 Task: Find a house in Saint Michael, United States, for 7 guests from July 10 to July 15, with 4 bedrooms, 7 beds, 4 bathrooms, a price range of 10,000 to 15,000, and amenities including WiFi, free parking, TV, breakfast, gym, and self check-in.
Action: Mouse moved to (657, 131)
Screenshot: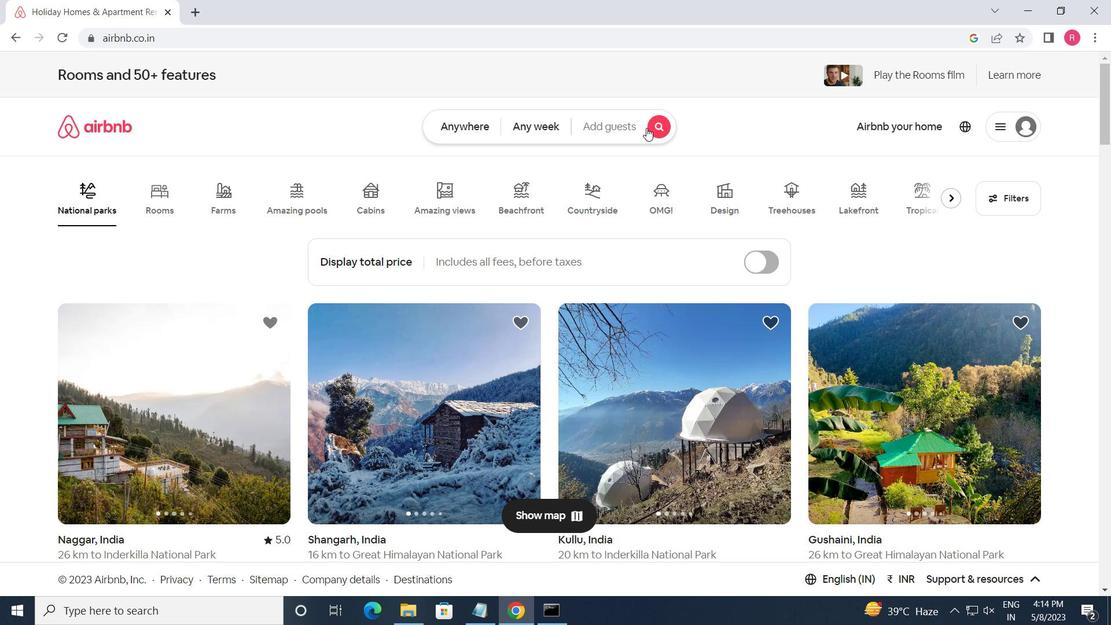 
Action: Mouse pressed left at (657, 131)
Screenshot: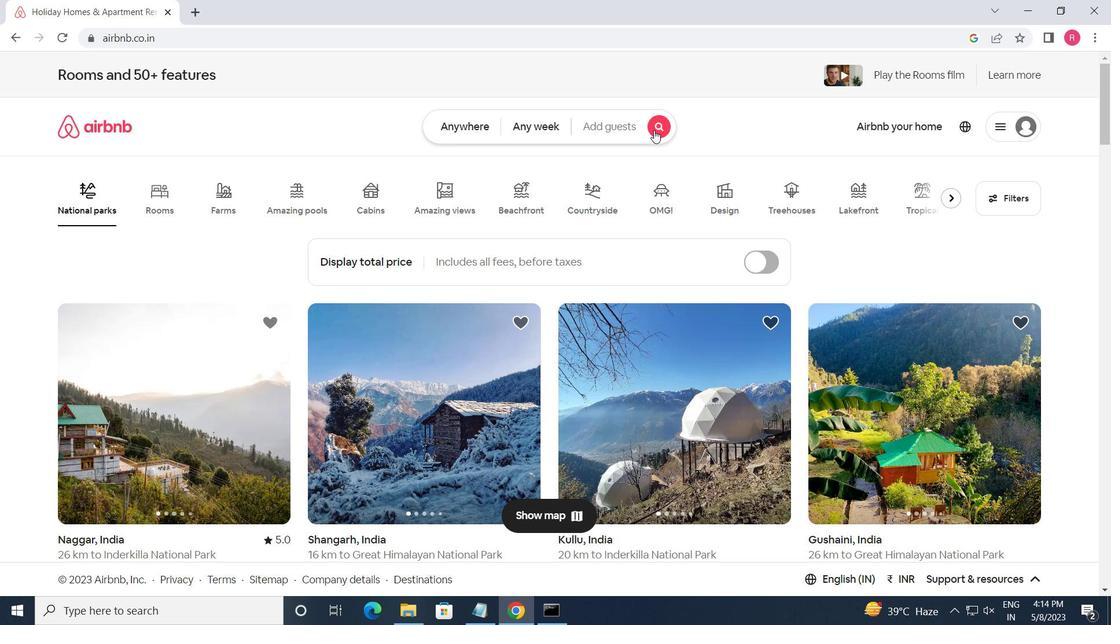 
Action: Mouse moved to (328, 192)
Screenshot: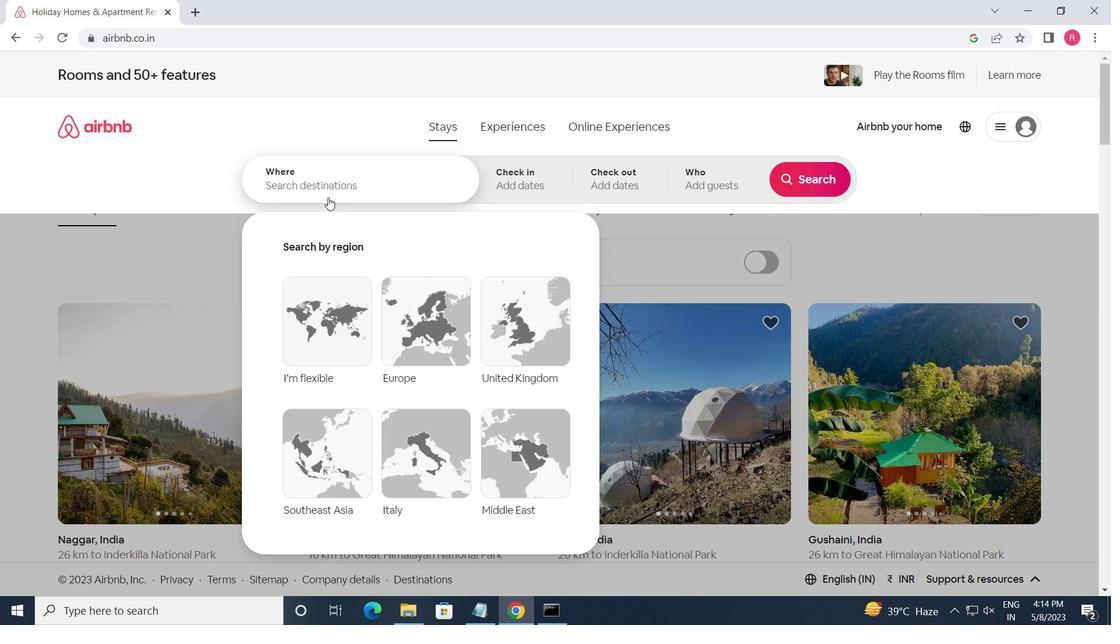 
Action: Mouse pressed left at (328, 192)
Screenshot: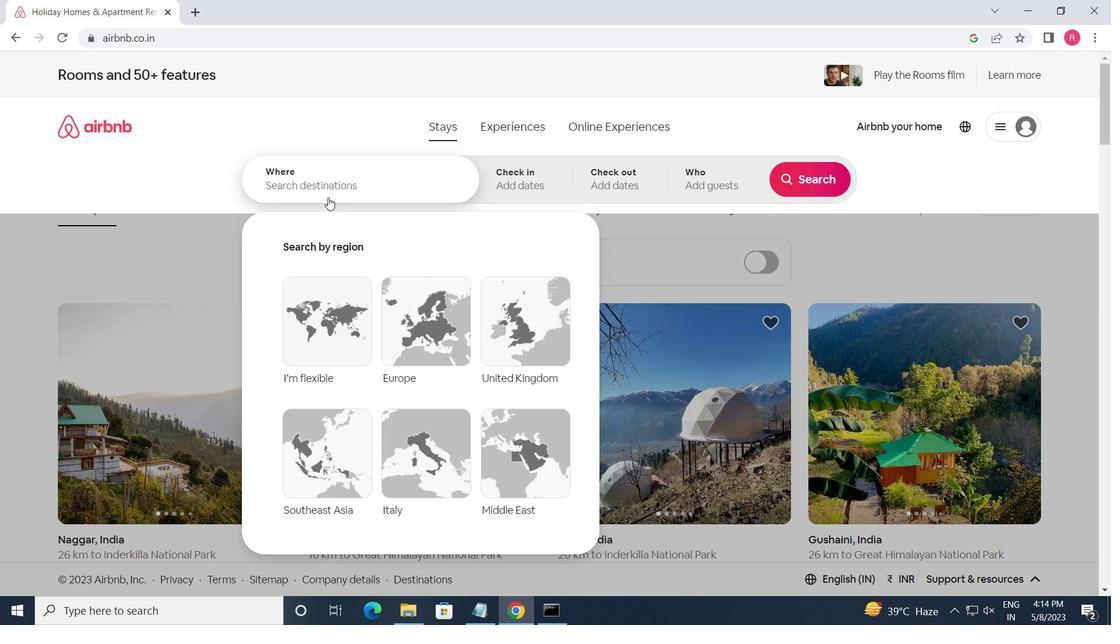 
Action: Key pressed <Key.shift>SAINT<Key.space><Key.shift_r>MICHAEL,<Key.space><Key.shift_r>UNITED<Key.space><Key.shift>STATE<Key.enter>
Screenshot: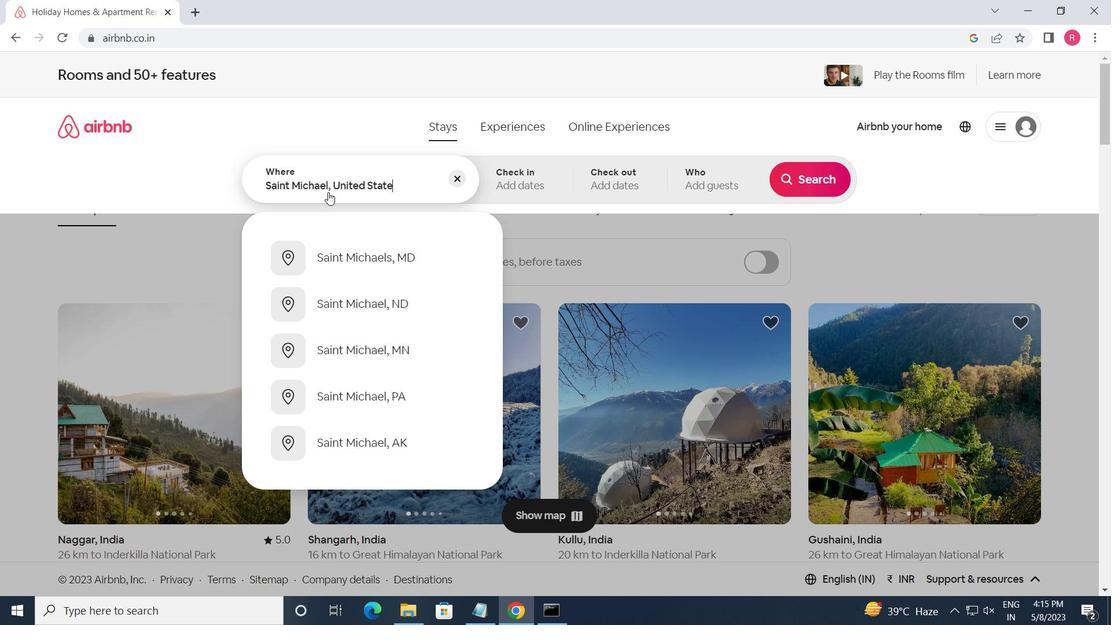 
Action: Mouse moved to (794, 296)
Screenshot: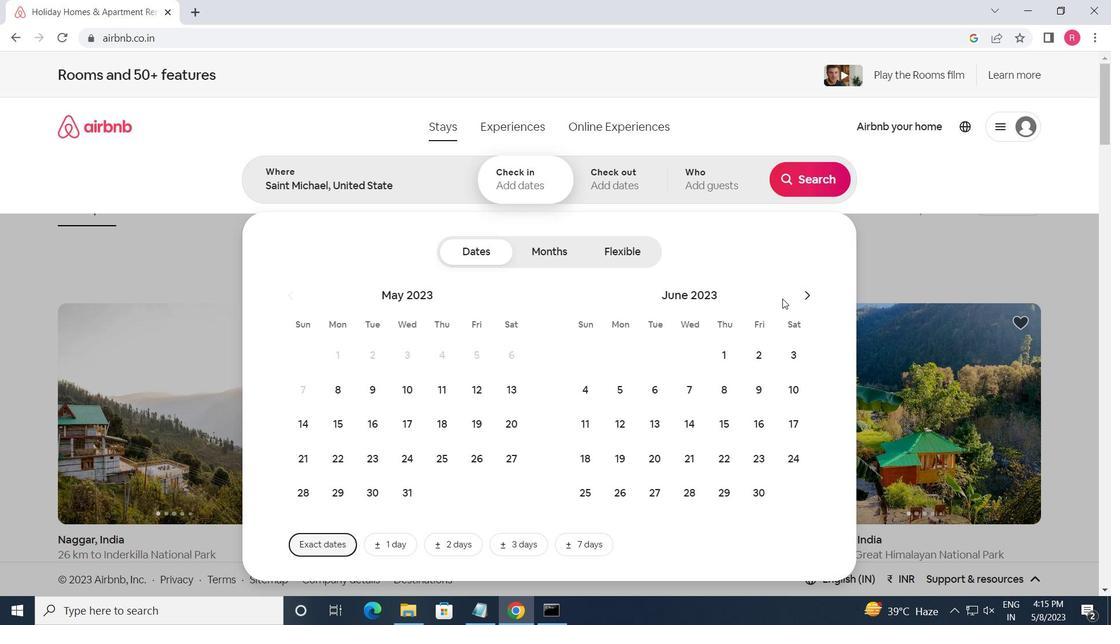 
Action: Mouse pressed left at (794, 296)
Screenshot: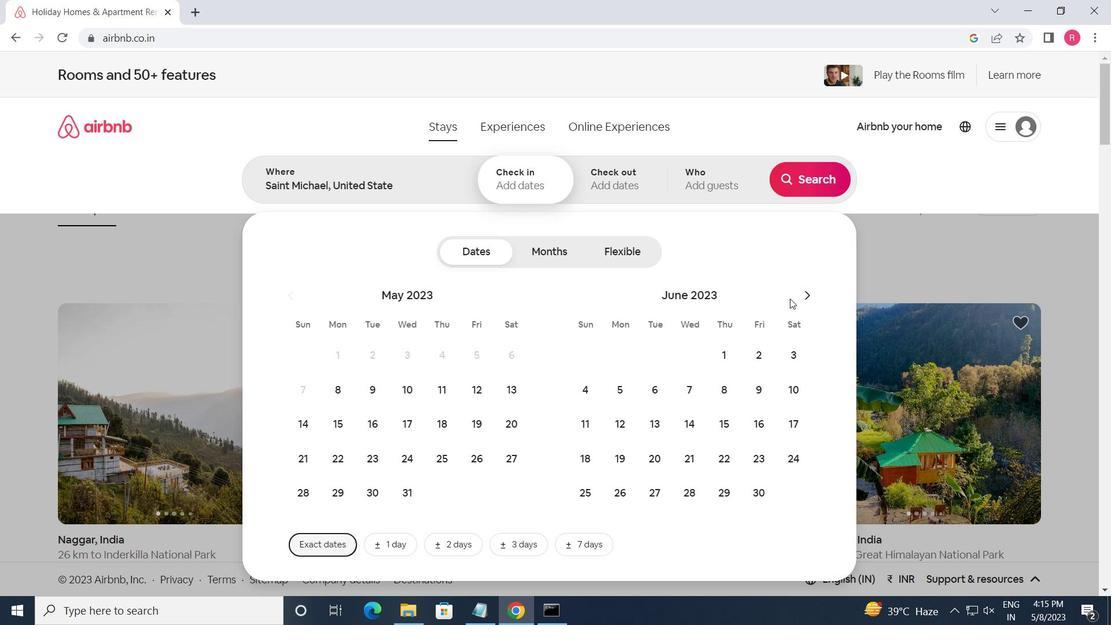 
Action: Mouse moved to (808, 300)
Screenshot: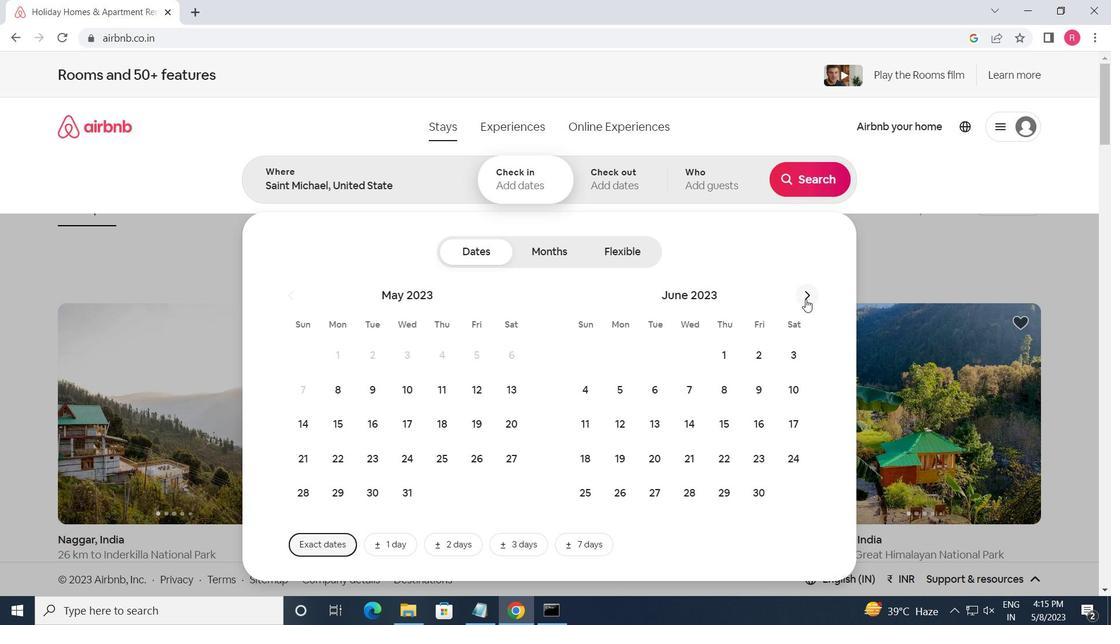 
Action: Mouse pressed left at (808, 300)
Screenshot: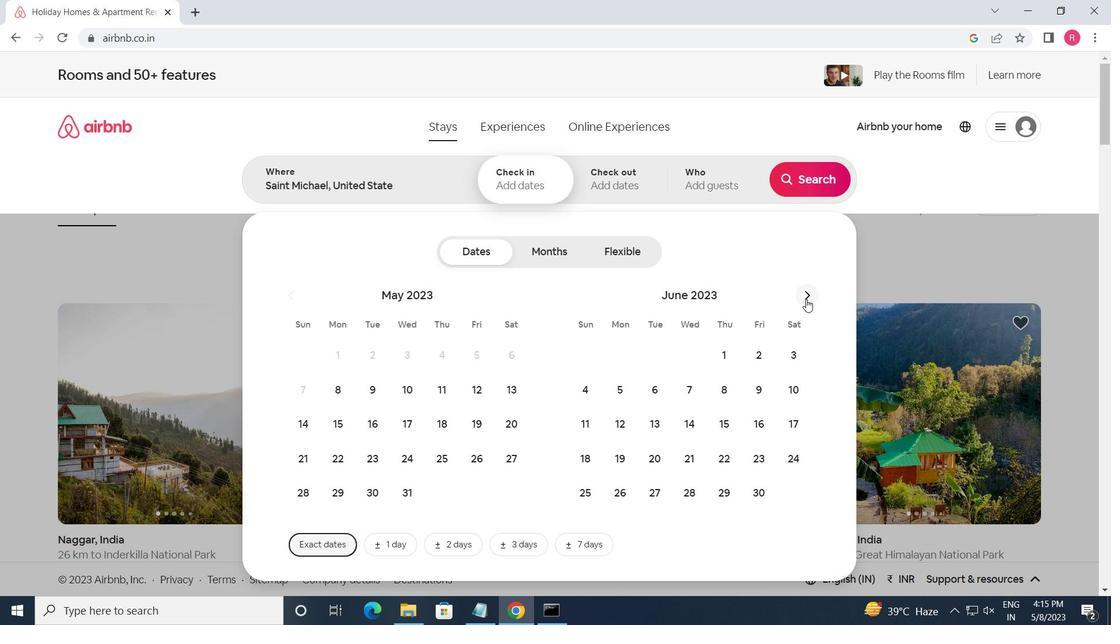 
Action: Mouse moved to (622, 428)
Screenshot: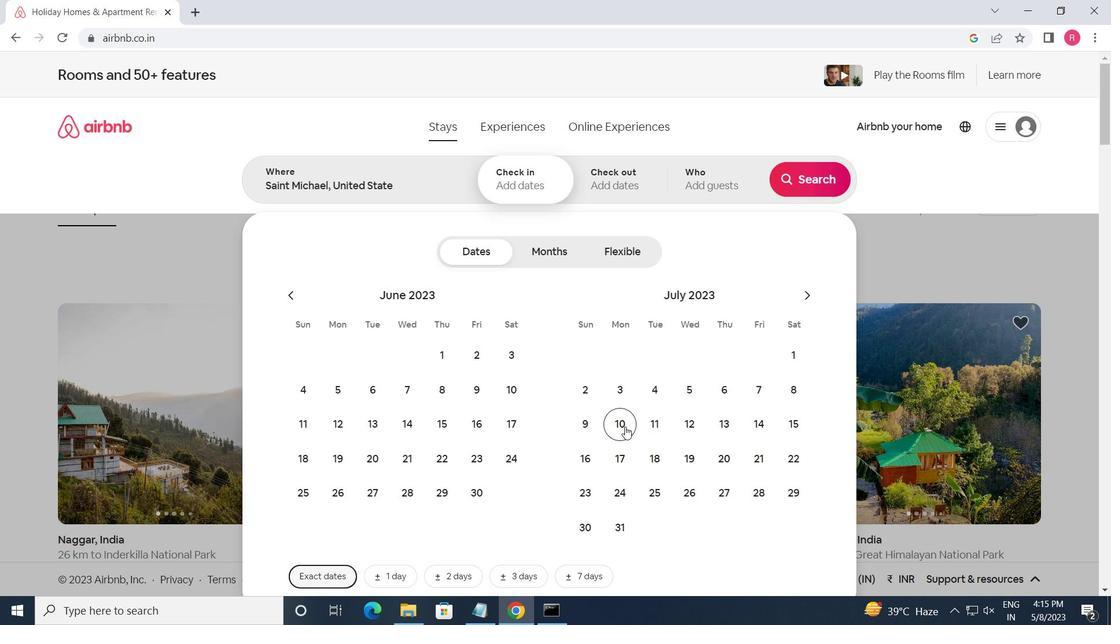 
Action: Mouse pressed left at (622, 428)
Screenshot: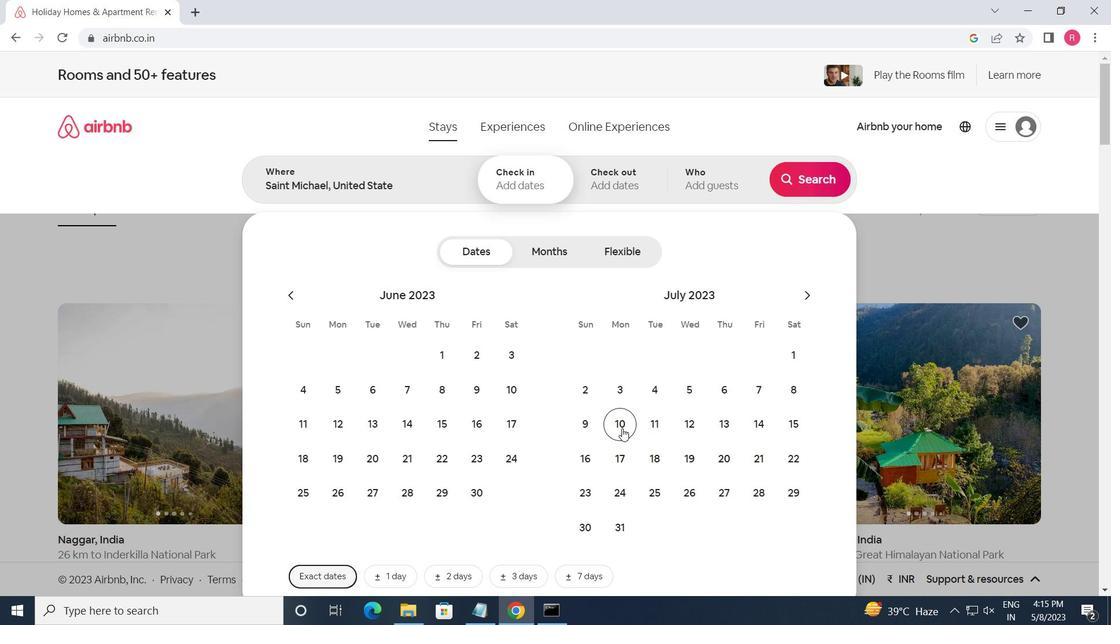 
Action: Mouse moved to (793, 431)
Screenshot: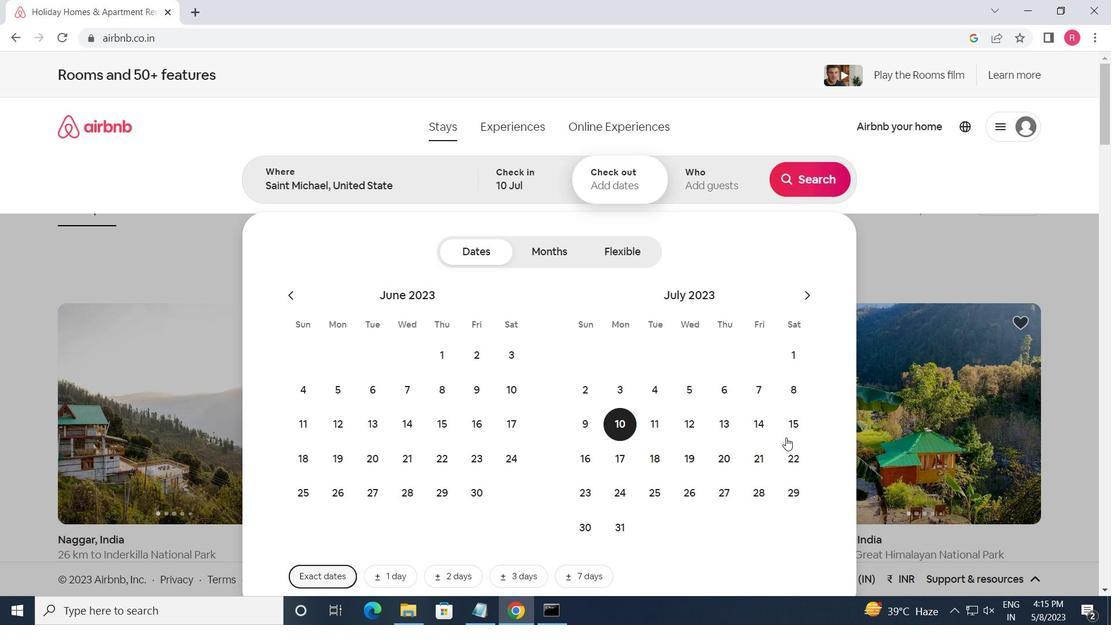 
Action: Mouse pressed left at (793, 431)
Screenshot: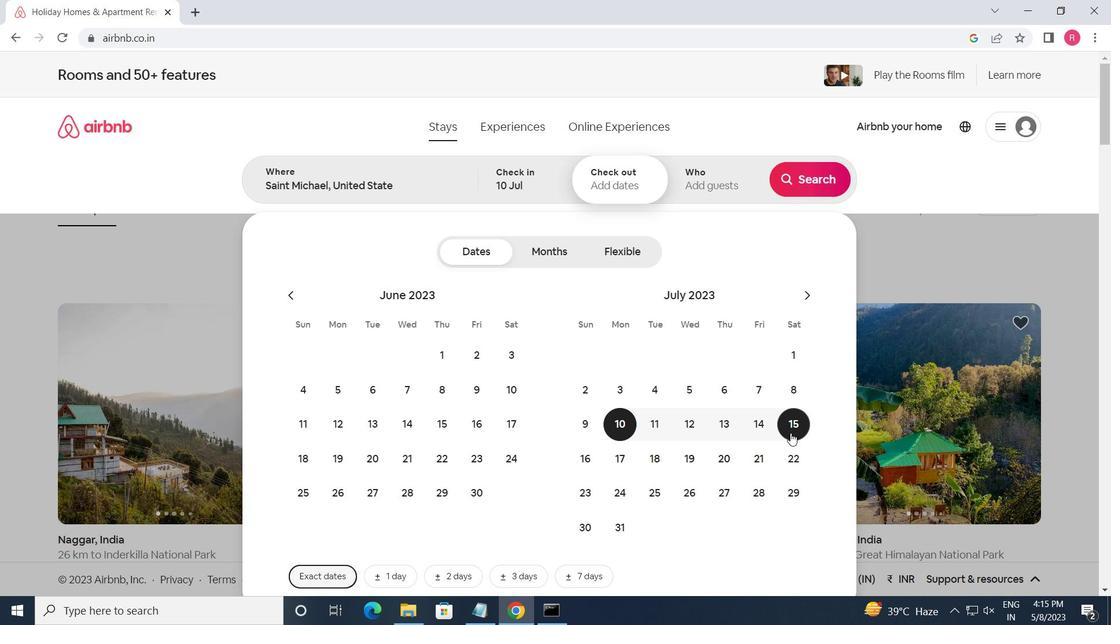
Action: Mouse moved to (719, 193)
Screenshot: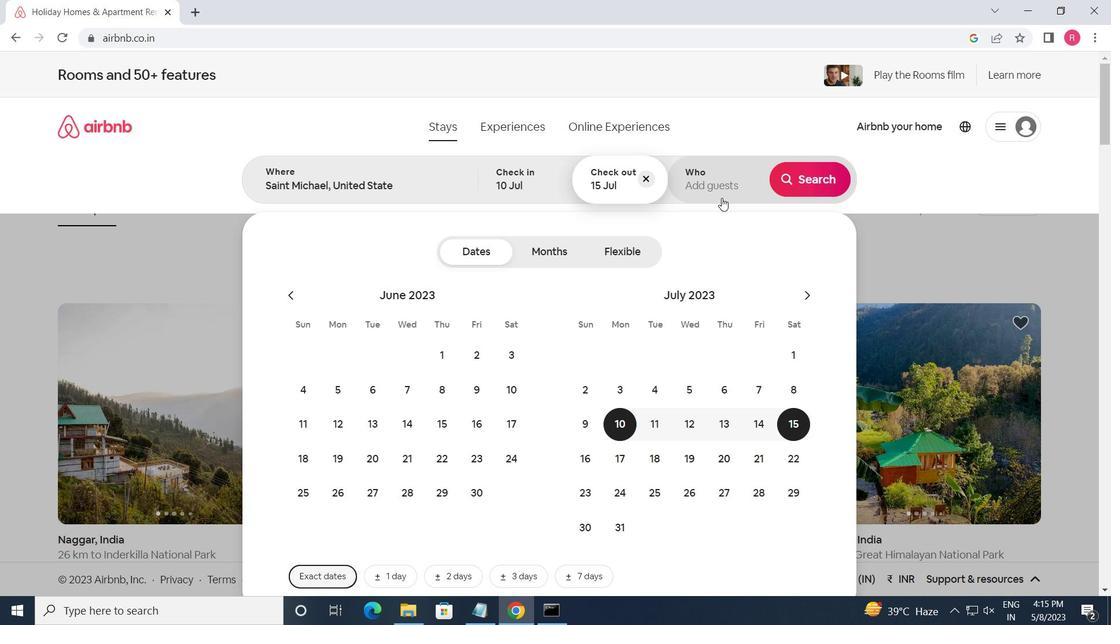 
Action: Mouse pressed left at (719, 193)
Screenshot: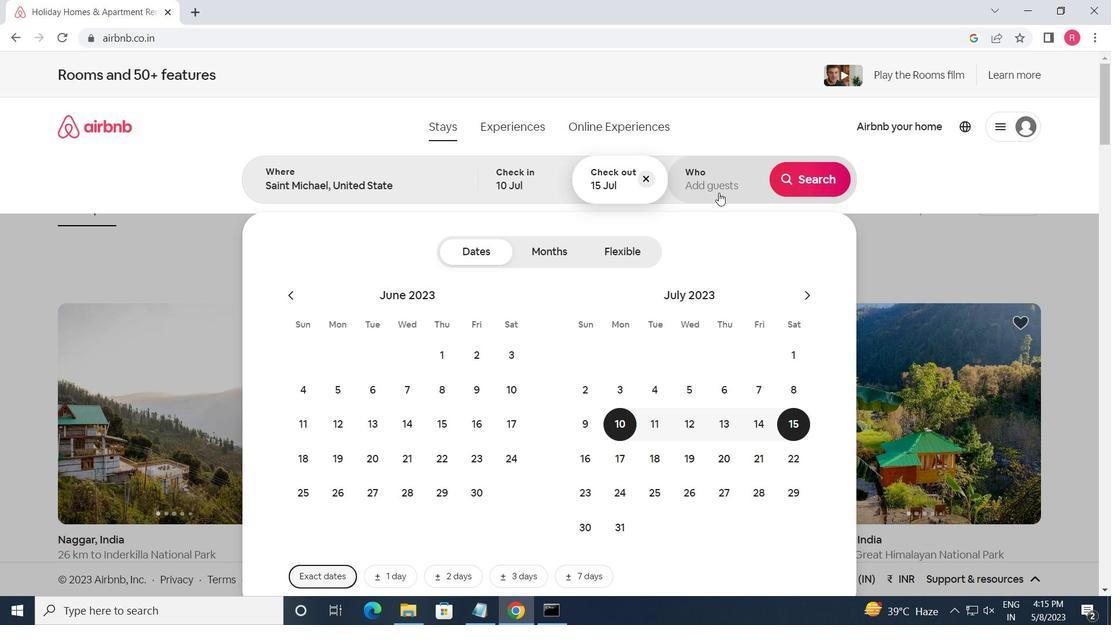 
Action: Mouse moved to (816, 265)
Screenshot: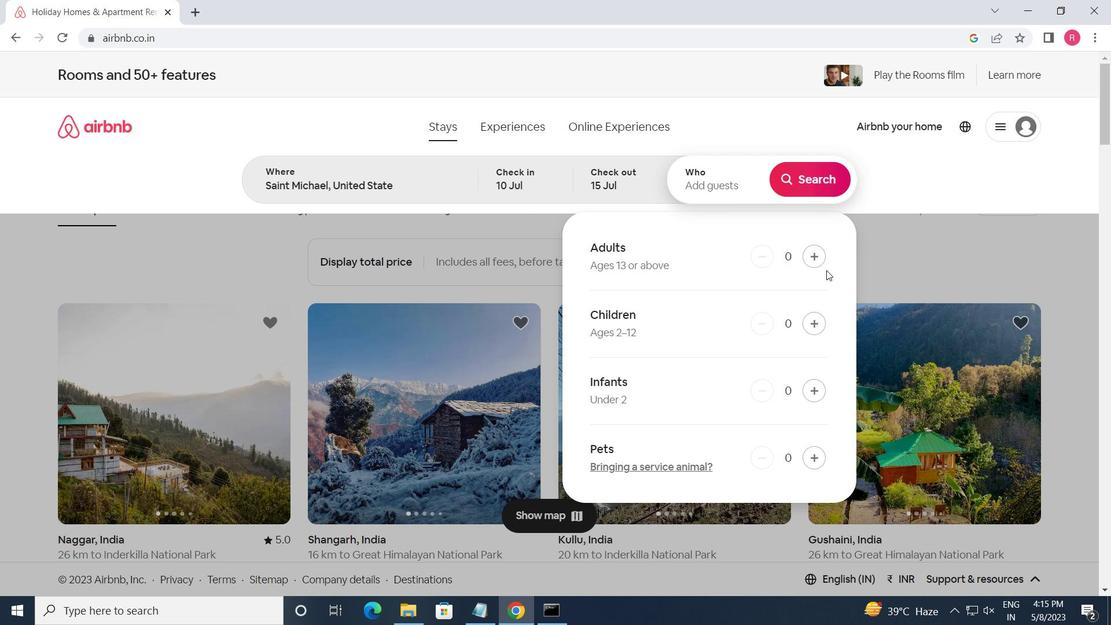 
Action: Mouse pressed left at (816, 265)
Screenshot: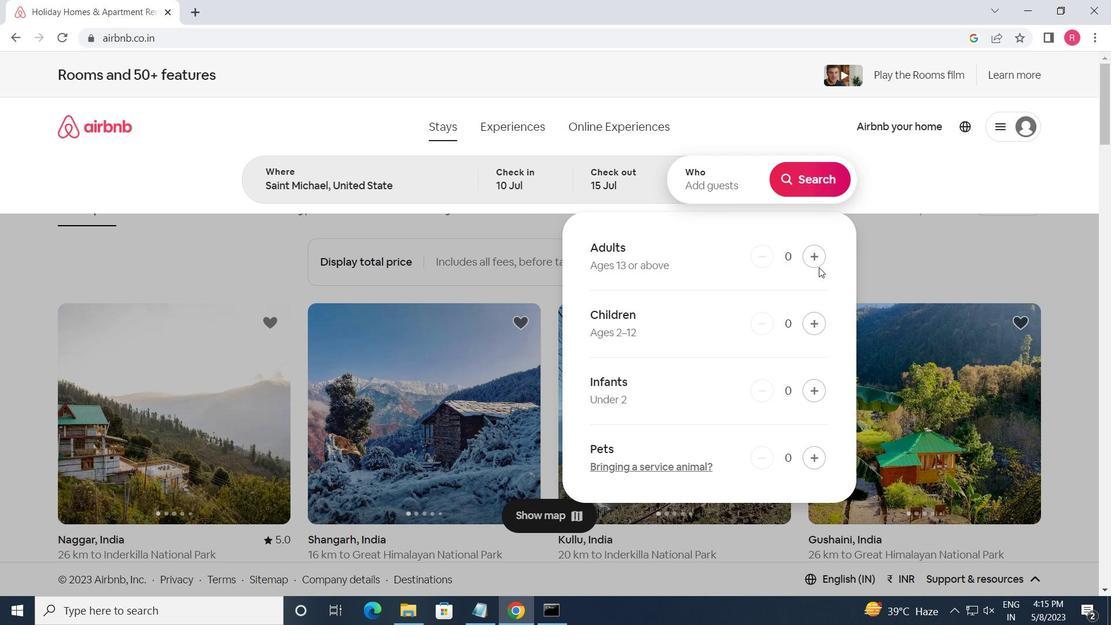 
Action: Mouse moved to (816, 264)
Screenshot: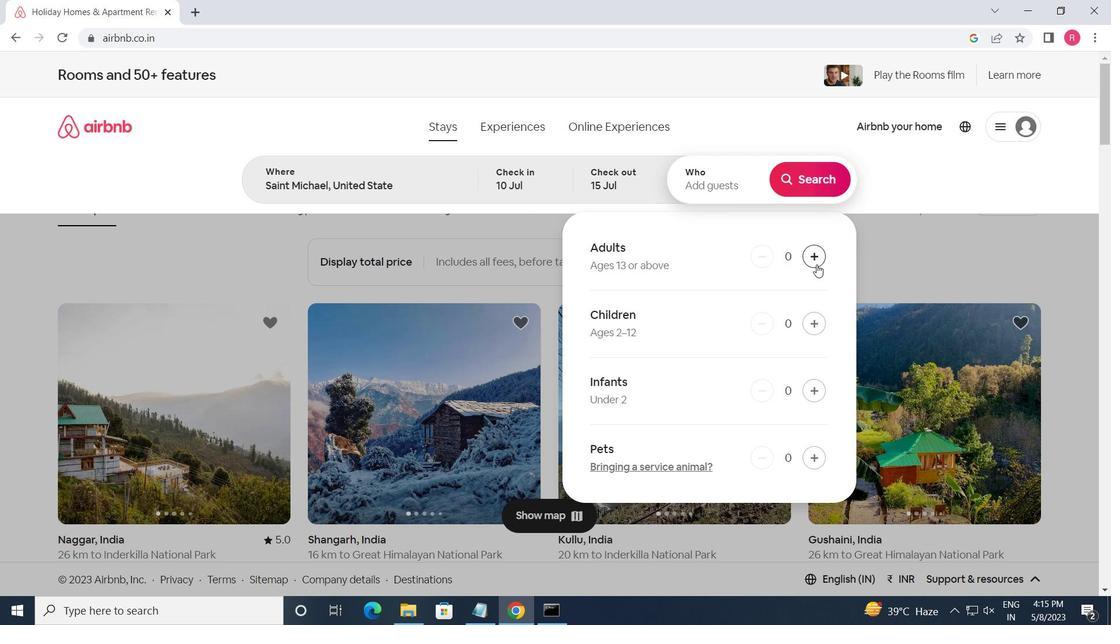 
Action: Mouse pressed left at (816, 264)
Screenshot: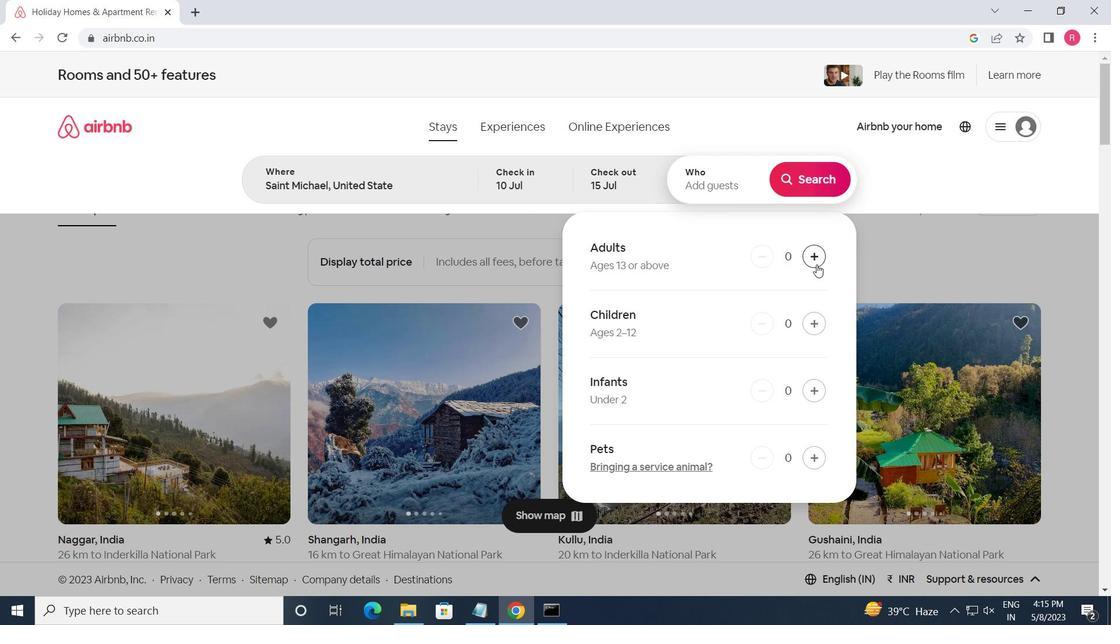 
Action: Mouse pressed left at (816, 264)
Screenshot: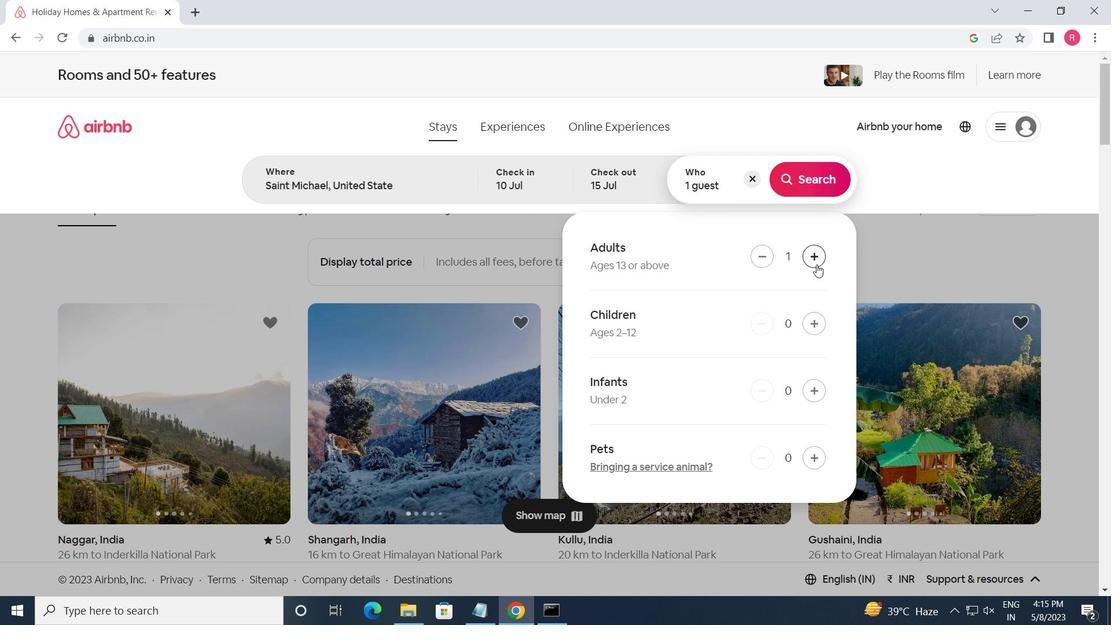 
Action: Mouse pressed left at (816, 264)
Screenshot: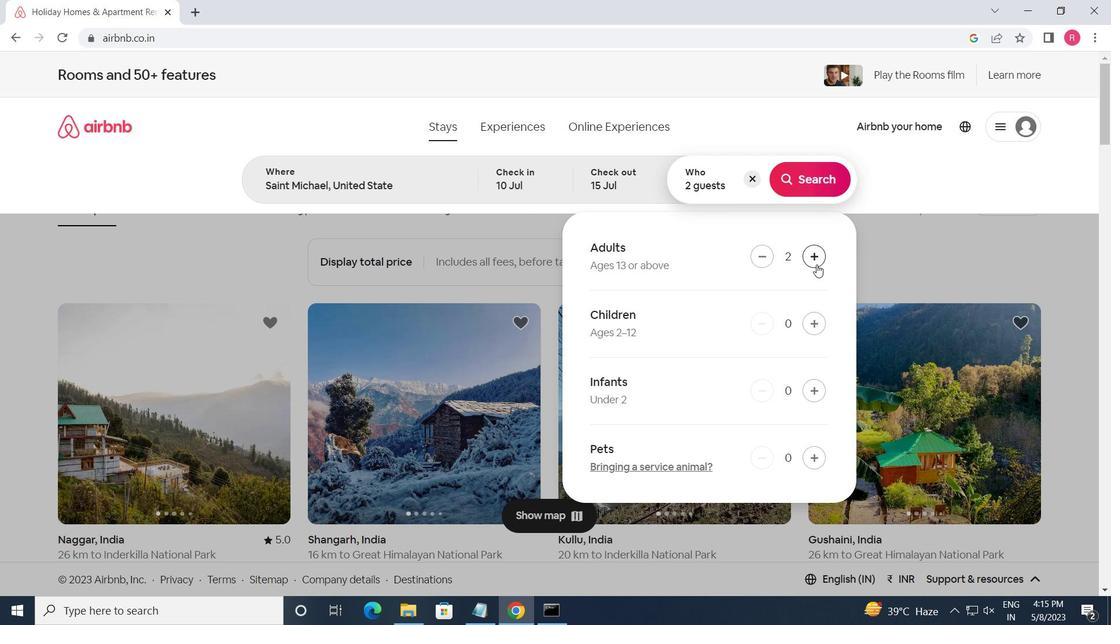 
Action: Mouse pressed left at (816, 264)
Screenshot: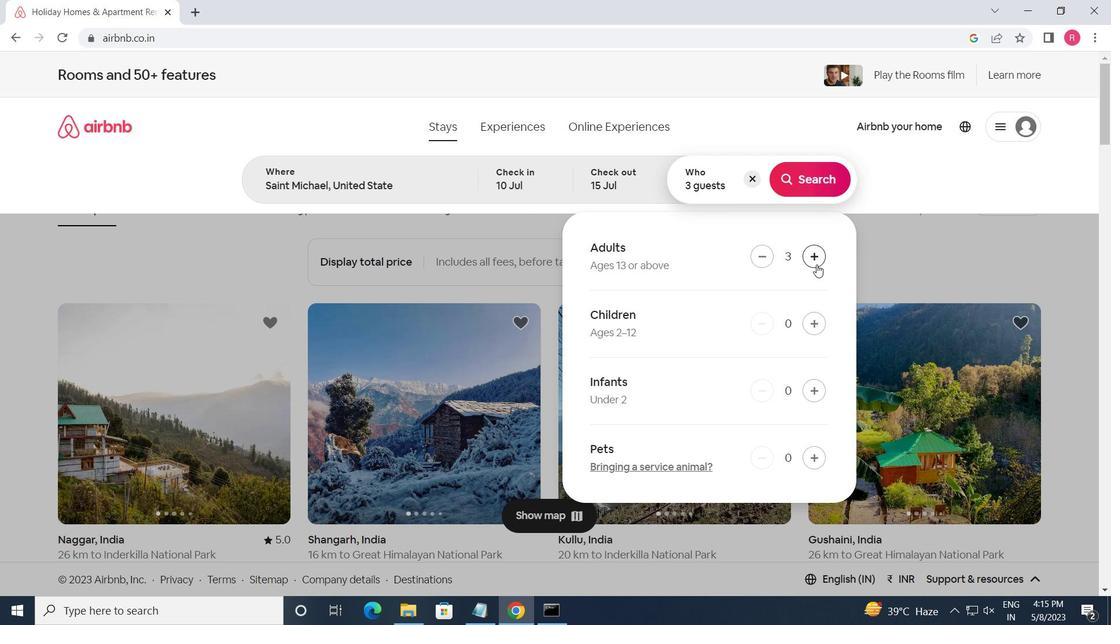 
Action: Mouse pressed left at (816, 264)
Screenshot: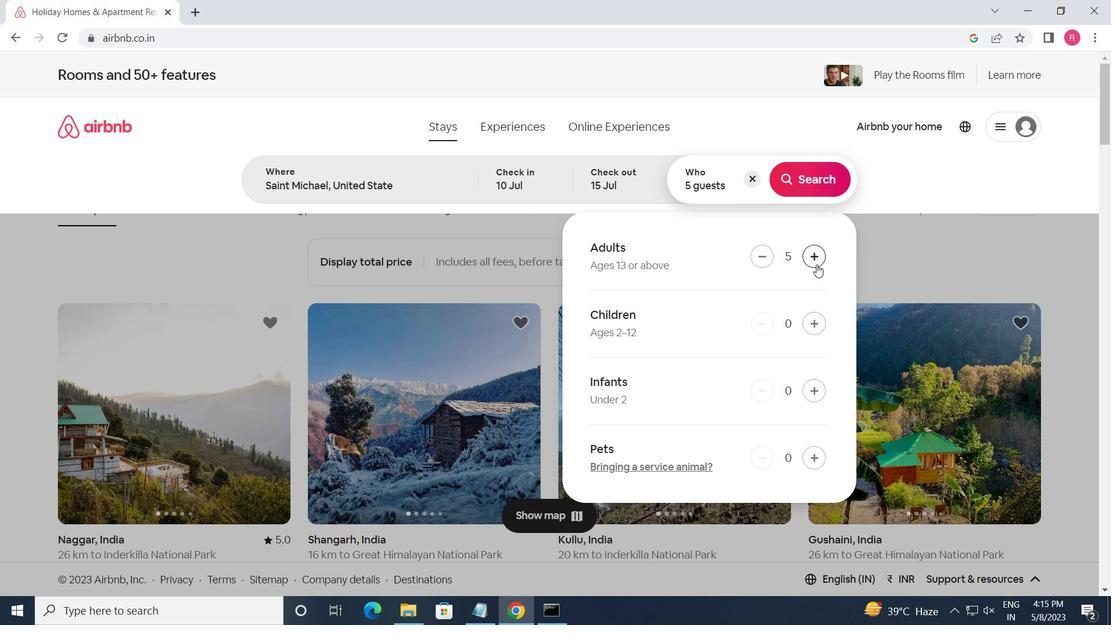 
Action: Mouse pressed left at (816, 264)
Screenshot: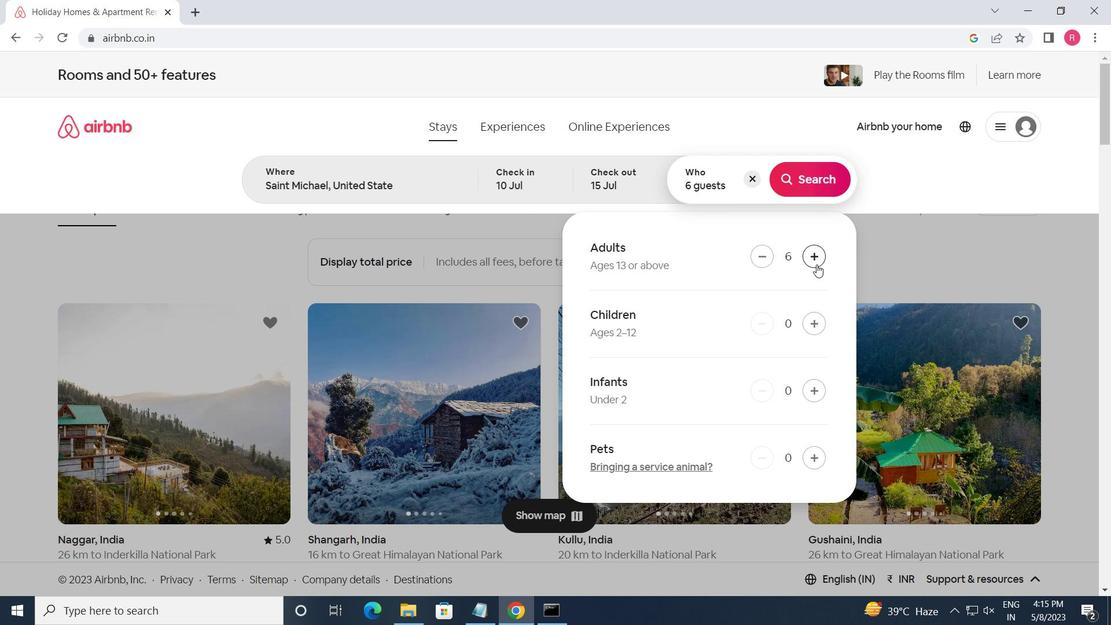 
Action: Mouse moved to (816, 182)
Screenshot: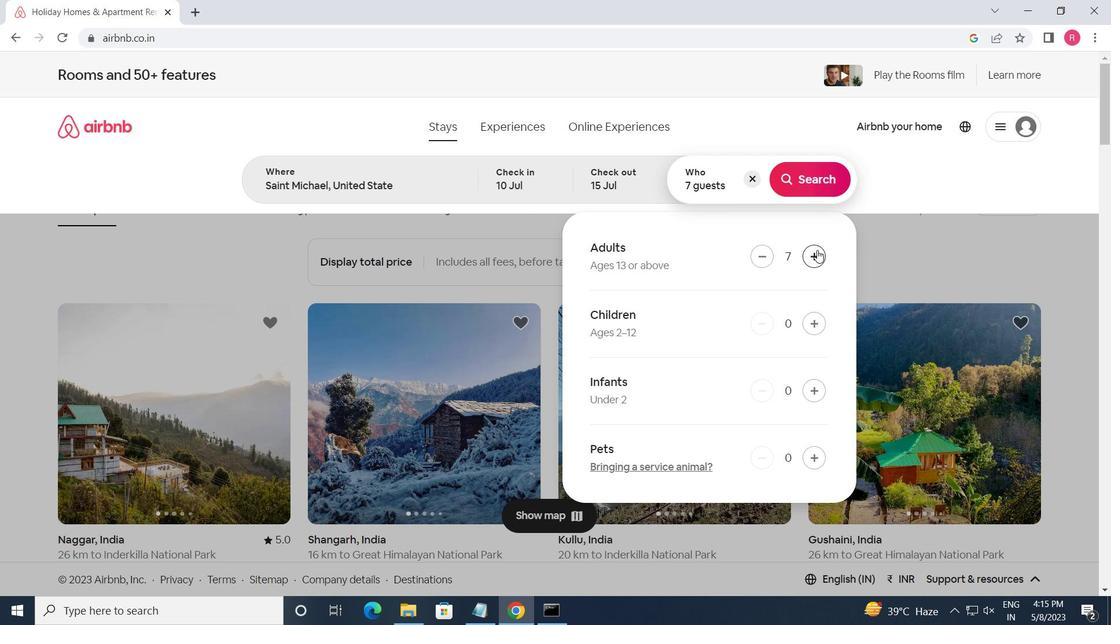 
Action: Mouse pressed left at (816, 182)
Screenshot: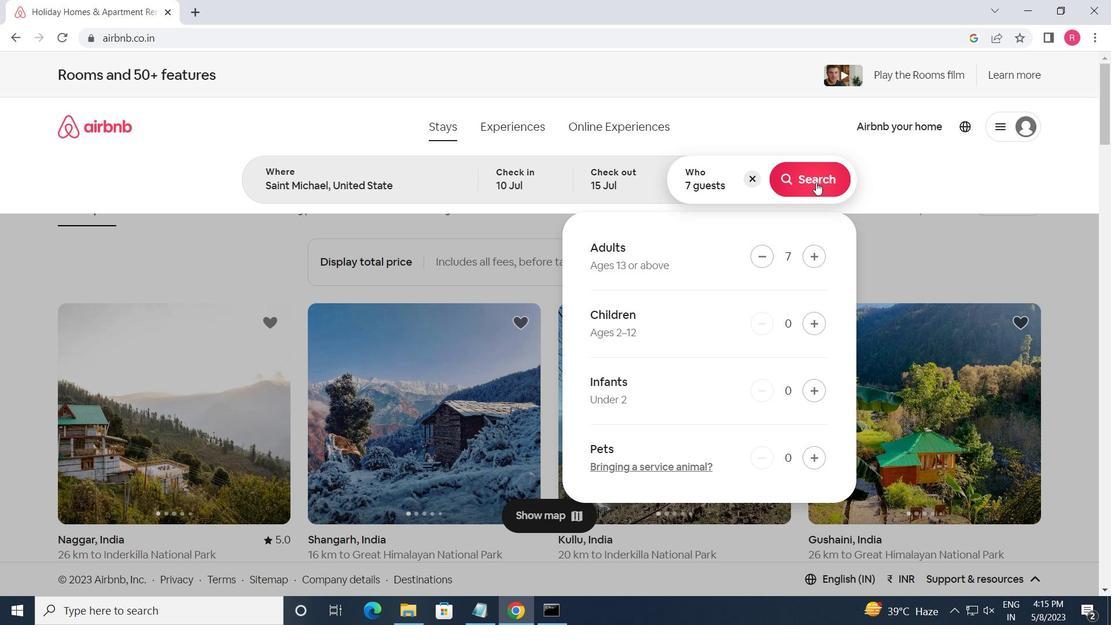 
Action: Mouse moved to (1056, 147)
Screenshot: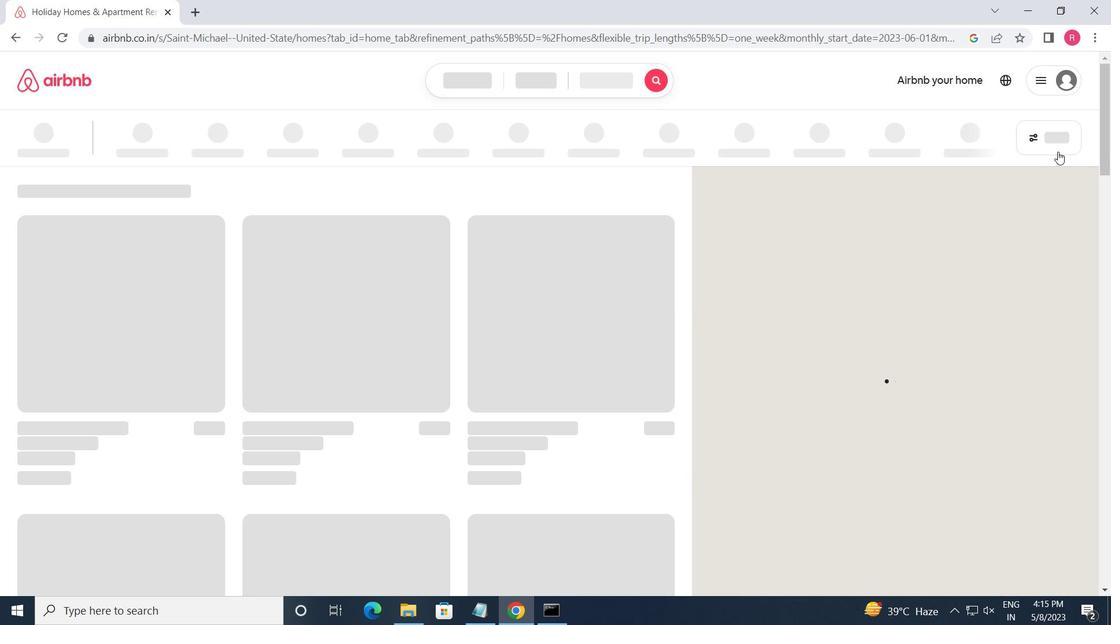 
Action: Mouse pressed left at (1056, 147)
Screenshot: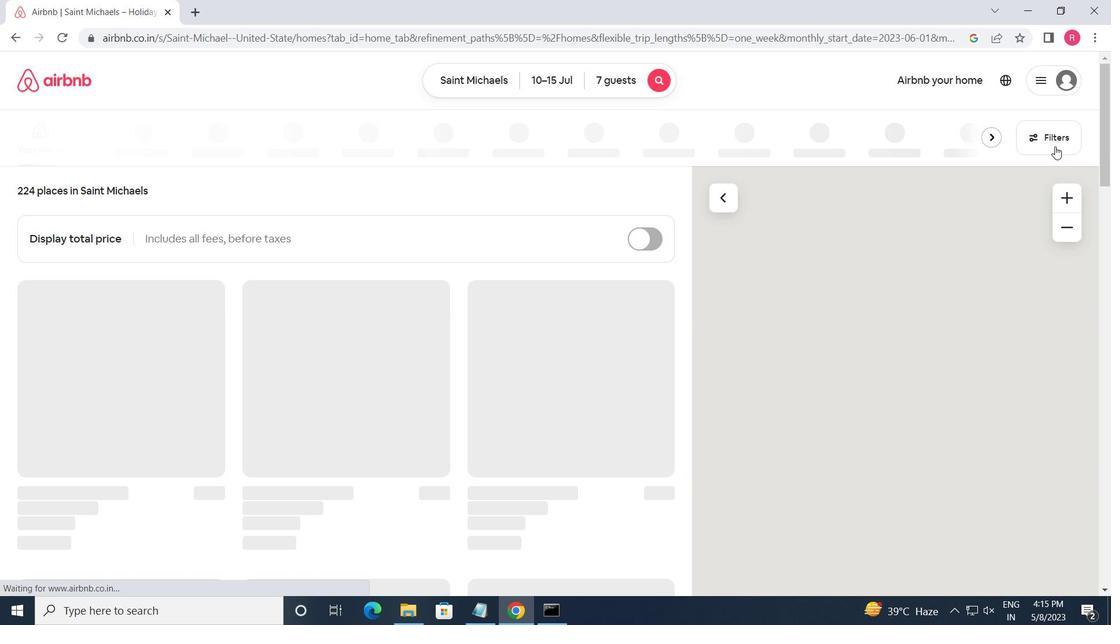 
Action: Mouse moved to (467, 484)
Screenshot: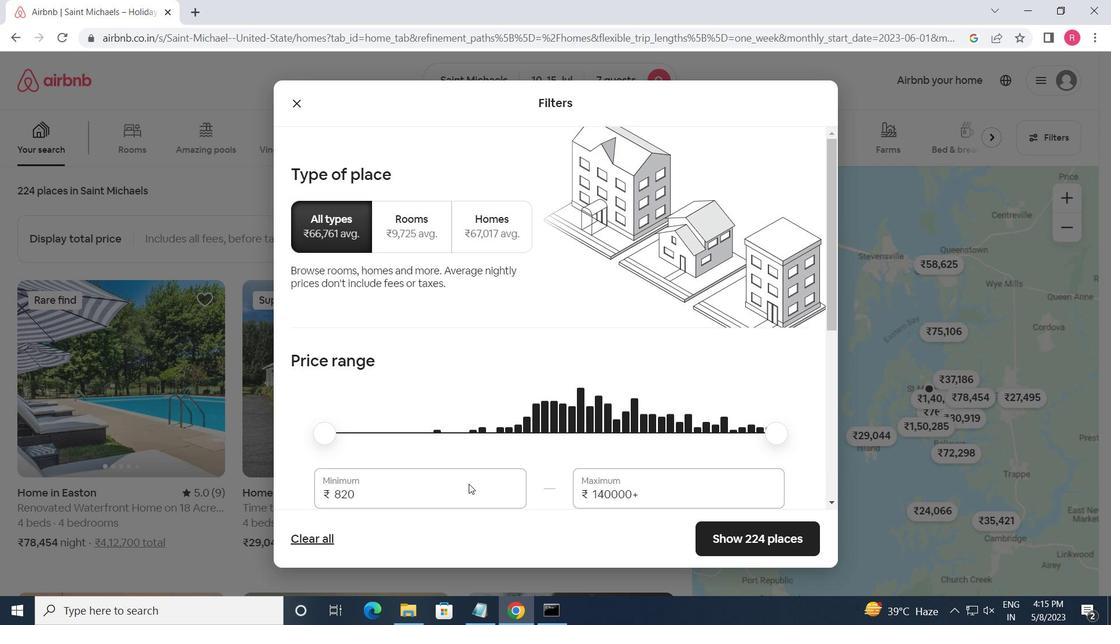
Action: Mouse pressed left at (467, 484)
Screenshot: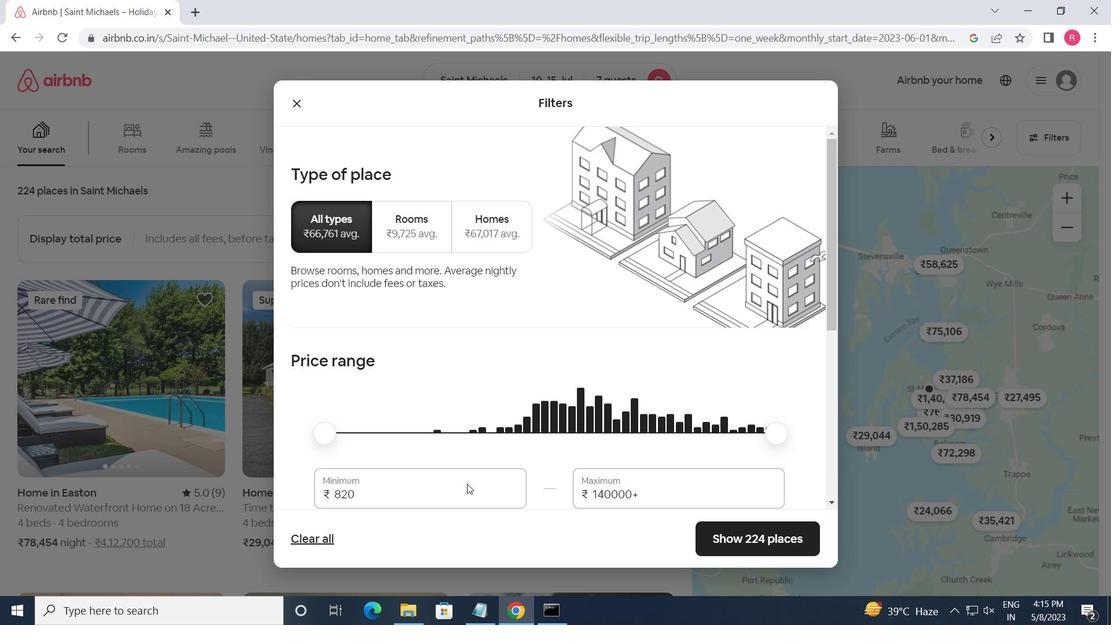 
Action: Mouse pressed left at (467, 484)
Screenshot: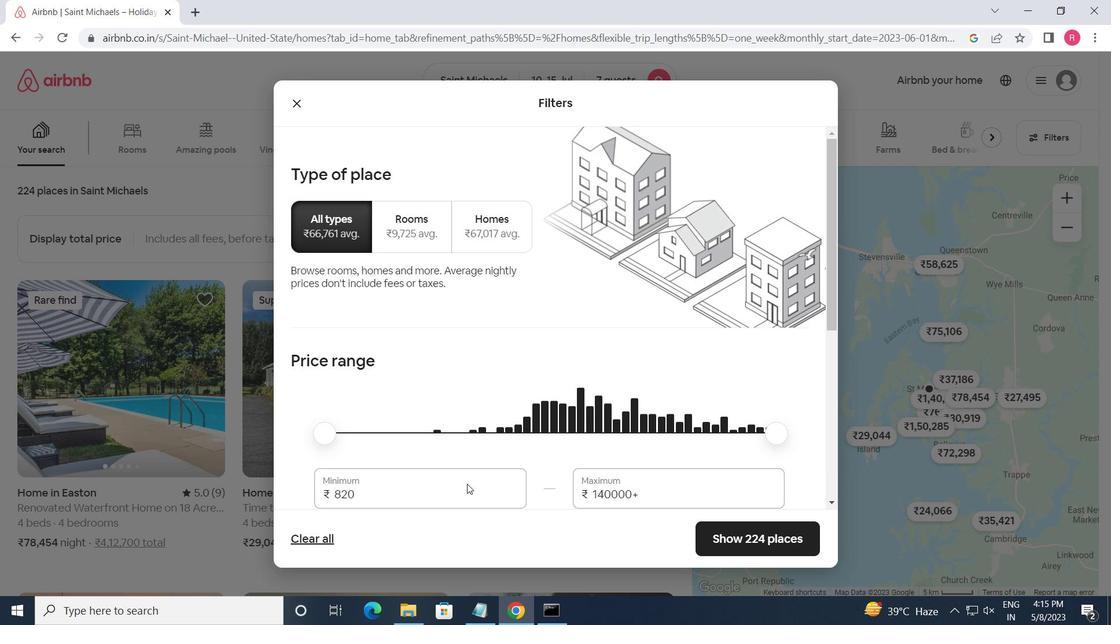 
Action: Mouse pressed left at (467, 484)
Screenshot: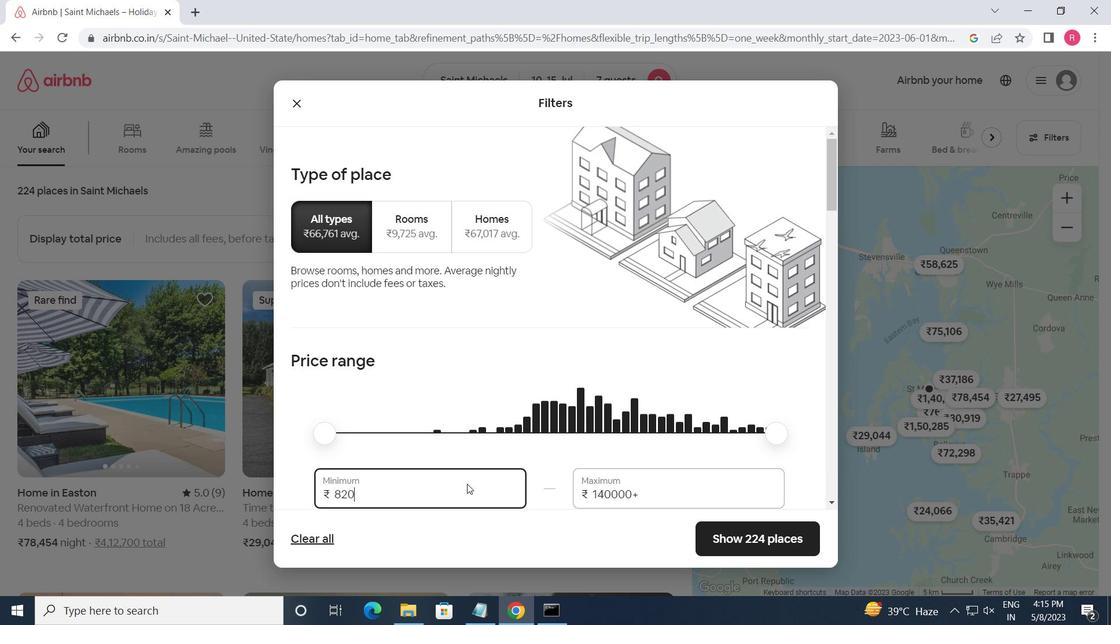 
Action: Mouse pressed left at (467, 484)
Screenshot: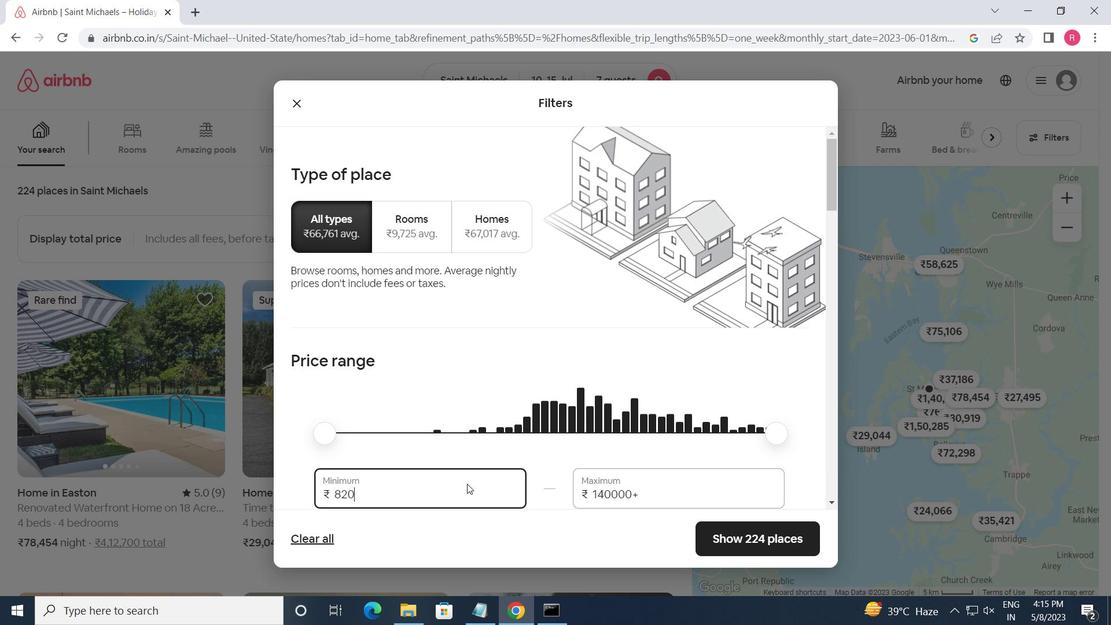 
Action: Mouse pressed left at (467, 484)
Screenshot: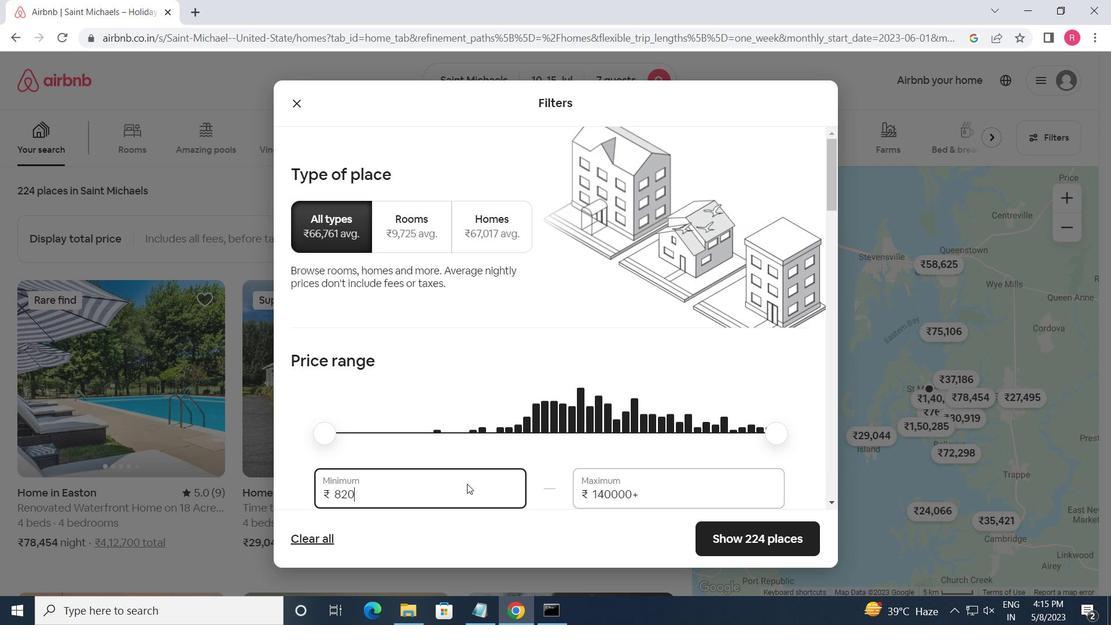 
Action: Mouse pressed left at (467, 484)
Screenshot: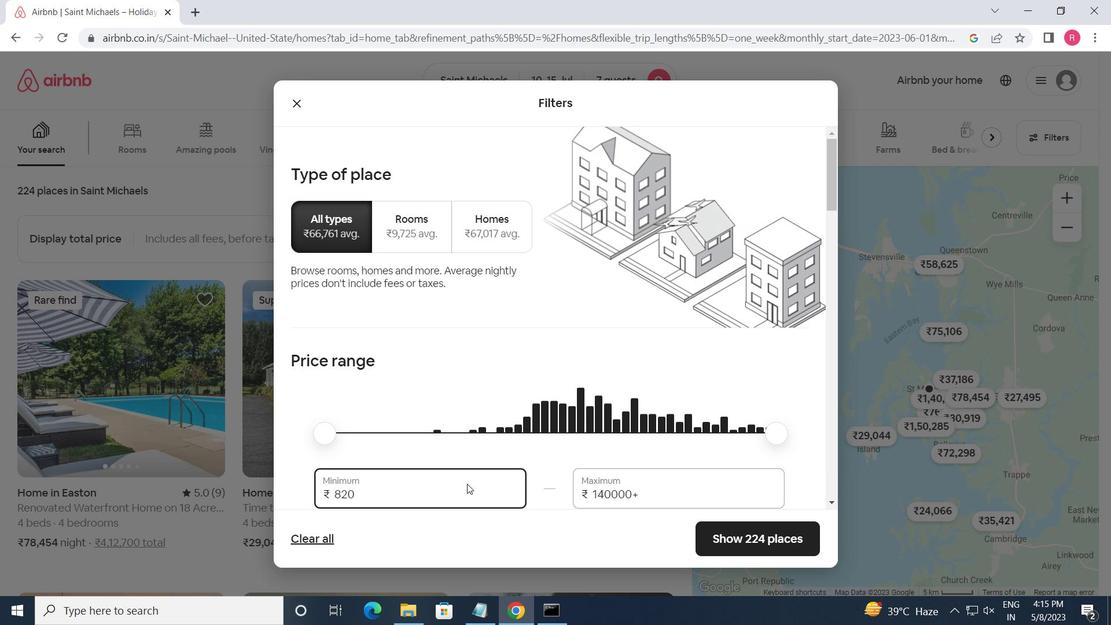 
Action: Key pressed <Key.backspace><Key.backspace><Key.backspace>10000<Key.tab>15000
Screenshot: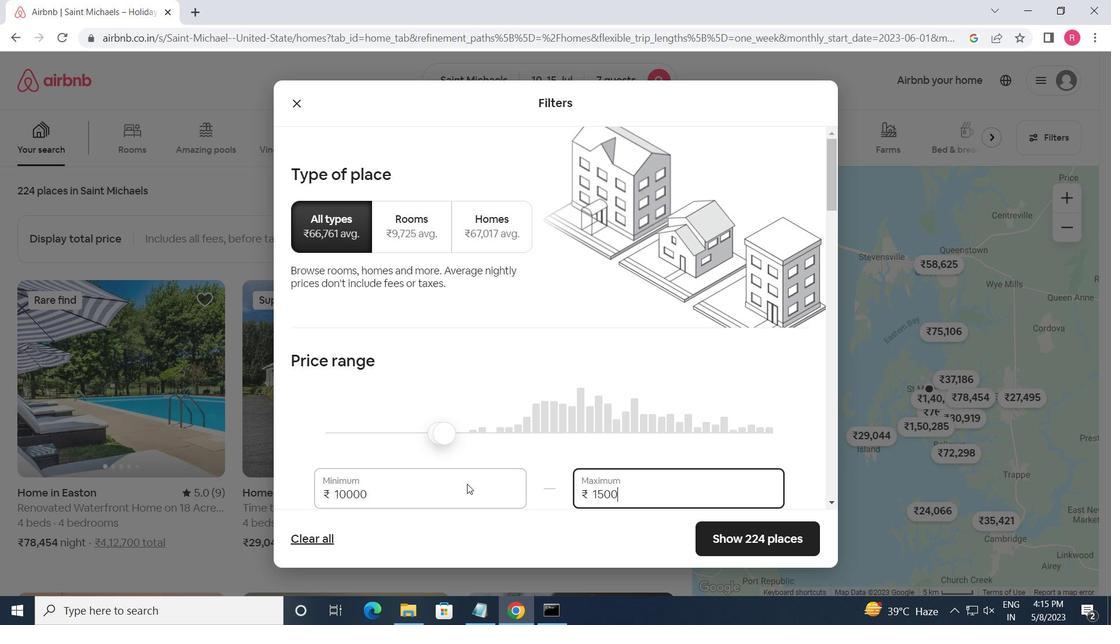 
Action: Mouse moved to (545, 409)
Screenshot: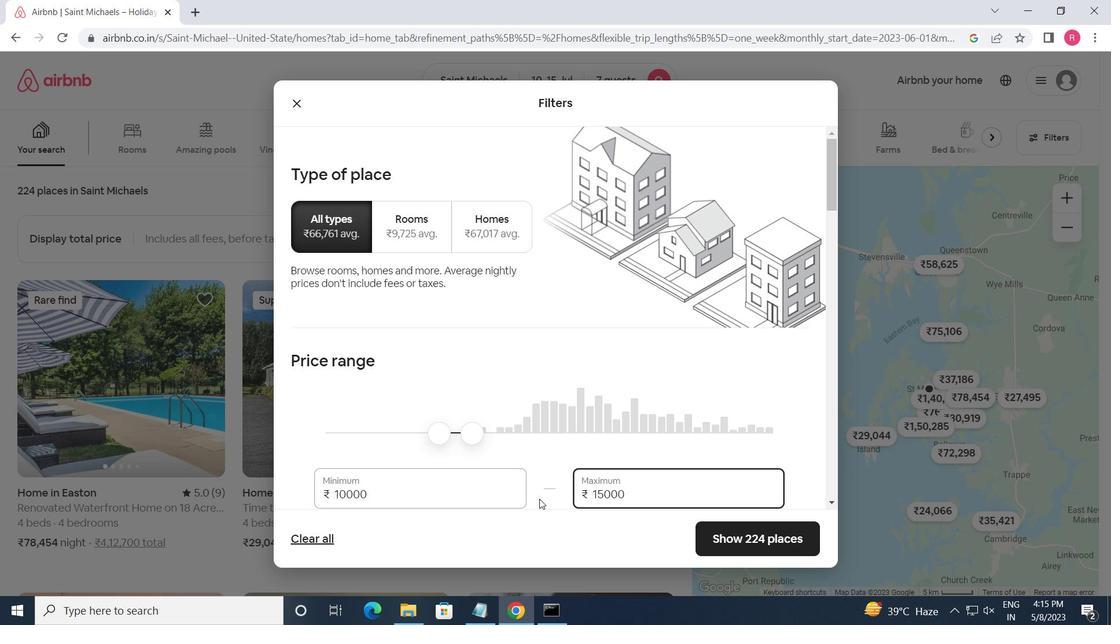
Action: Mouse scrolled (545, 408) with delta (0, 0)
Screenshot: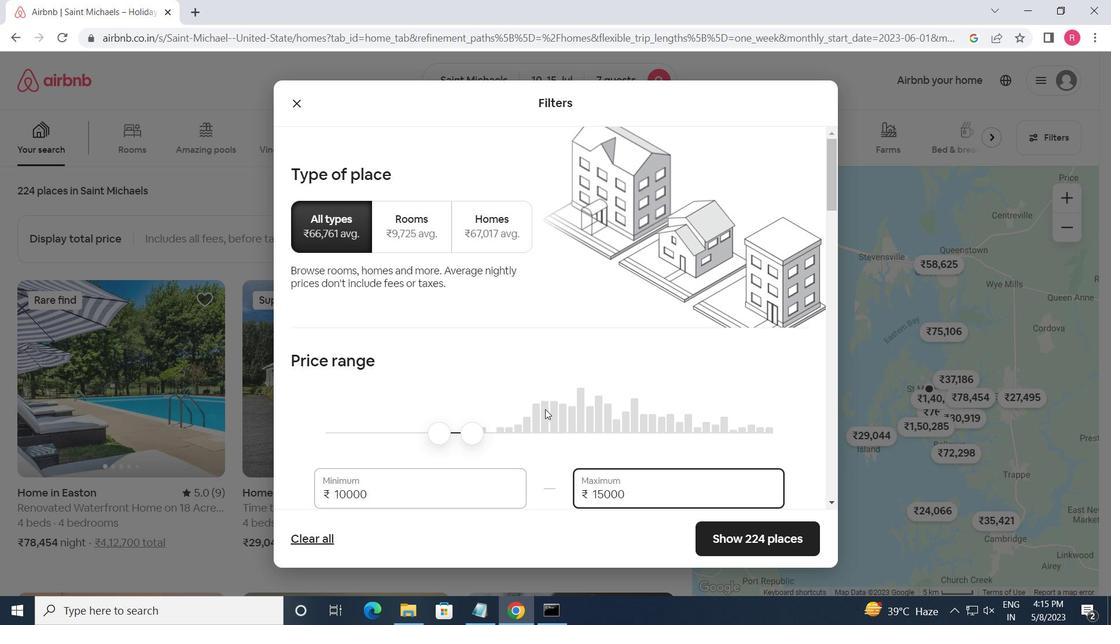 
Action: Mouse scrolled (545, 408) with delta (0, 0)
Screenshot: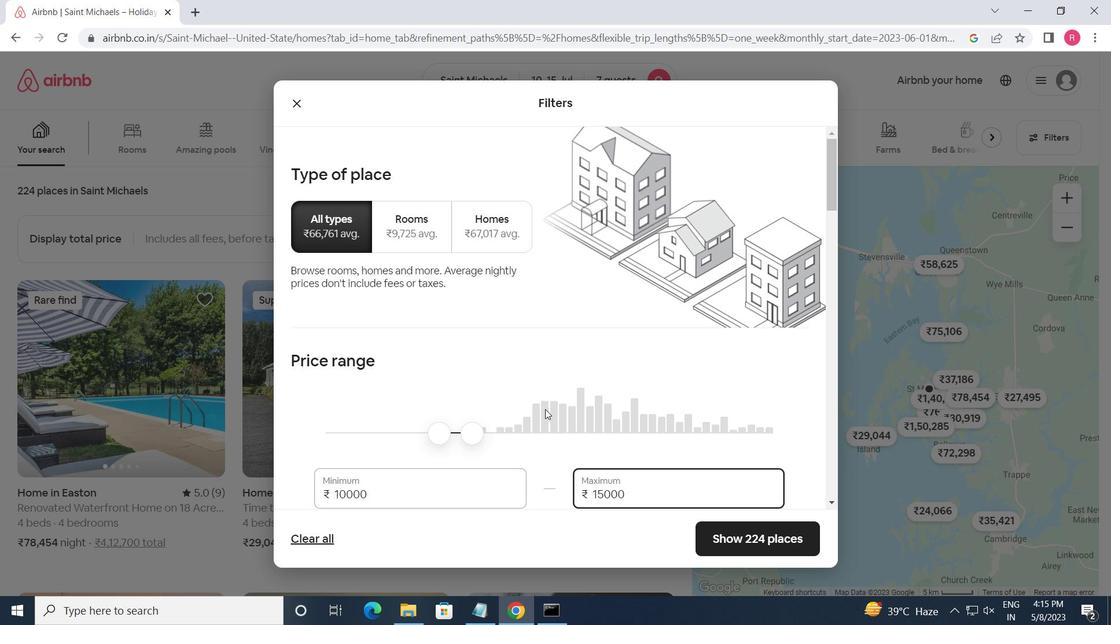 
Action: Mouse scrolled (545, 408) with delta (0, 0)
Screenshot: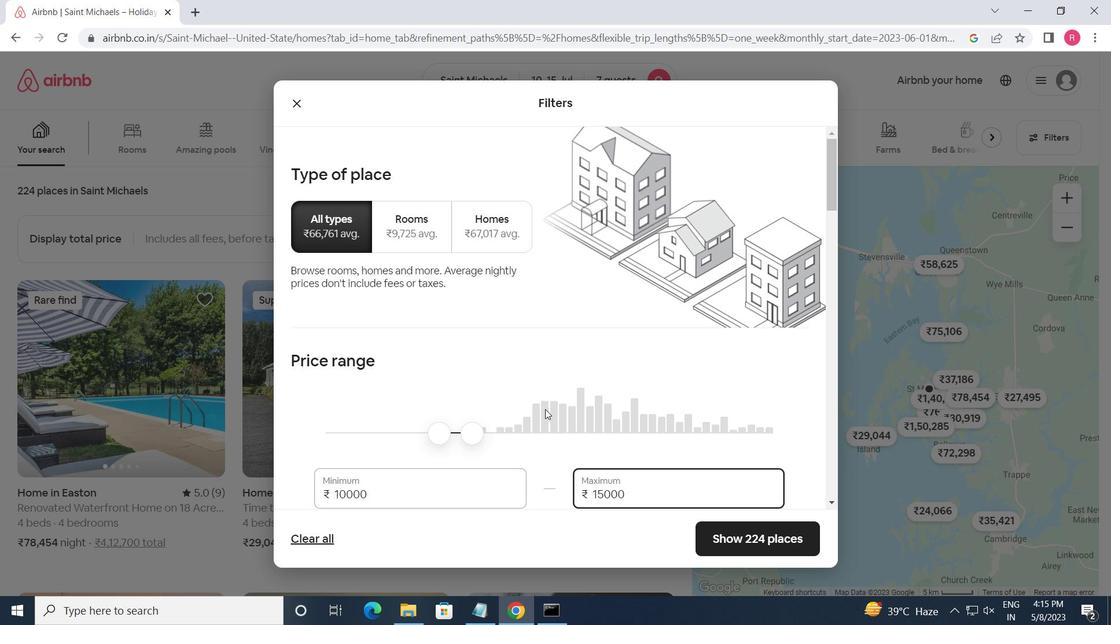 
Action: Mouse moved to (517, 430)
Screenshot: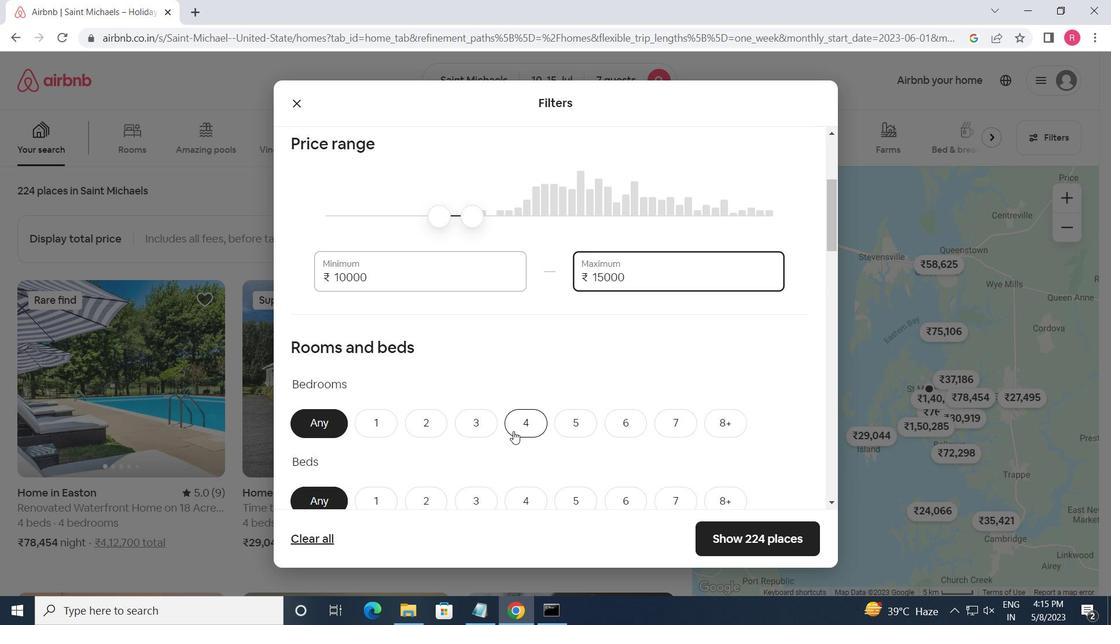 
Action: Mouse pressed left at (517, 430)
Screenshot: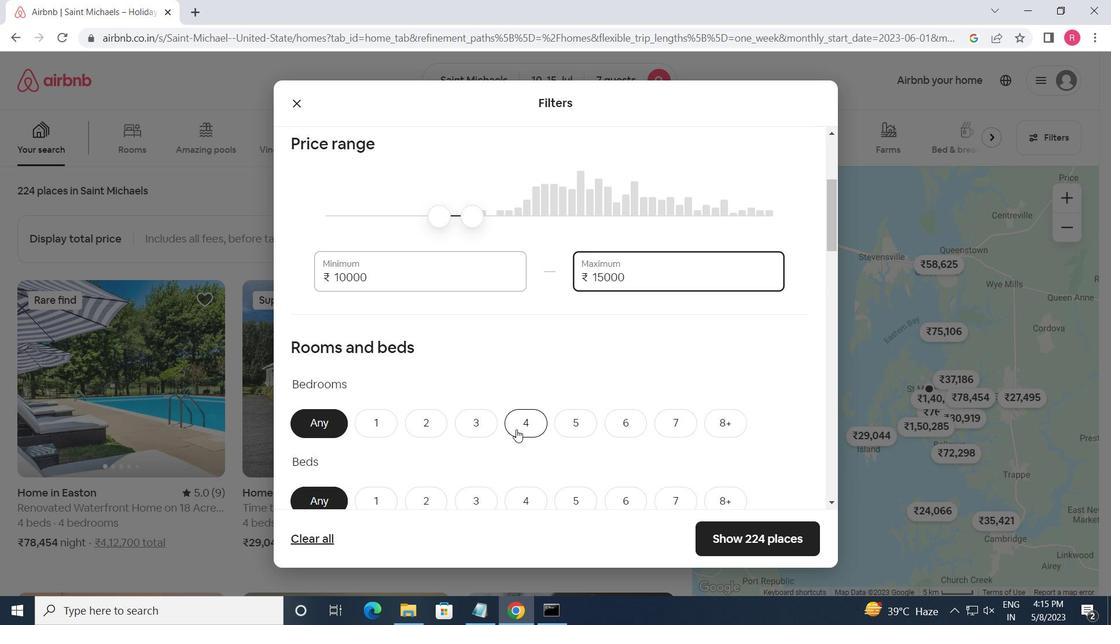 
Action: Mouse scrolled (517, 429) with delta (0, 0)
Screenshot: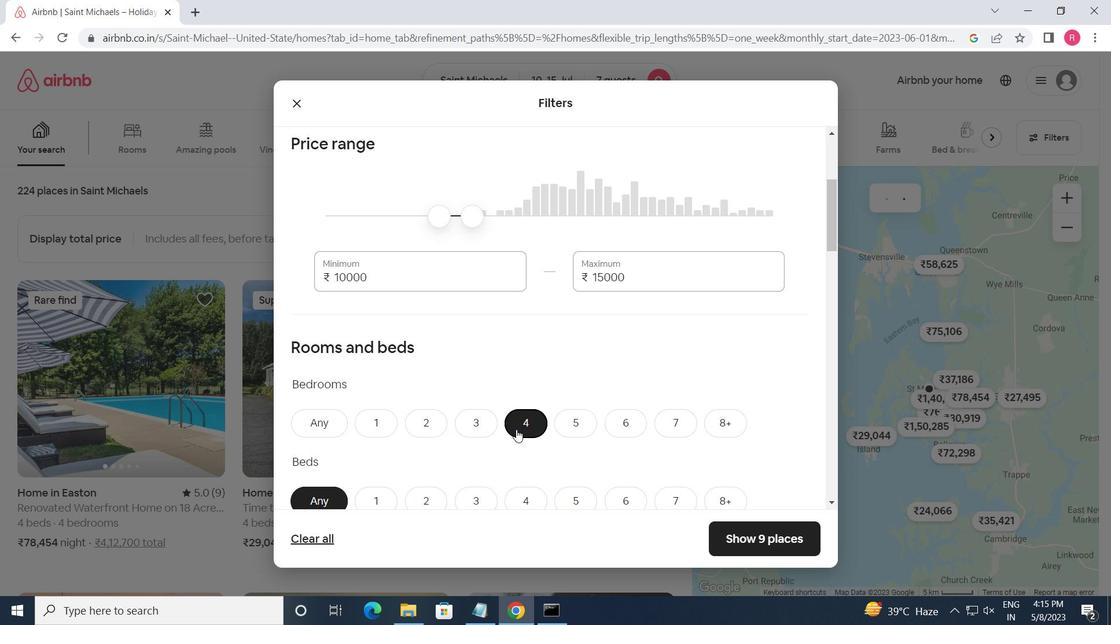 
Action: Mouse moved to (671, 427)
Screenshot: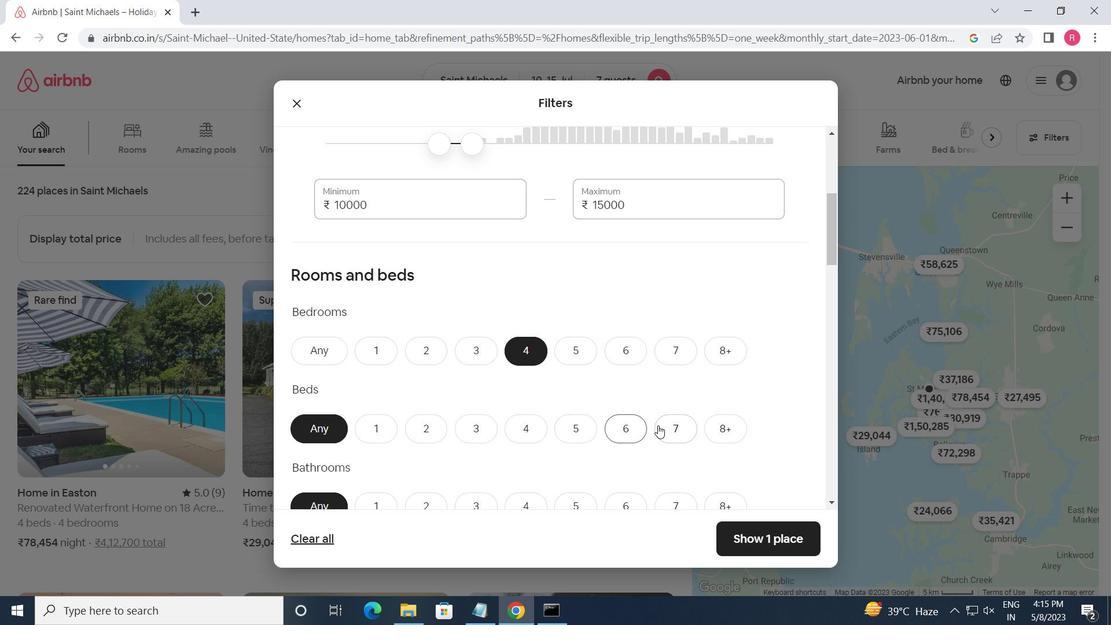 
Action: Mouse pressed left at (671, 427)
Screenshot: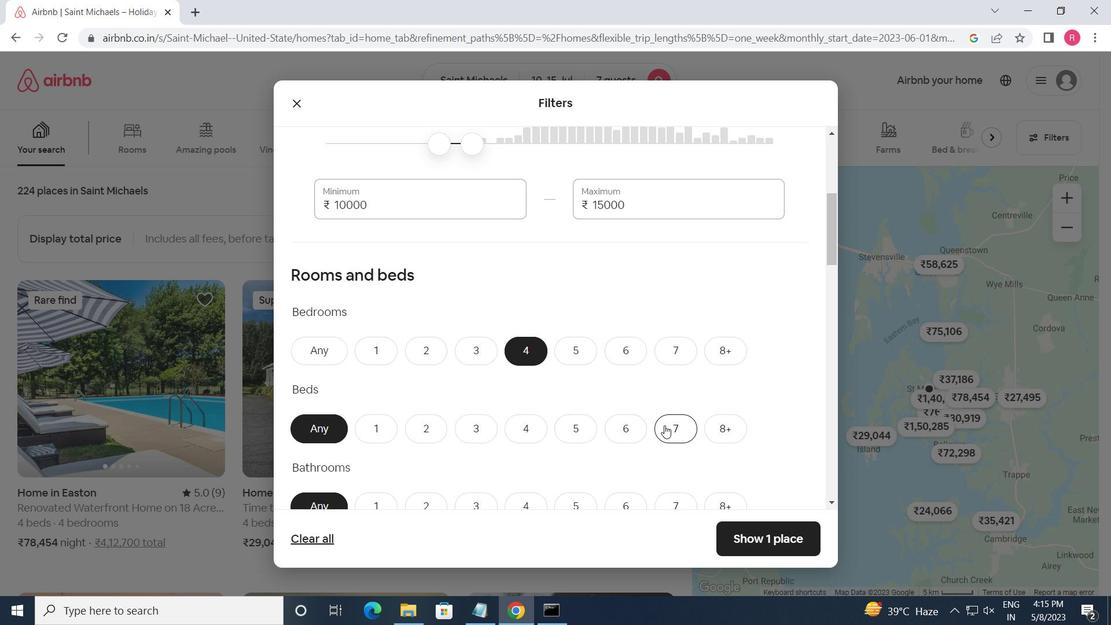
Action: Mouse moved to (585, 449)
Screenshot: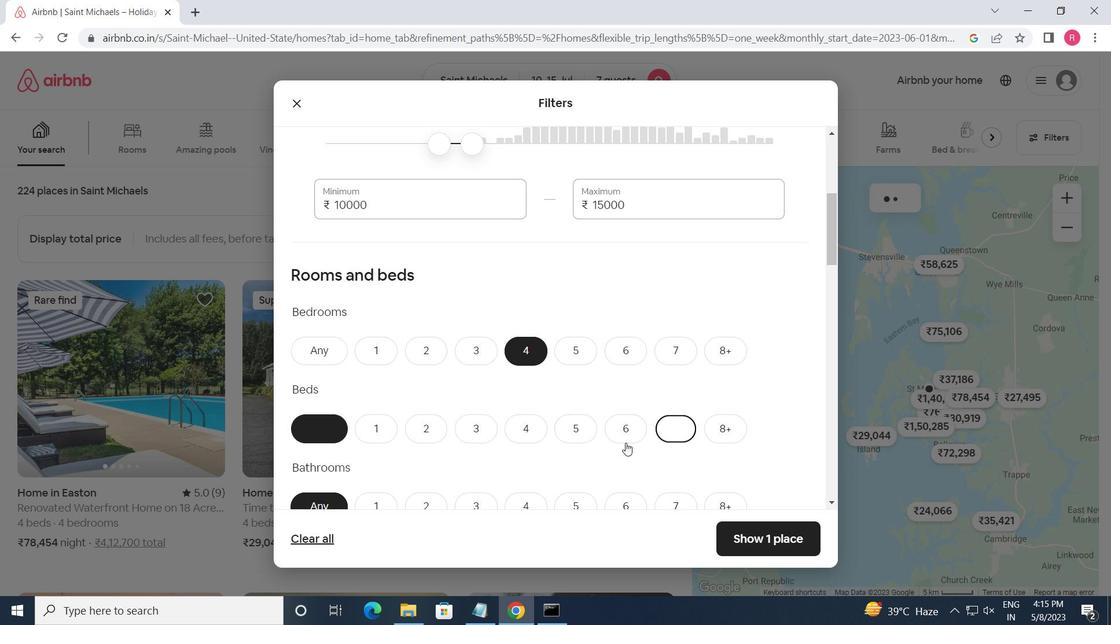 
Action: Mouse scrolled (585, 449) with delta (0, 0)
Screenshot: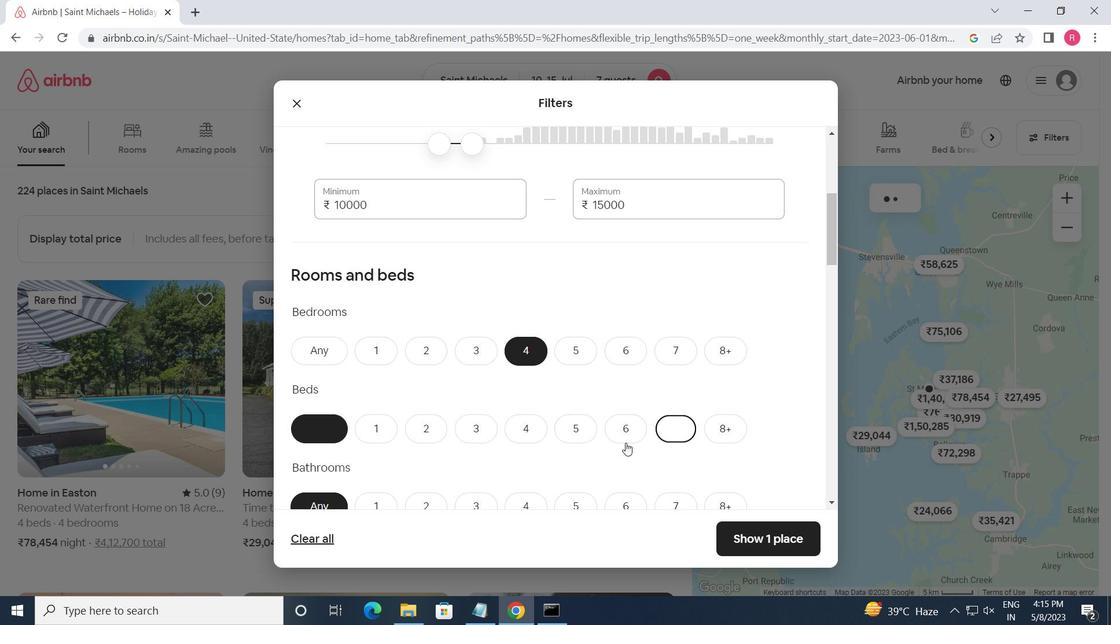 
Action: Mouse moved to (529, 444)
Screenshot: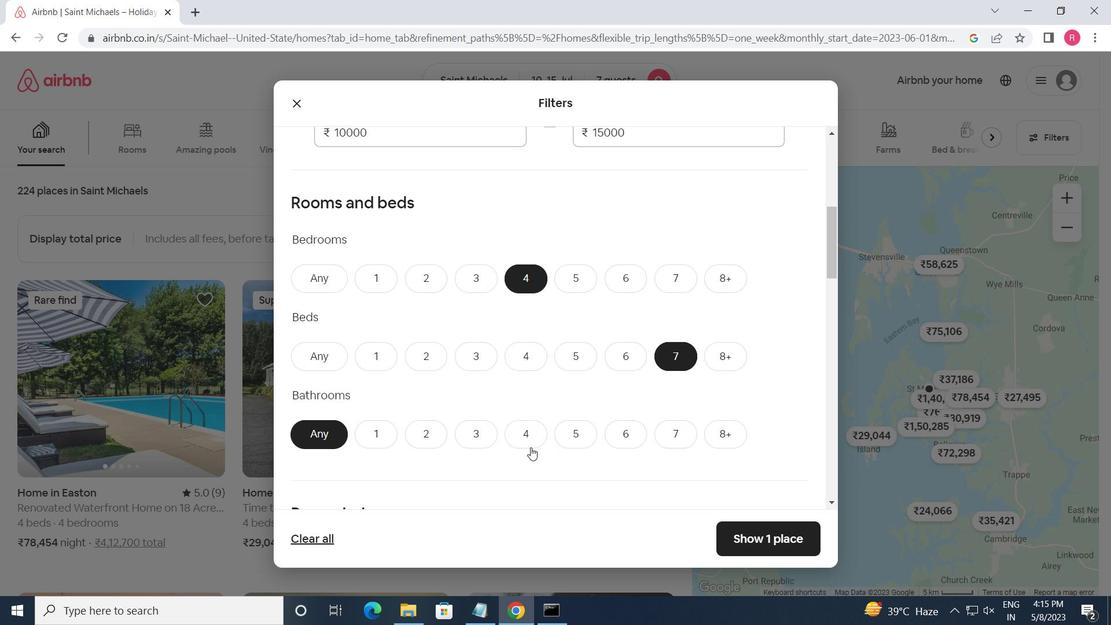 
Action: Mouse pressed left at (529, 444)
Screenshot: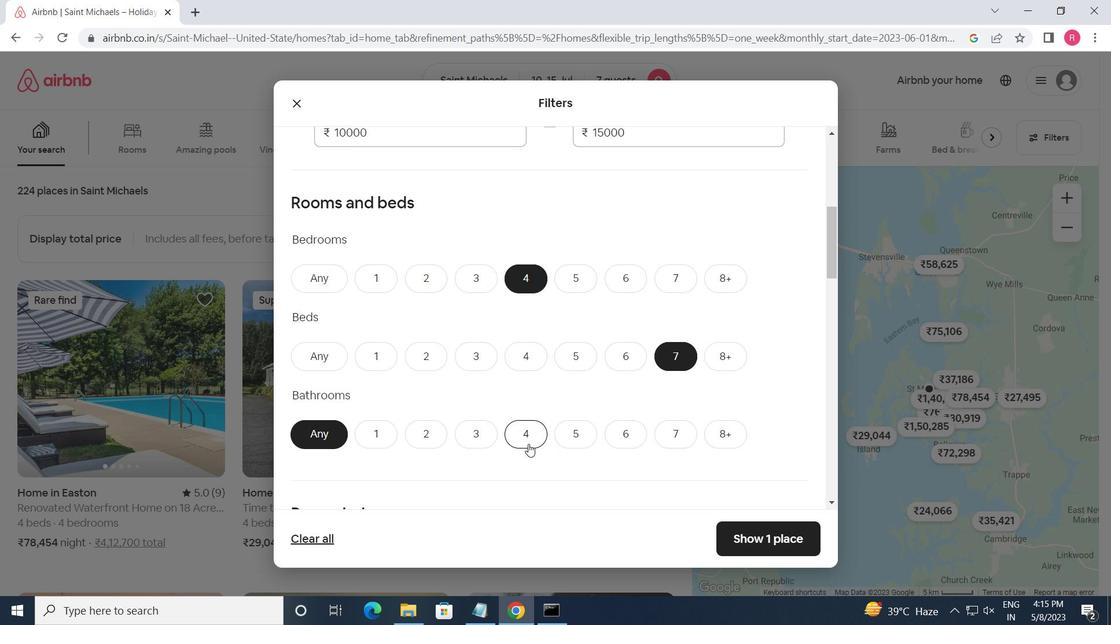 
Action: Mouse moved to (549, 432)
Screenshot: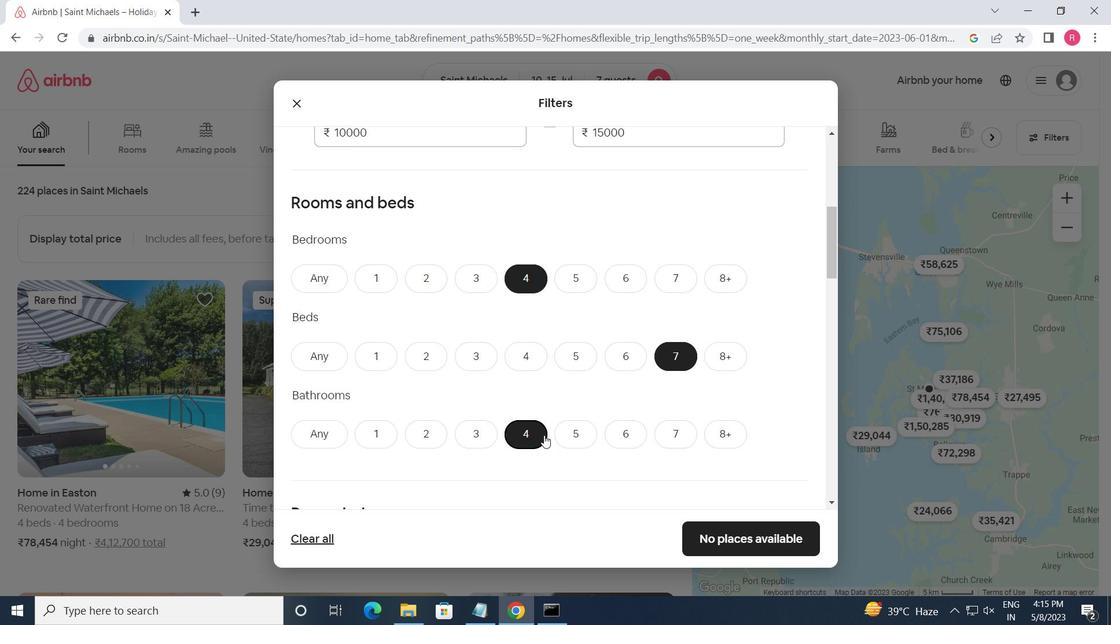 
Action: Mouse scrolled (549, 431) with delta (0, 0)
Screenshot: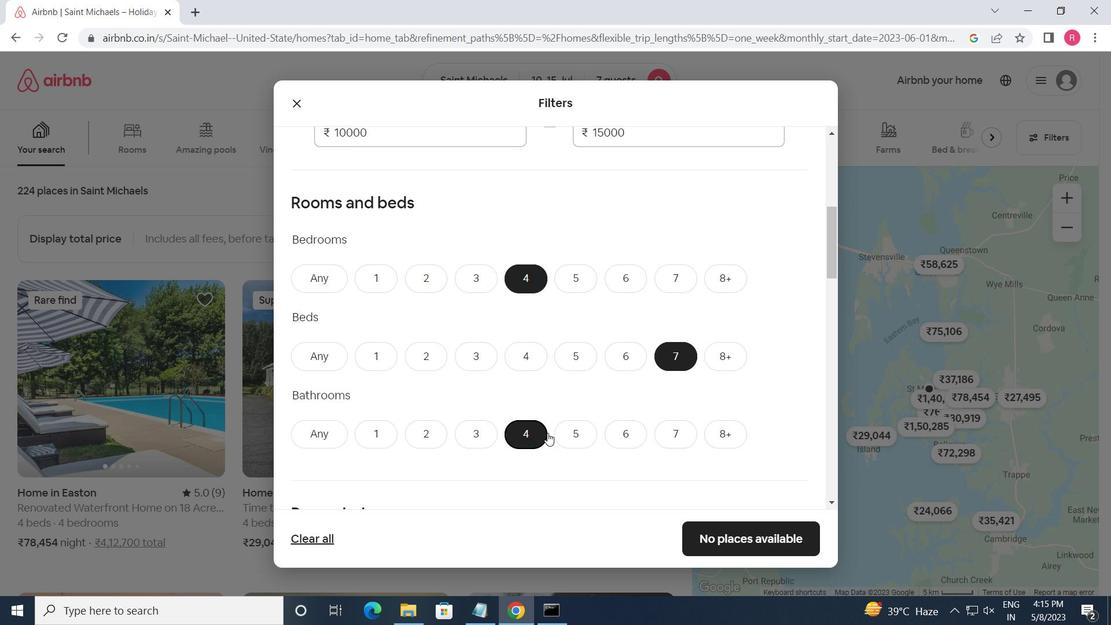 
Action: Mouse scrolled (549, 431) with delta (0, 0)
Screenshot: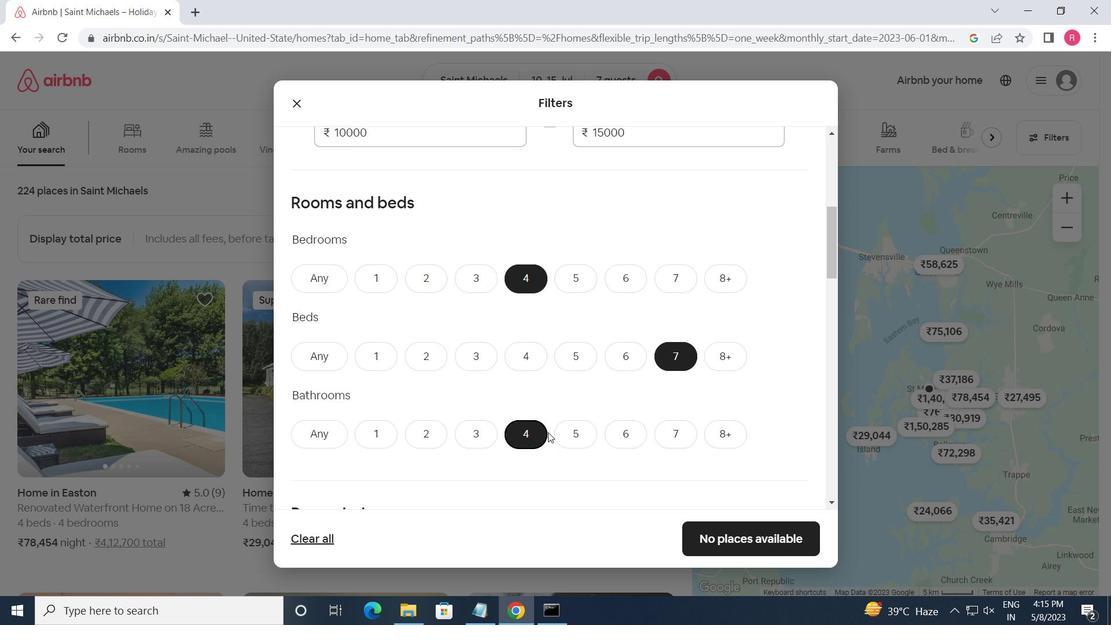 
Action: Mouse moved to (384, 441)
Screenshot: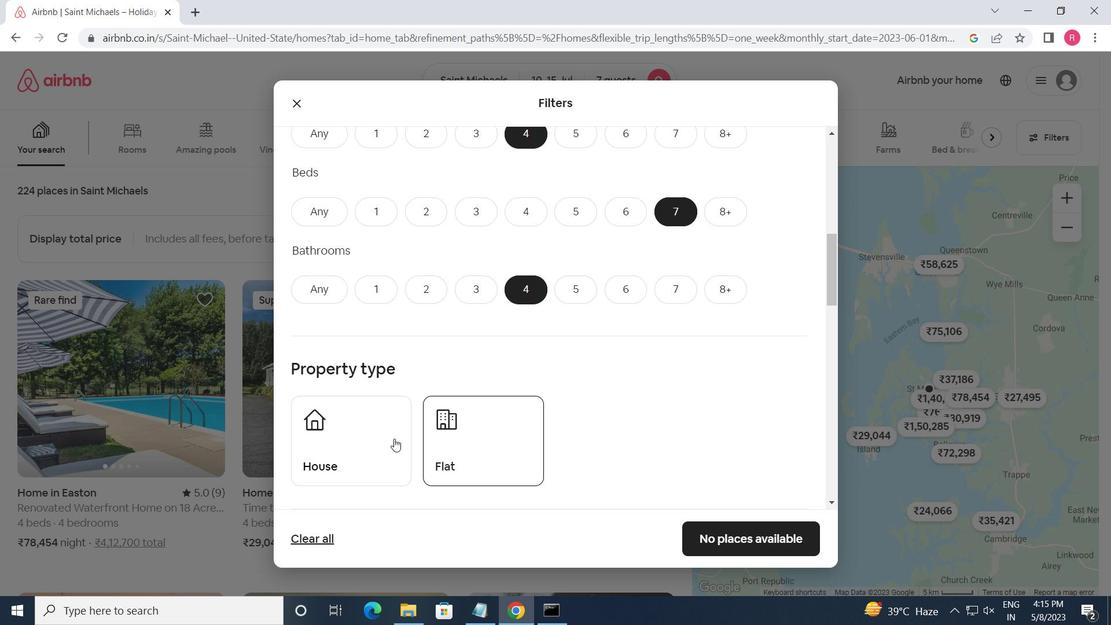 
Action: Mouse pressed left at (384, 441)
Screenshot: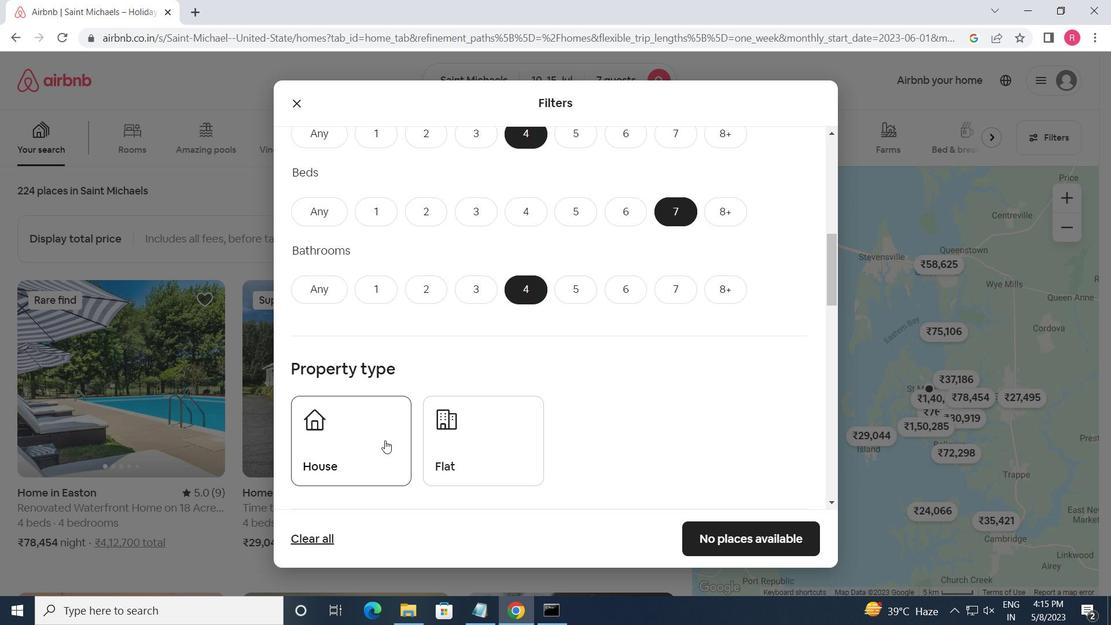 
Action: Mouse moved to (454, 447)
Screenshot: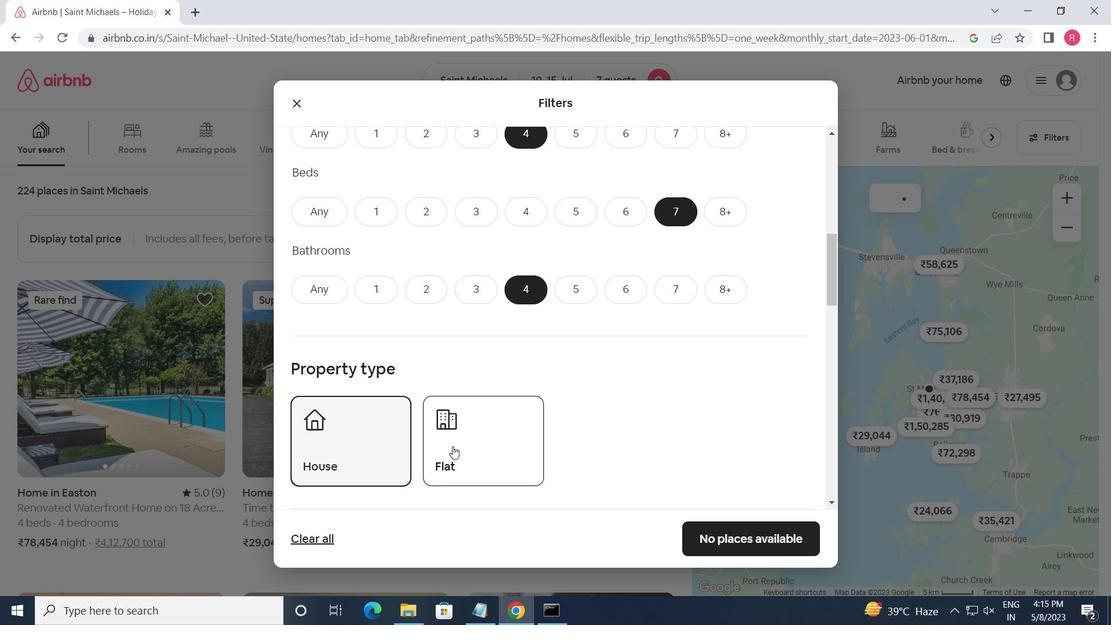 
Action: Mouse pressed left at (454, 447)
Screenshot: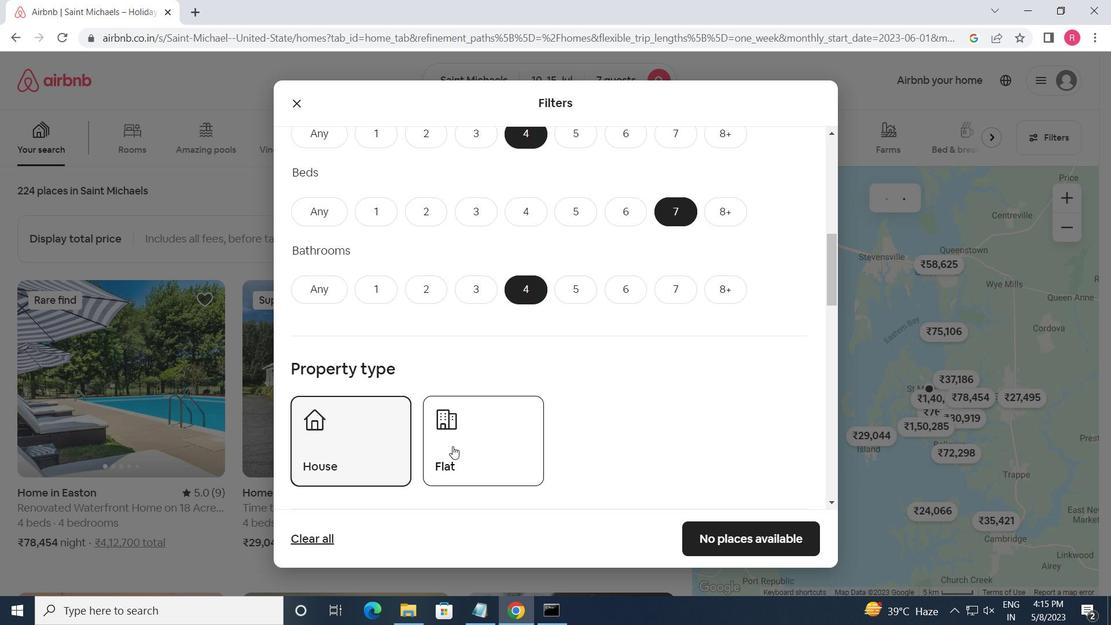 
Action: Mouse moved to (459, 448)
Screenshot: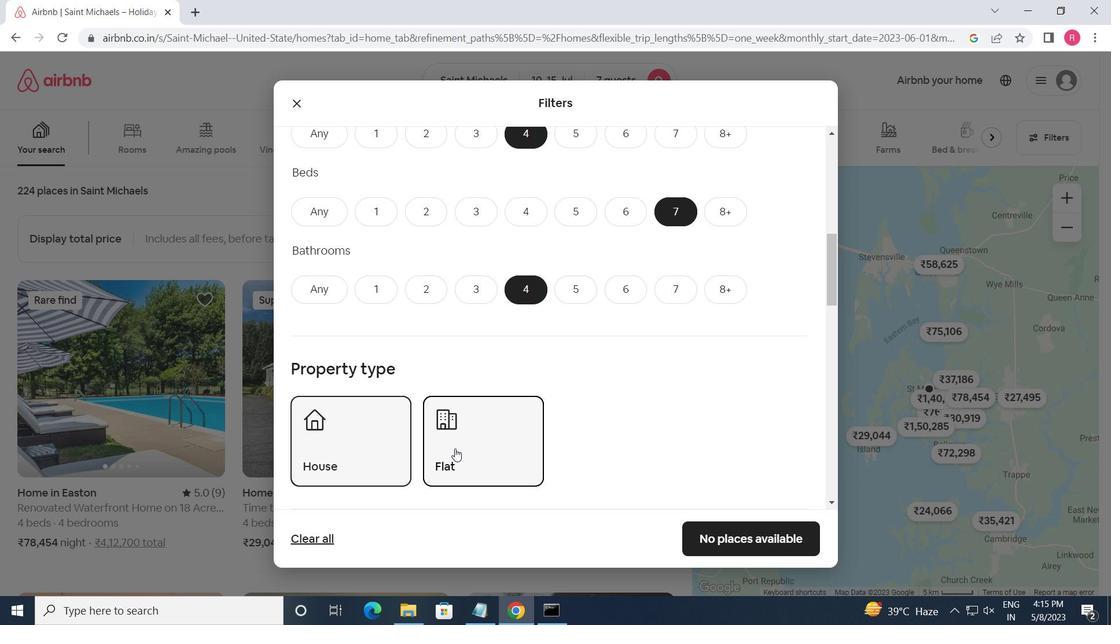 
Action: Mouse scrolled (459, 448) with delta (0, 0)
Screenshot: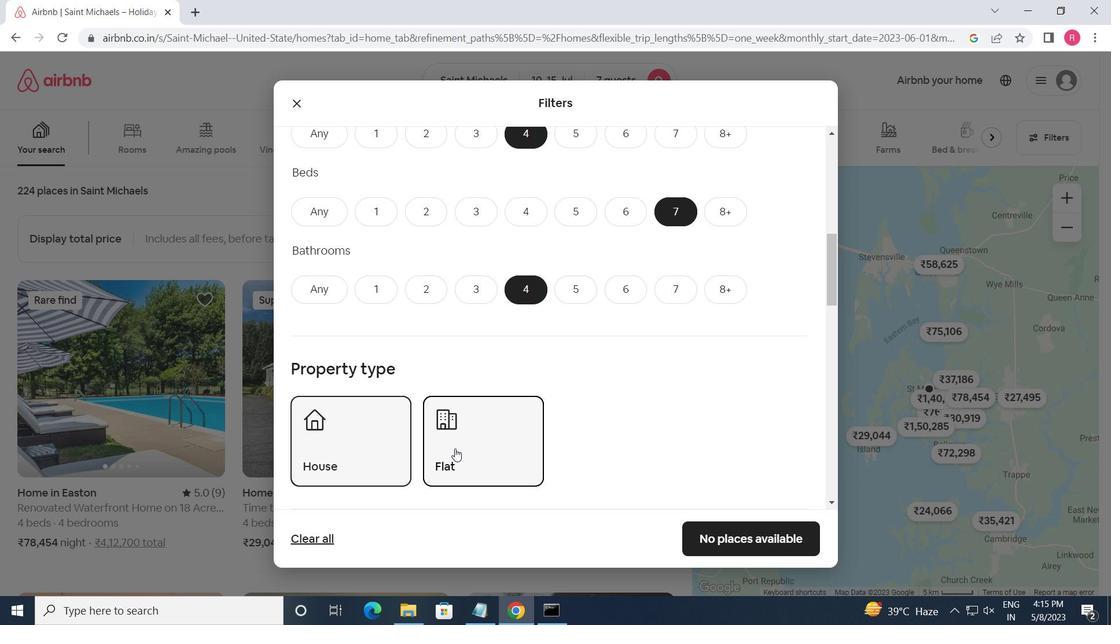 
Action: Mouse scrolled (459, 448) with delta (0, 0)
Screenshot: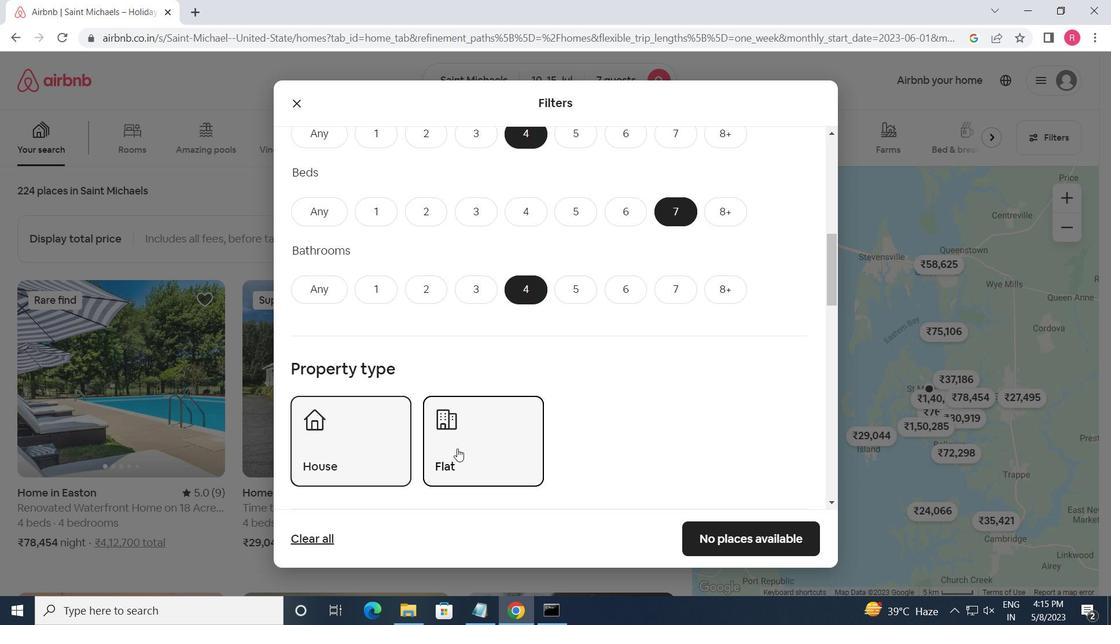 
Action: Mouse scrolled (459, 448) with delta (0, 0)
Screenshot: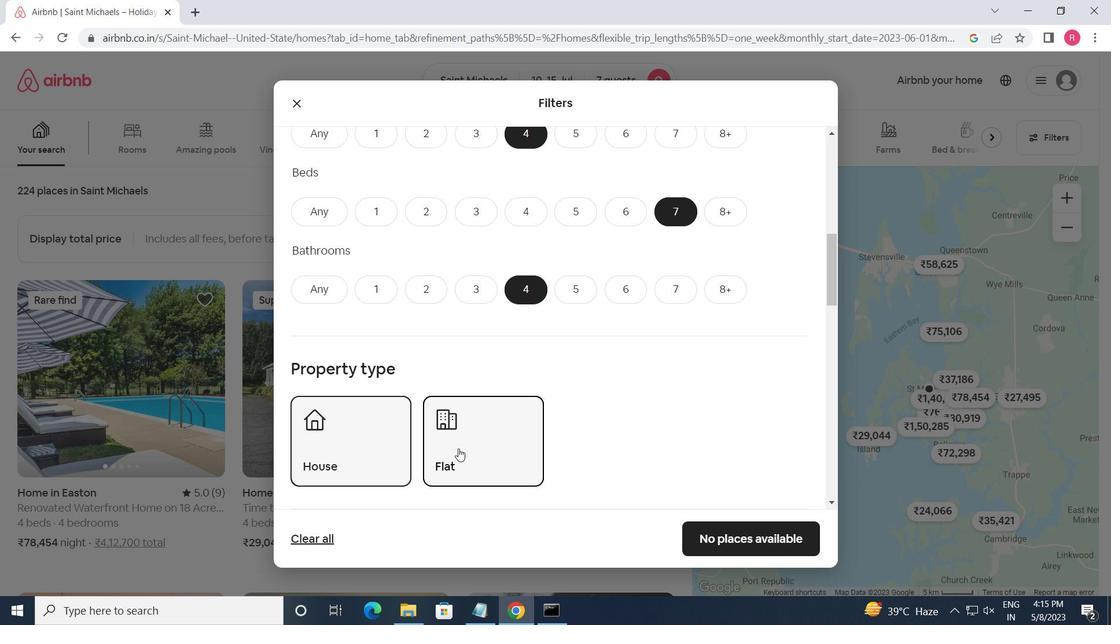 
Action: Mouse scrolled (459, 448) with delta (0, 0)
Screenshot: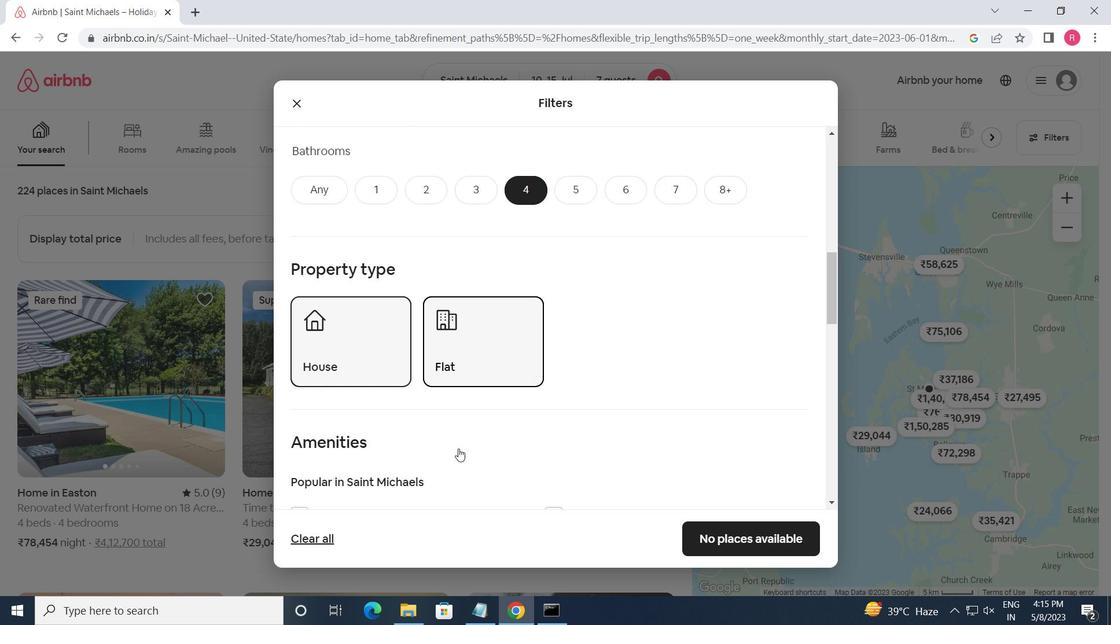 
Action: Mouse moved to (299, 327)
Screenshot: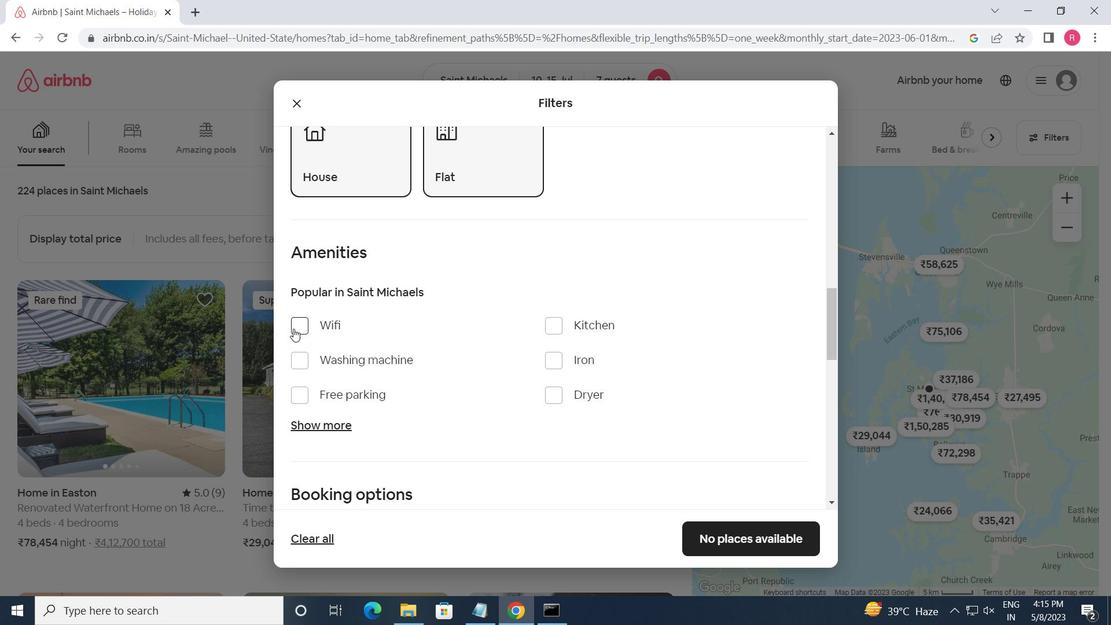 
Action: Mouse pressed left at (299, 327)
Screenshot: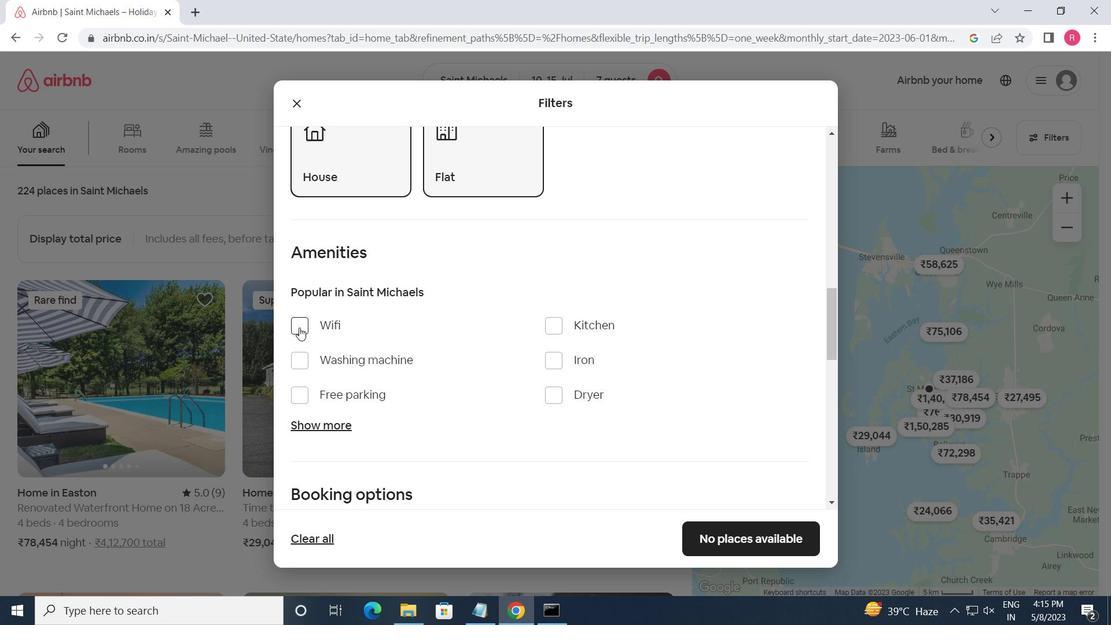 
Action: Mouse moved to (301, 397)
Screenshot: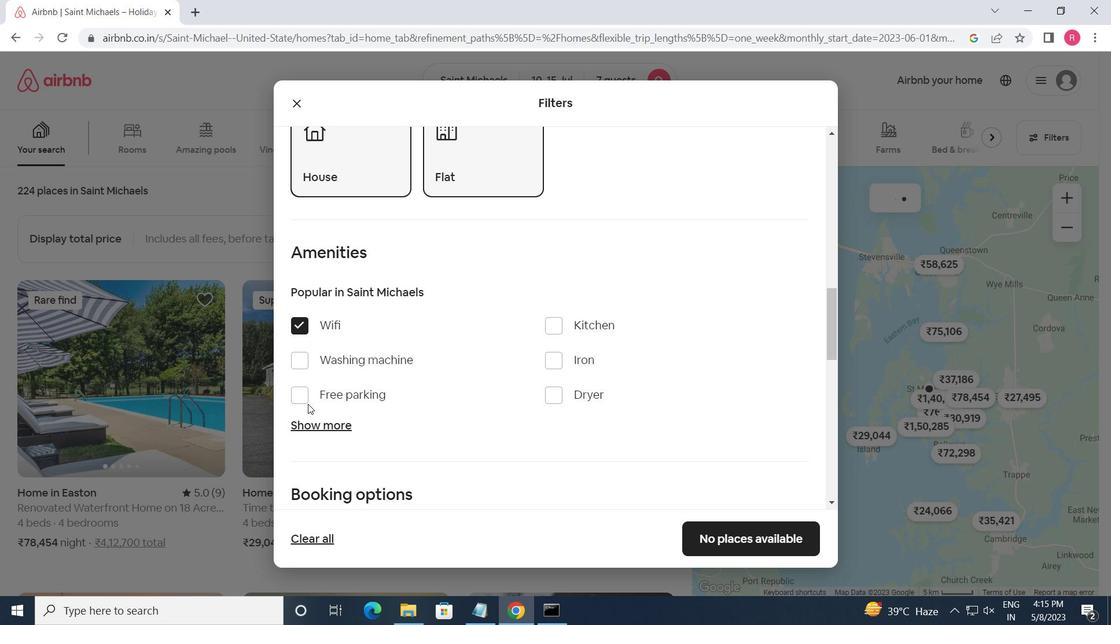 
Action: Mouse pressed left at (301, 397)
Screenshot: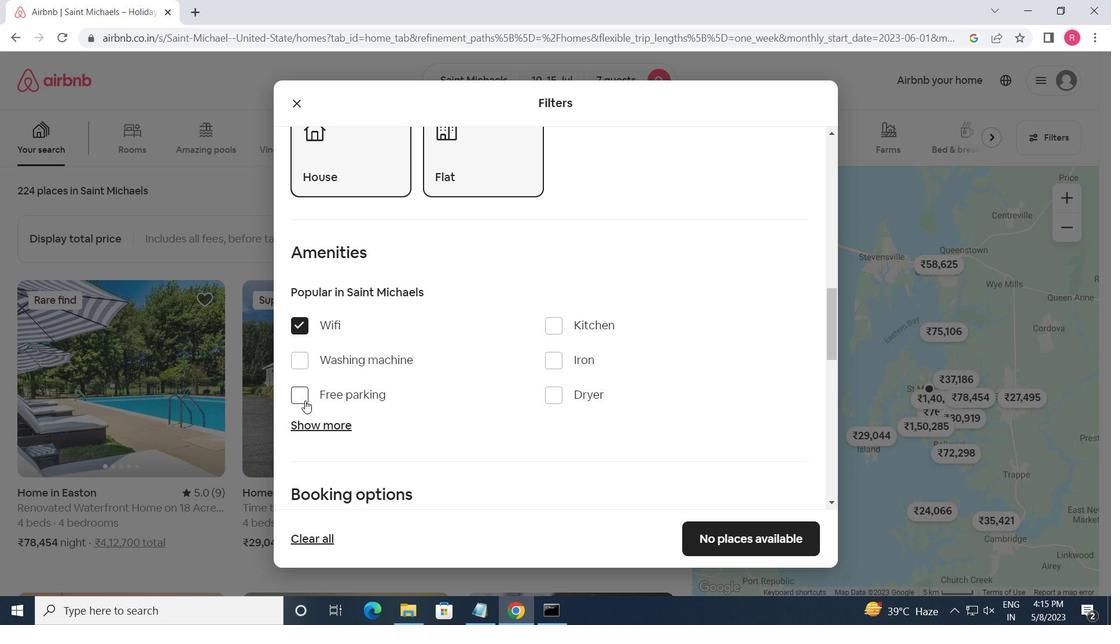 
Action: Mouse moved to (323, 429)
Screenshot: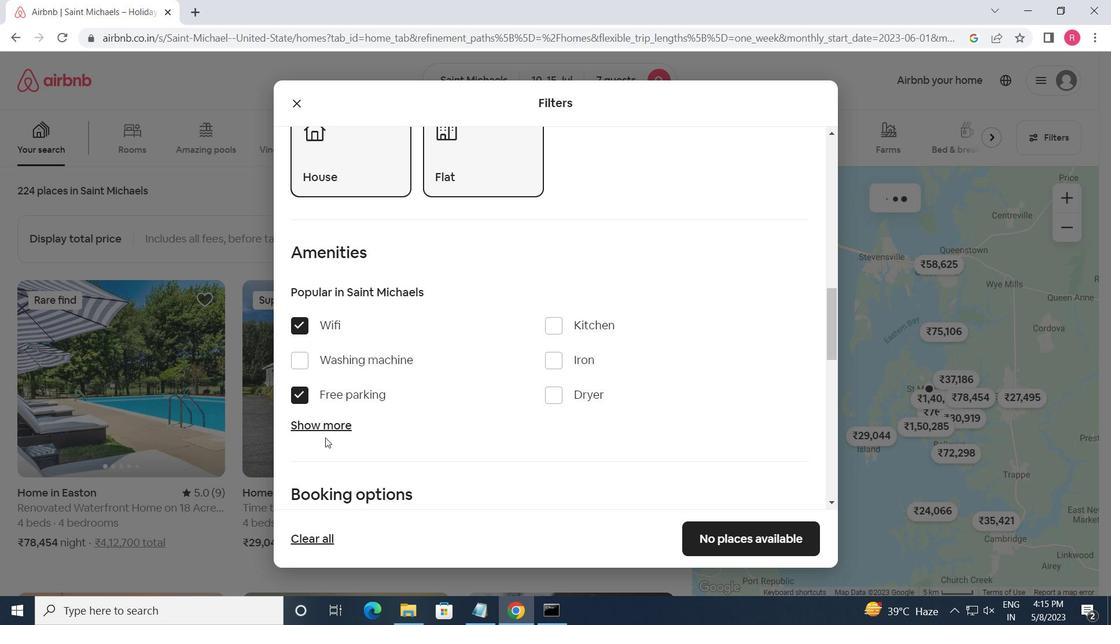 
Action: Mouse pressed left at (323, 429)
Screenshot: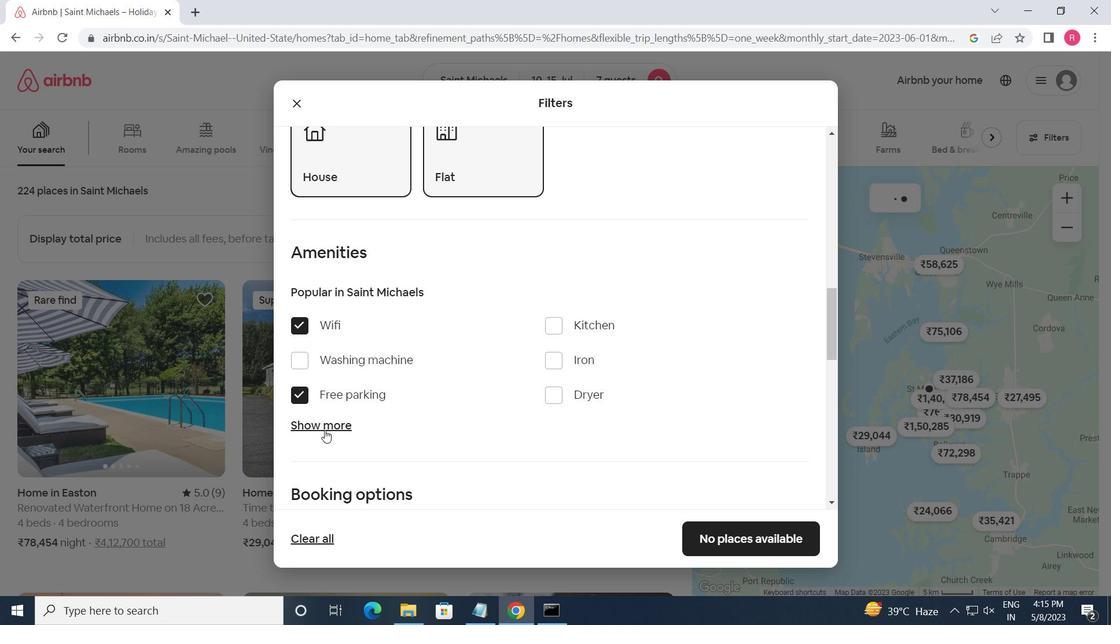 
Action: Mouse moved to (433, 416)
Screenshot: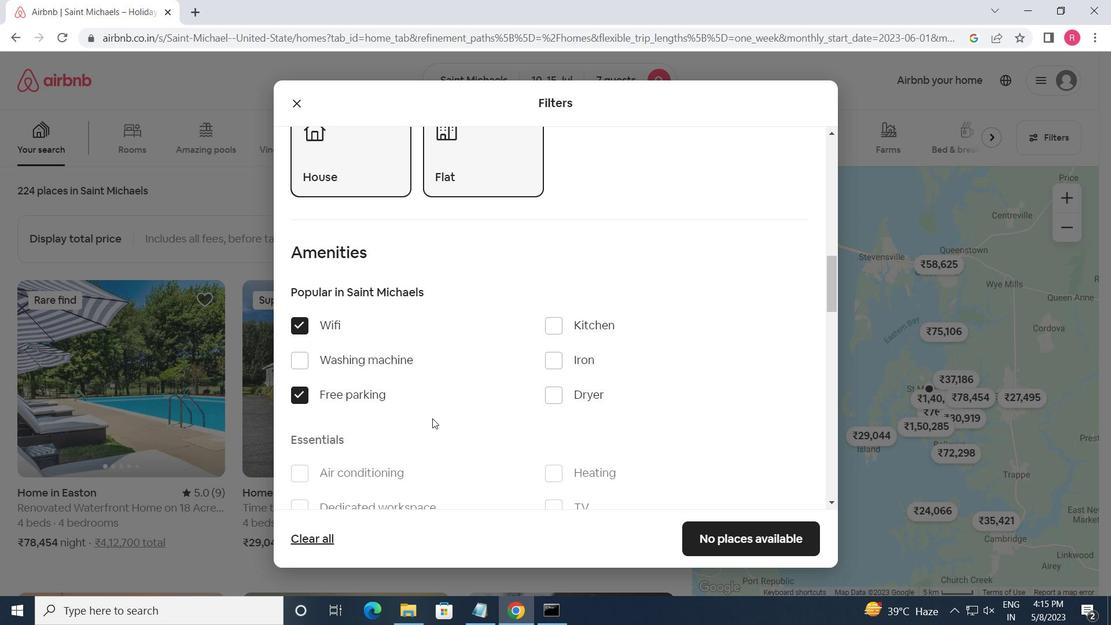 
Action: Mouse scrolled (433, 415) with delta (0, 0)
Screenshot: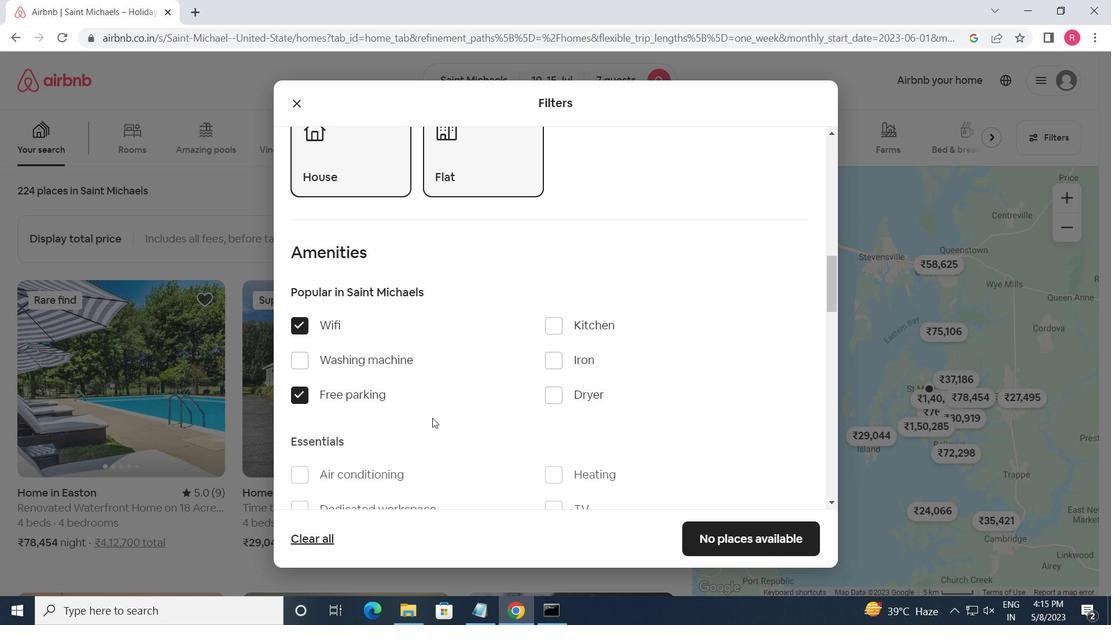 
Action: Mouse scrolled (433, 415) with delta (0, 0)
Screenshot: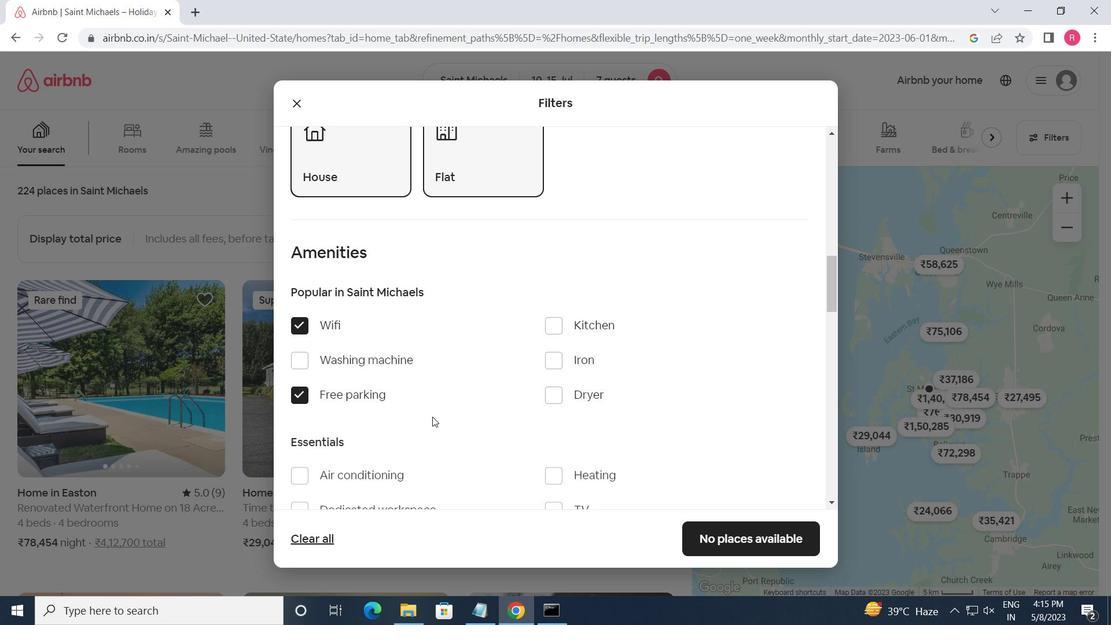 
Action: Mouse moved to (552, 368)
Screenshot: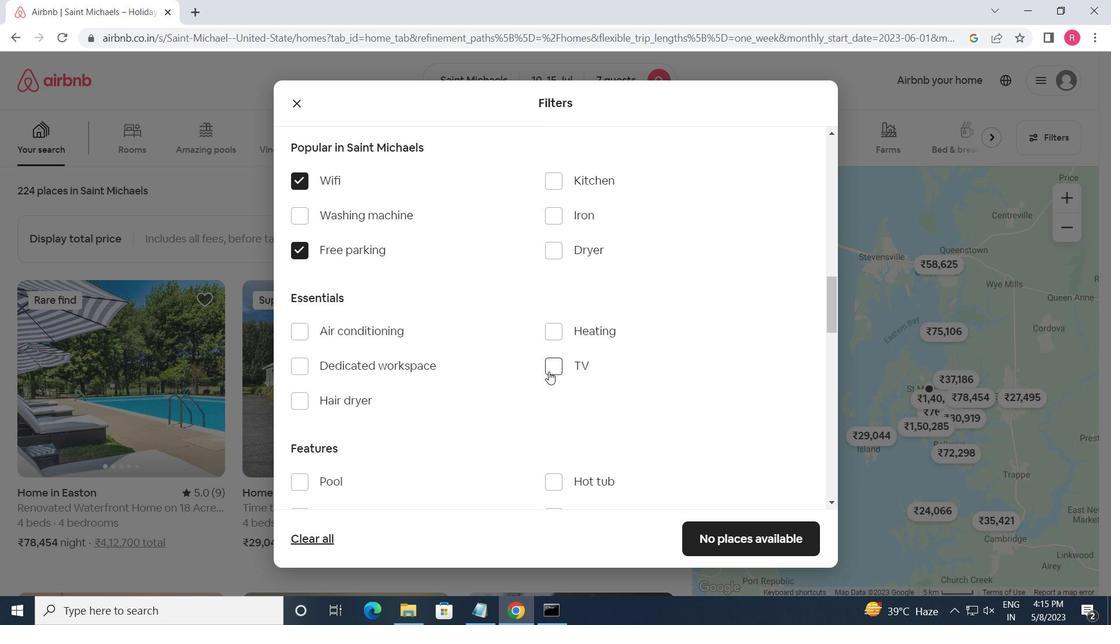 
Action: Mouse pressed left at (552, 368)
Screenshot: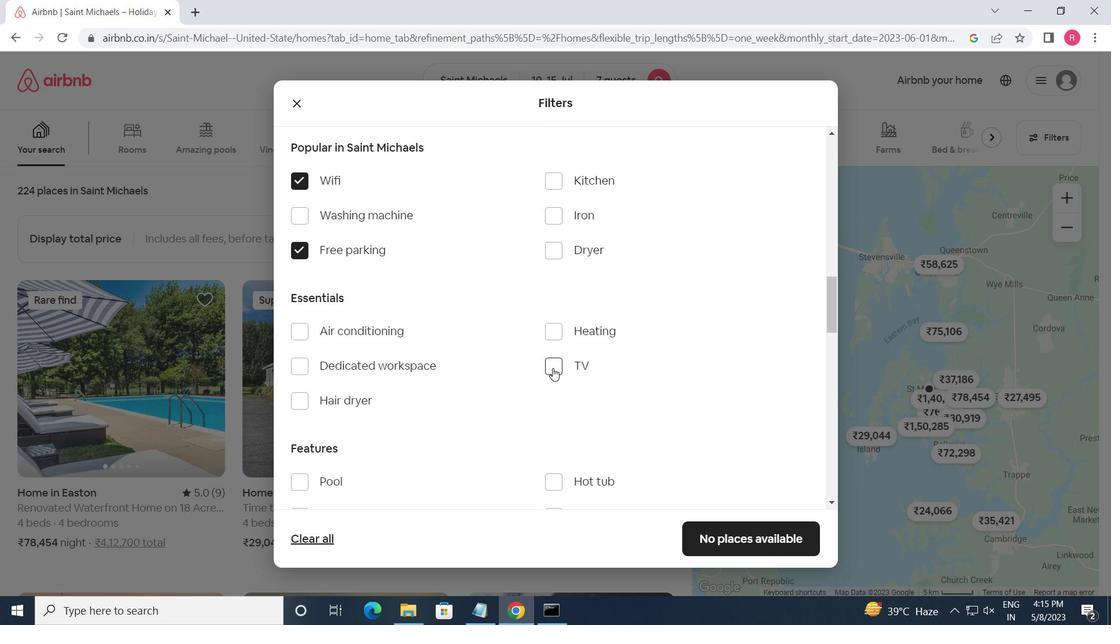 
Action: Mouse moved to (485, 419)
Screenshot: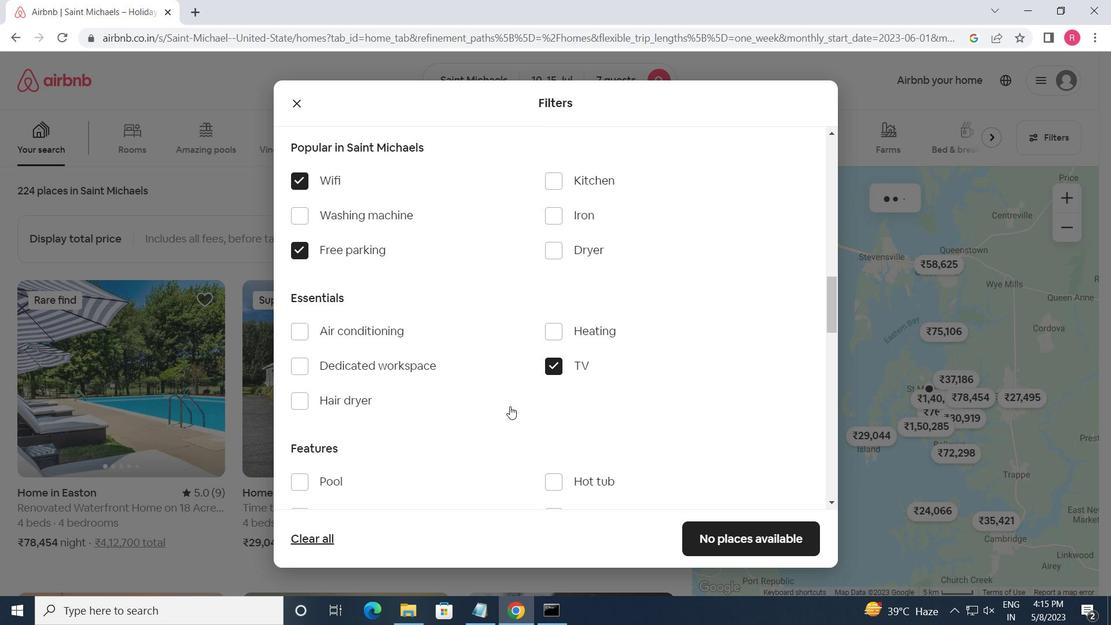 
Action: Mouse scrolled (485, 419) with delta (0, 0)
Screenshot: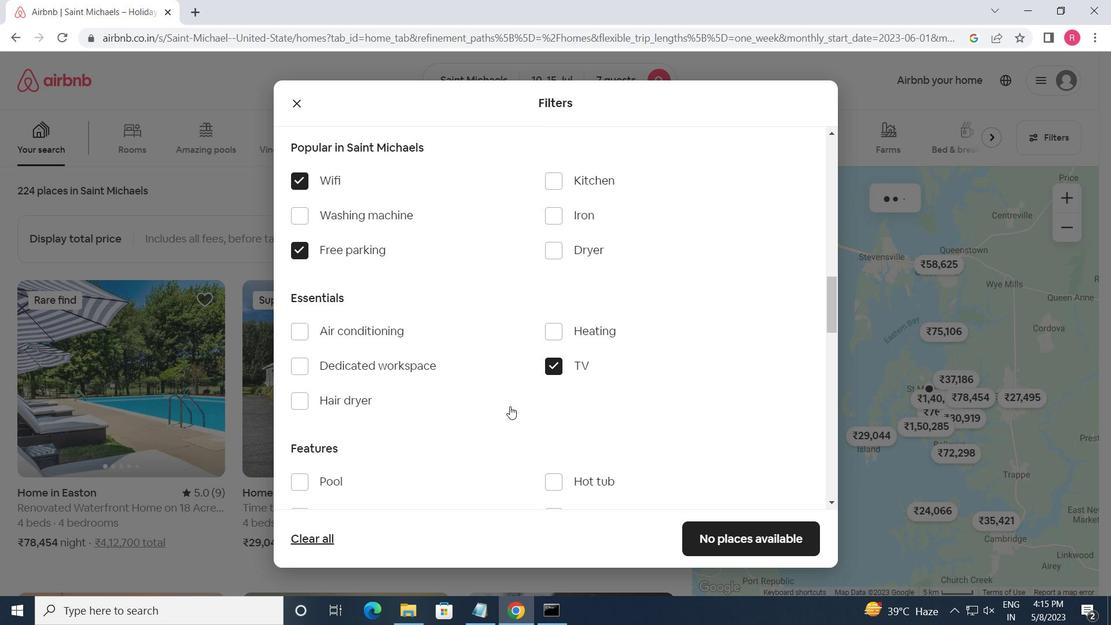 
Action: Mouse moved to (484, 420)
Screenshot: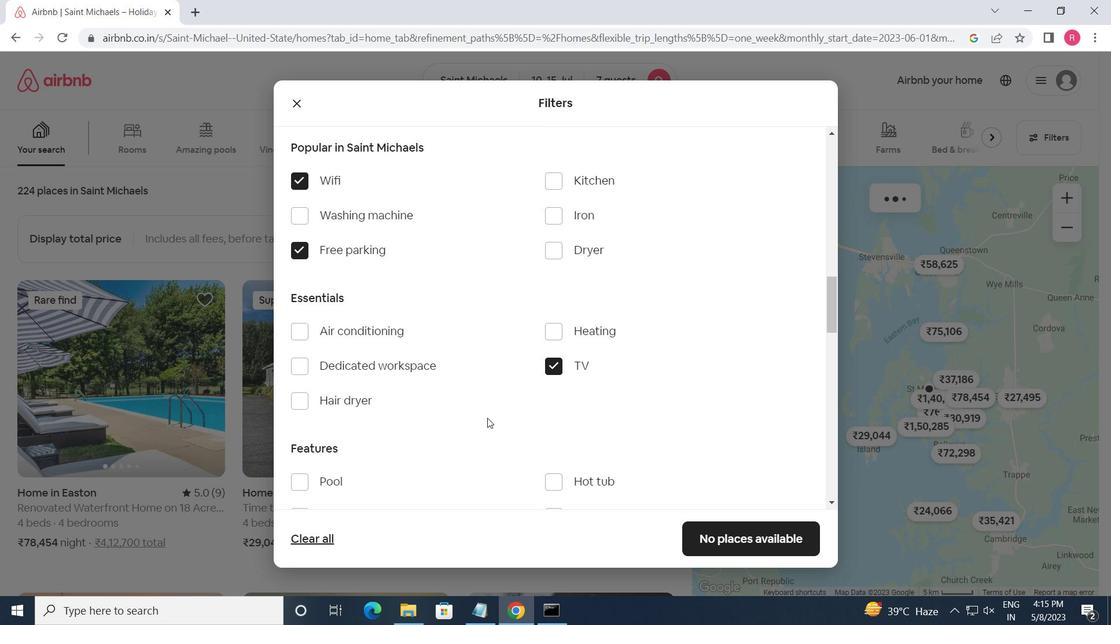 
Action: Mouse scrolled (484, 420) with delta (0, 0)
Screenshot: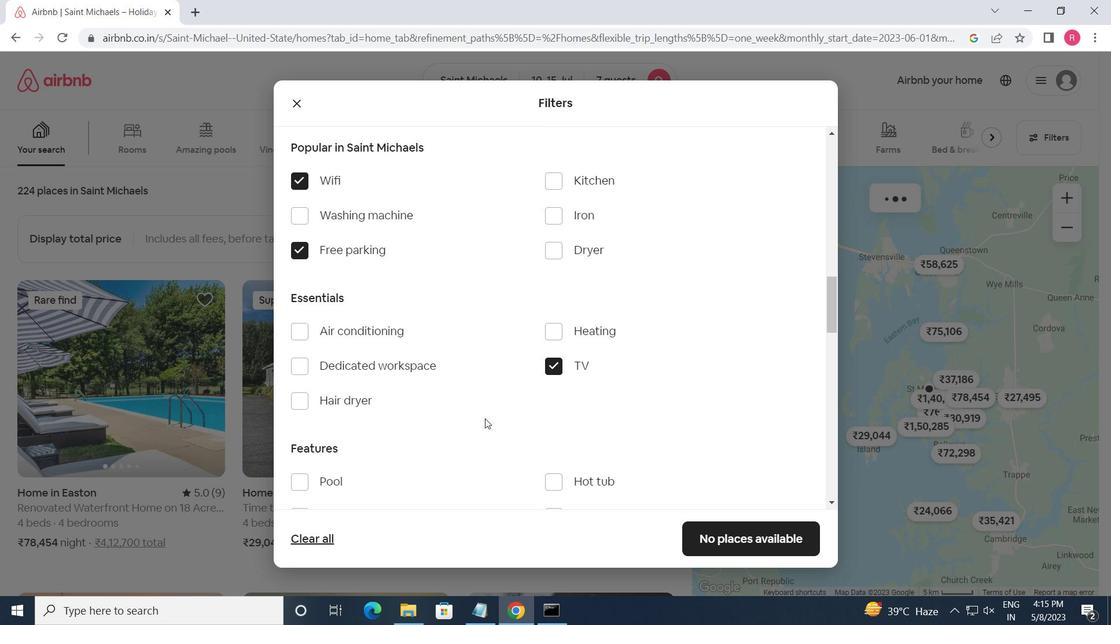 
Action: Mouse moved to (302, 411)
Screenshot: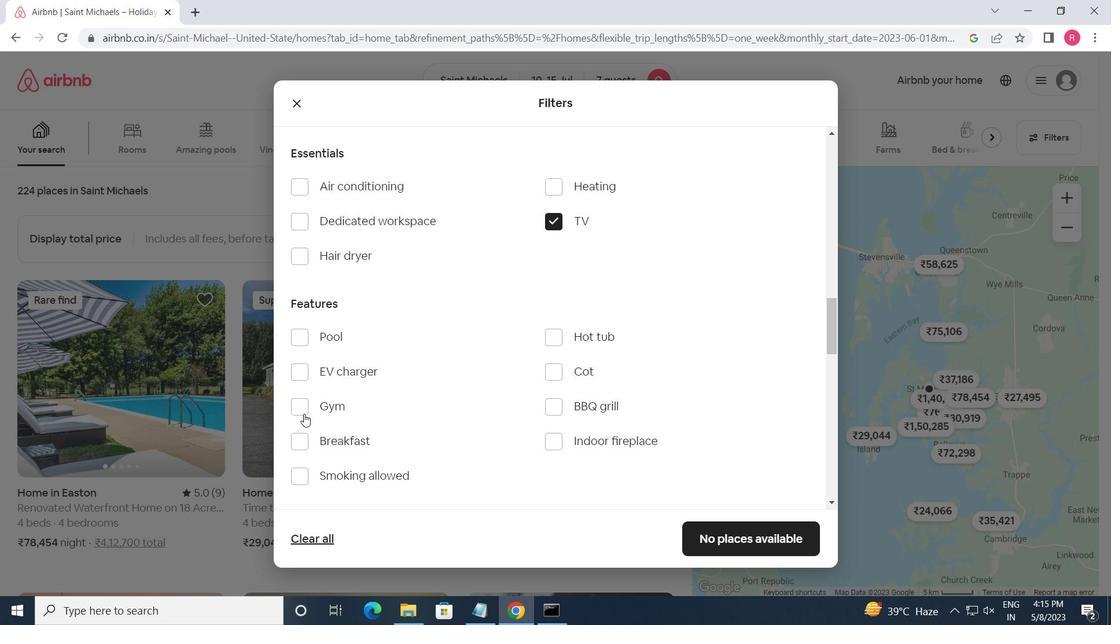 
Action: Mouse pressed left at (302, 411)
Screenshot: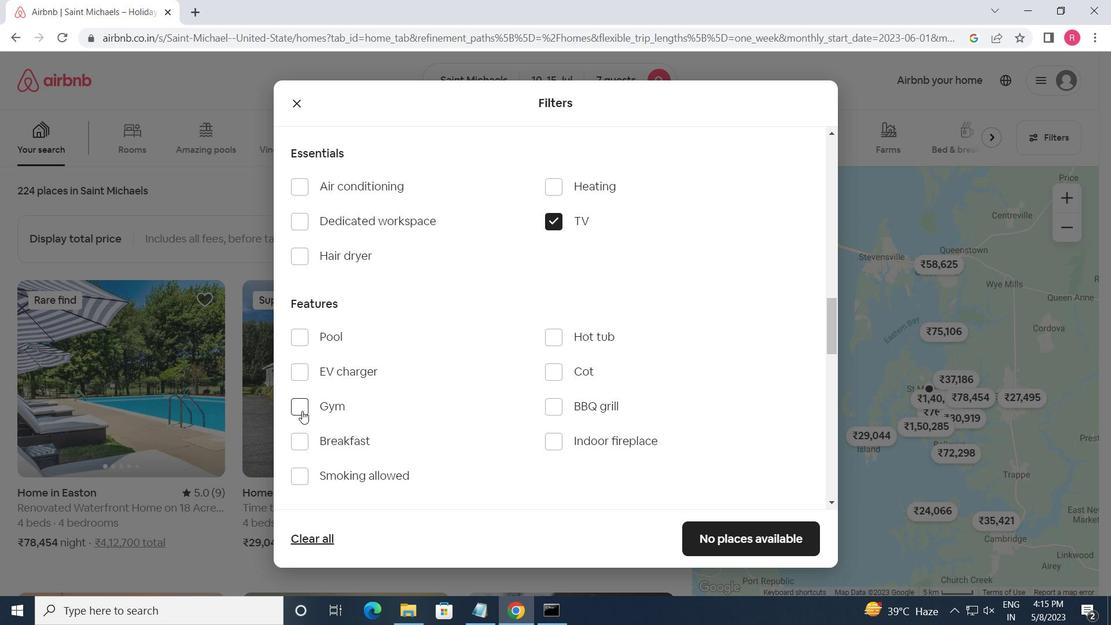 
Action: Mouse moved to (297, 440)
Screenshot: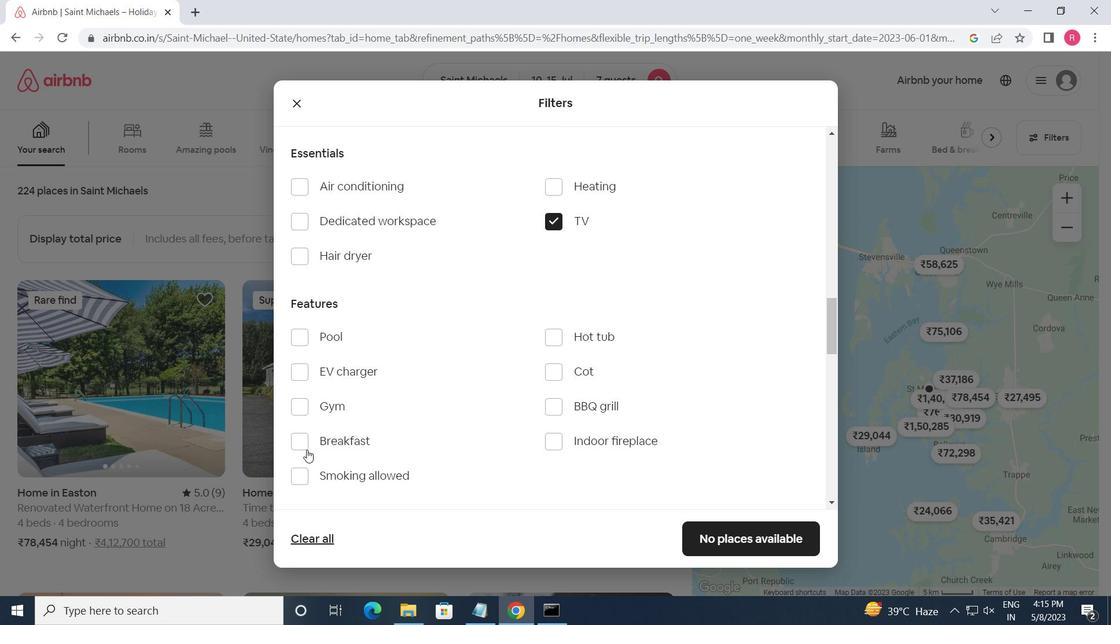 
Action: Mouse pressed left at (297, 440)
Screenshot: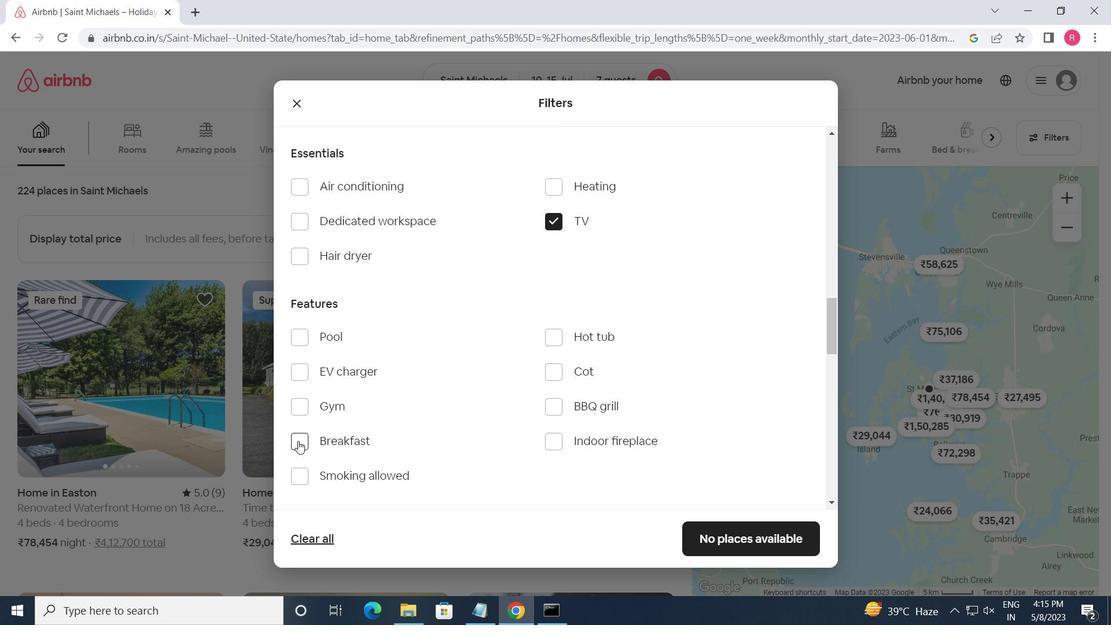 
Action: Mouse moved to (297, 412)
Screenshot: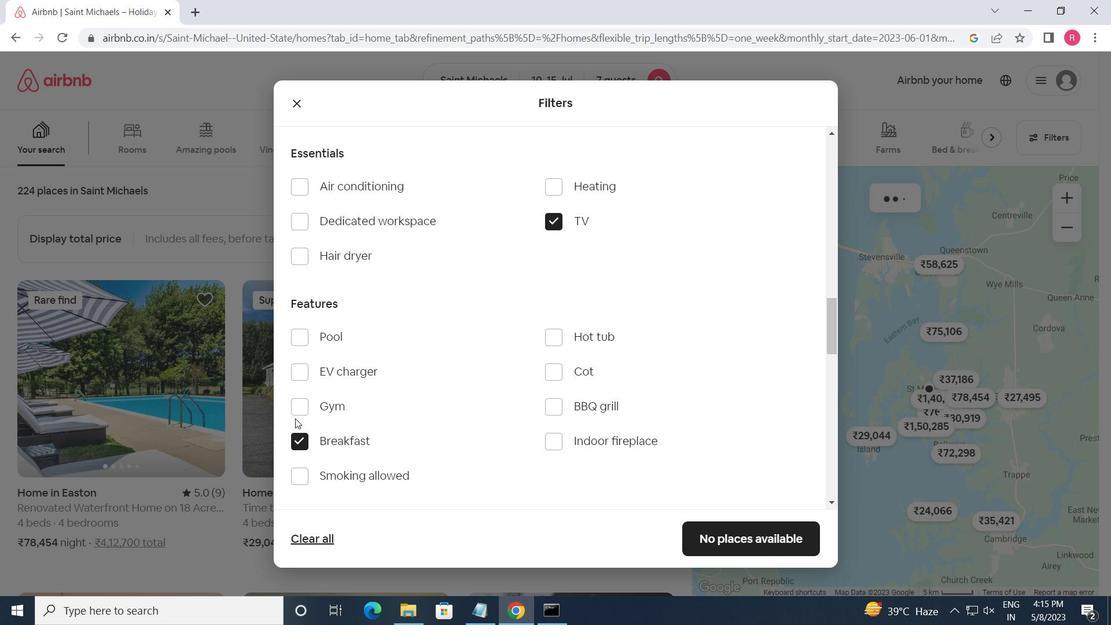 
Action: Mouse pressed left at (297, 412)
Screenshot: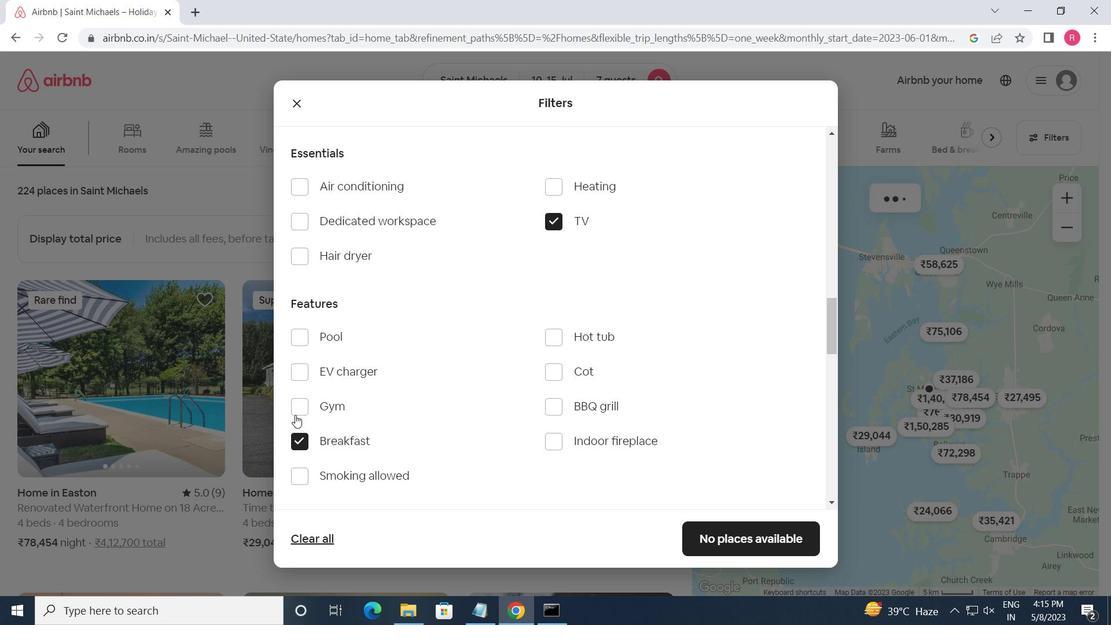 
Action: Mouse moved to (398, 423)
Screenshot: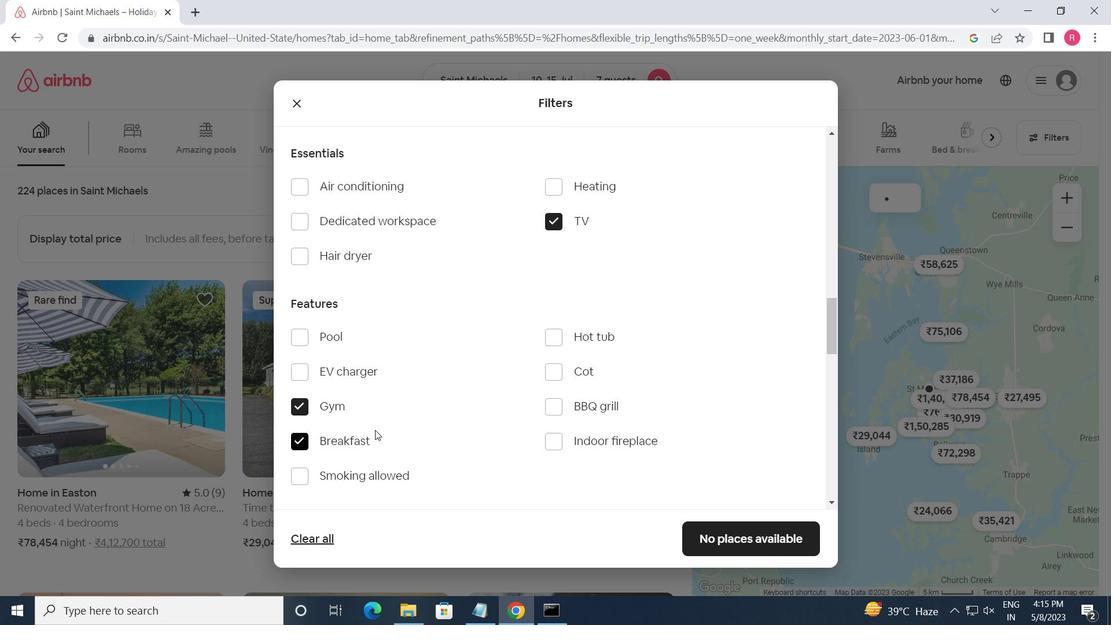 
Action: Mouse scrolled (398, 422) with delta (0, 0)
Screenshot: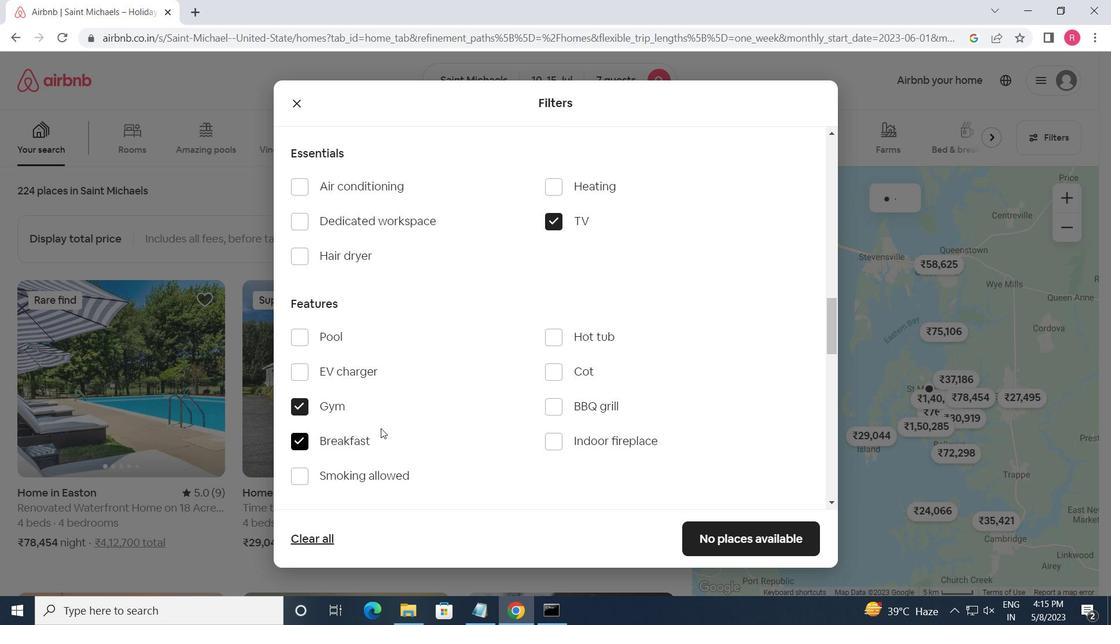 
Action: Mouse scrolled (398, 422) with delta (0, 0)
Screenshot: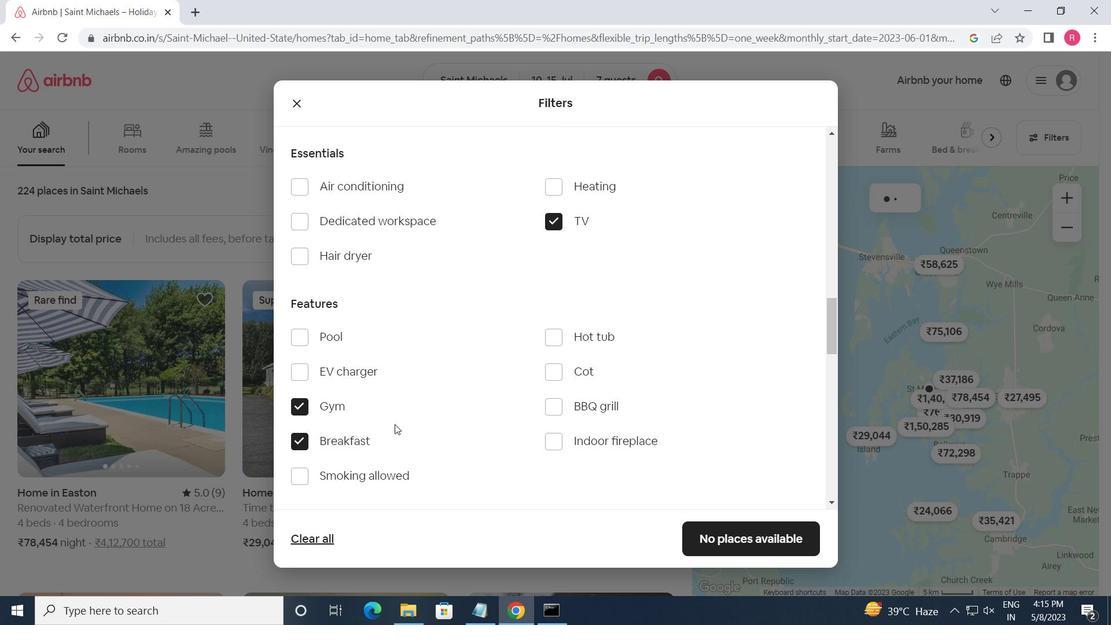 
Action: Mouse moved to (427, 416)
Screenshot: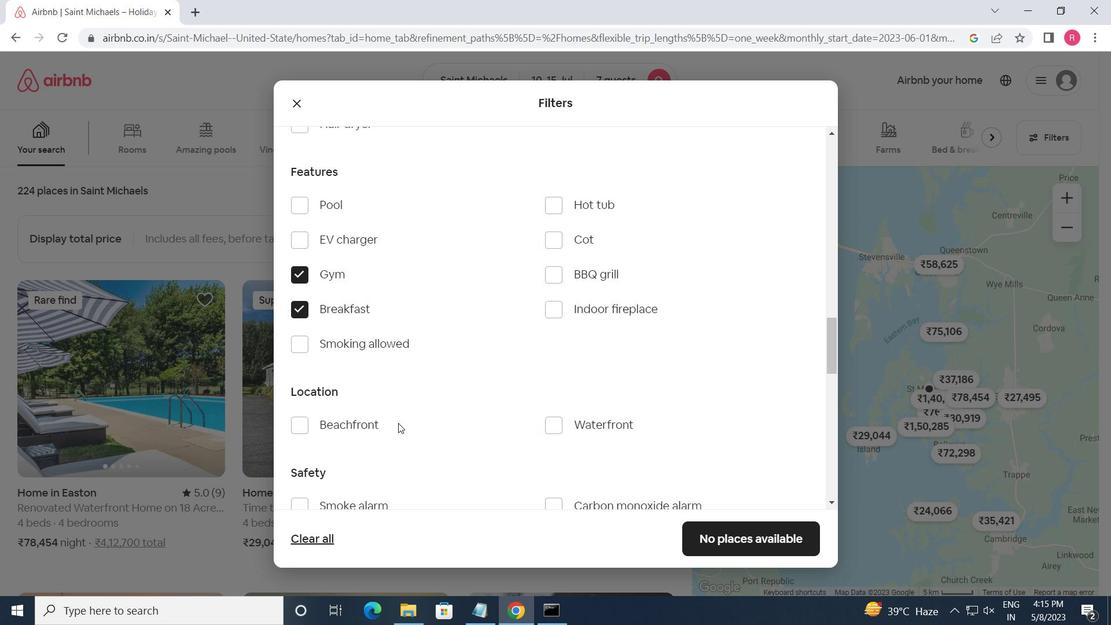 
Action: Mouse scrolled (427, 415) with delta (0, 0)
Screenshot: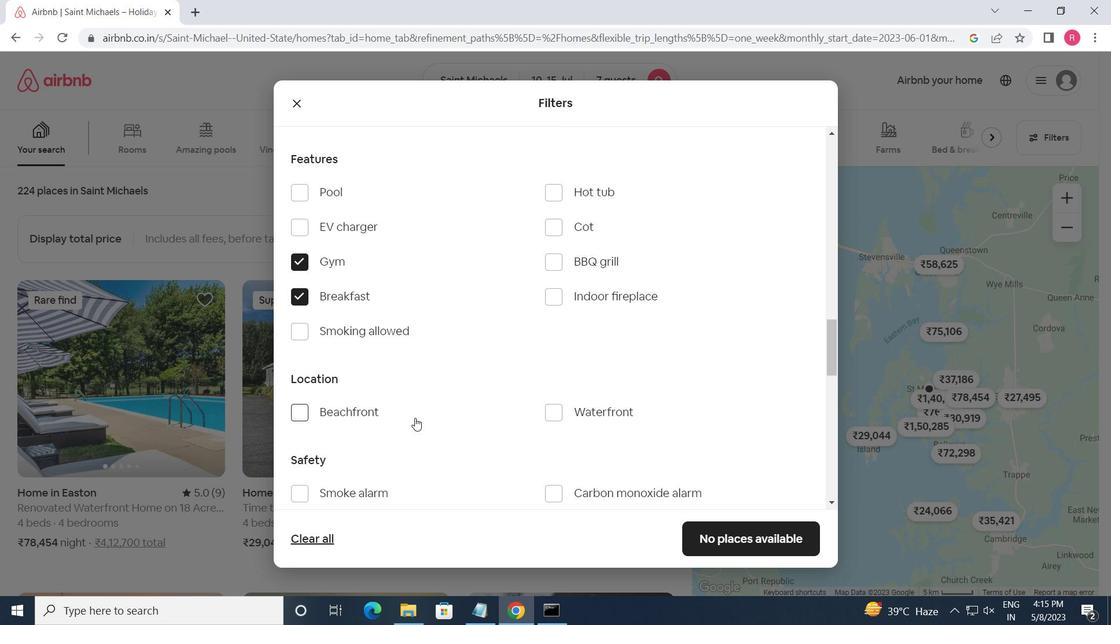 
Action: Mouse scrolled (427, 415) with delta (0, 0)
Screenshot: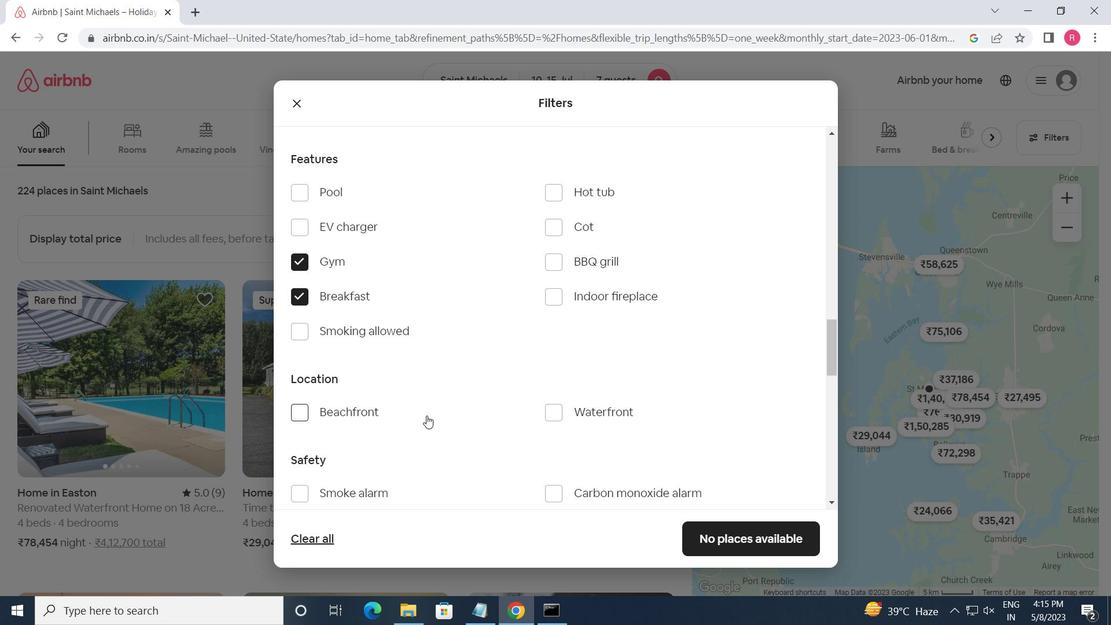 
Action: Mouse scrolled (427, 415) with delta (0, 0)
Screenshot: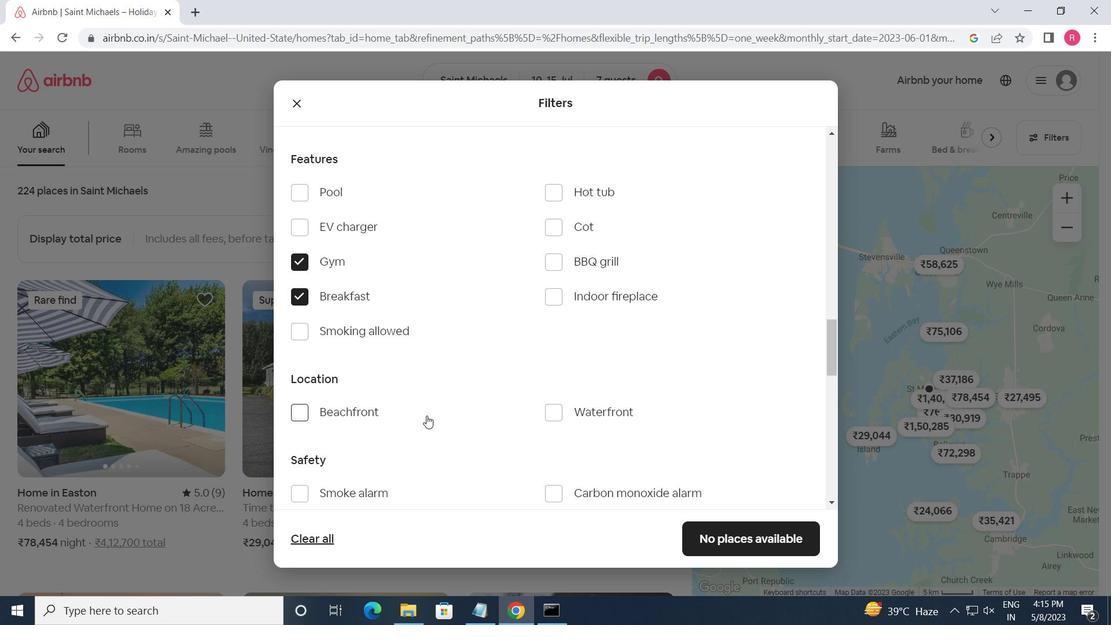 
Action: Mouse moved to (456, 415)
Screenshot: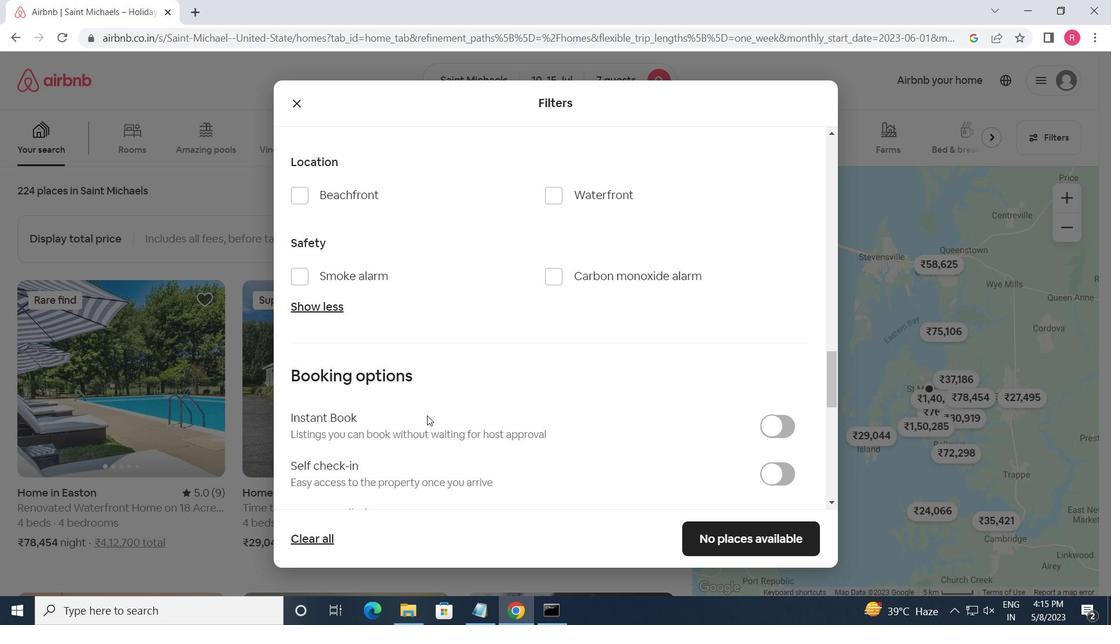 
Action: Mouse scrolled (456, 415) with delta (0, 0)
Screenshot: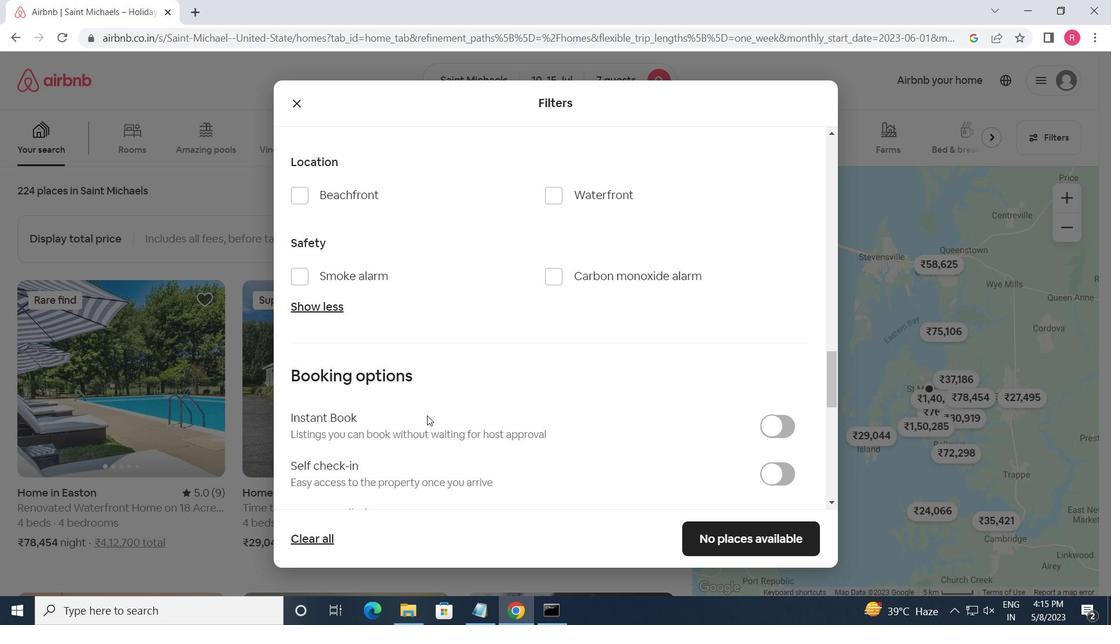 
Action: Mouse moved to (771, 400)
Screenshot: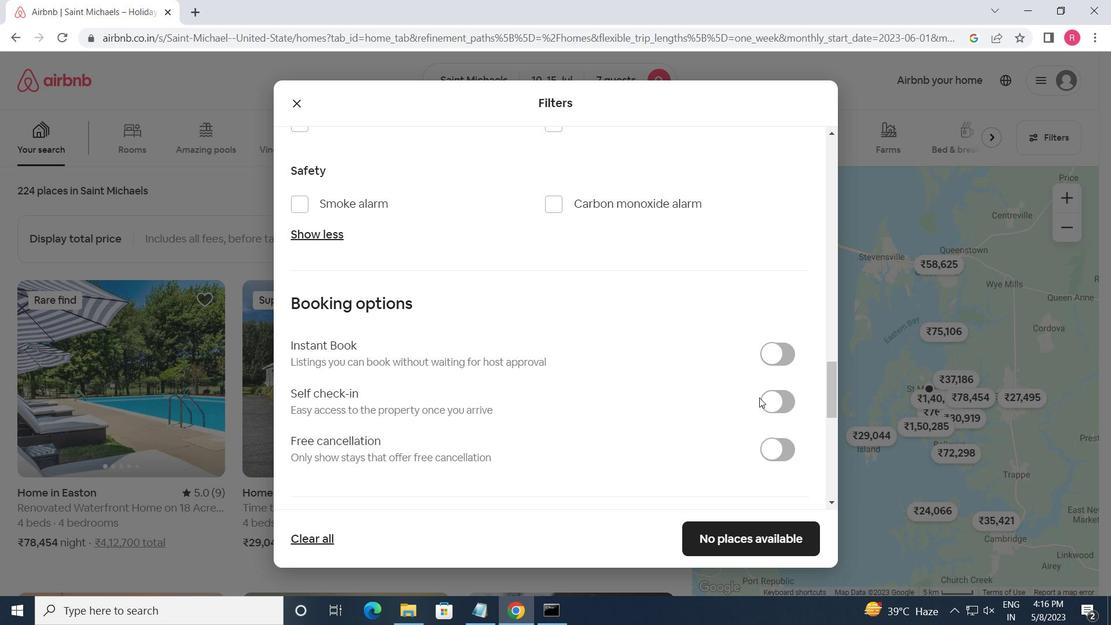 
Action: Mouse pressed left at (771, 400)
Screenshot: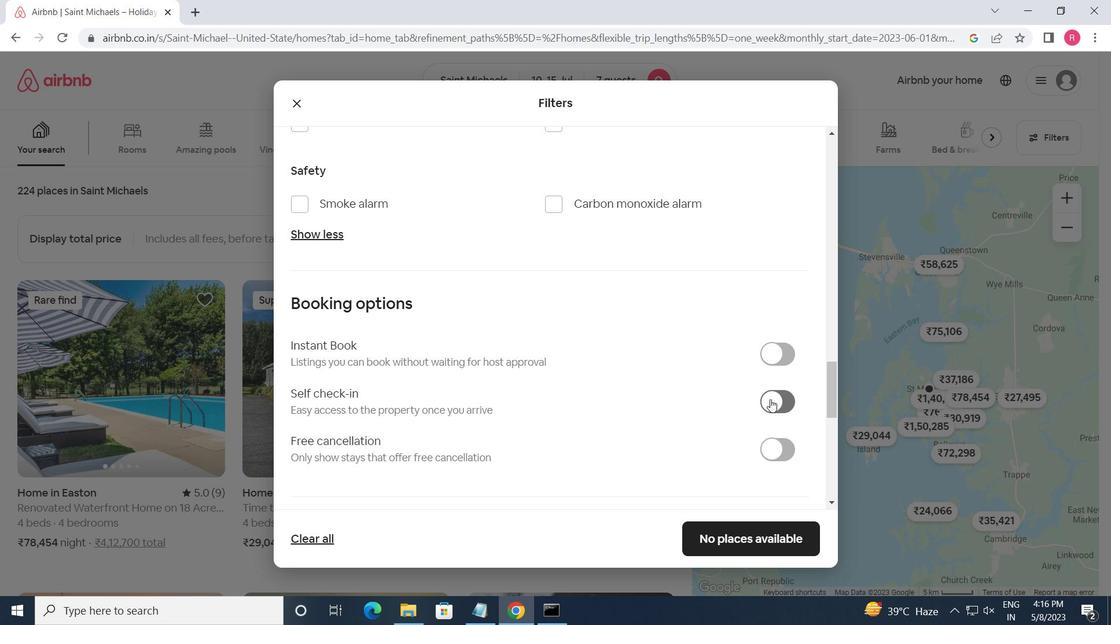 
Action: Mouse moved to (583, 422)
Screenshot: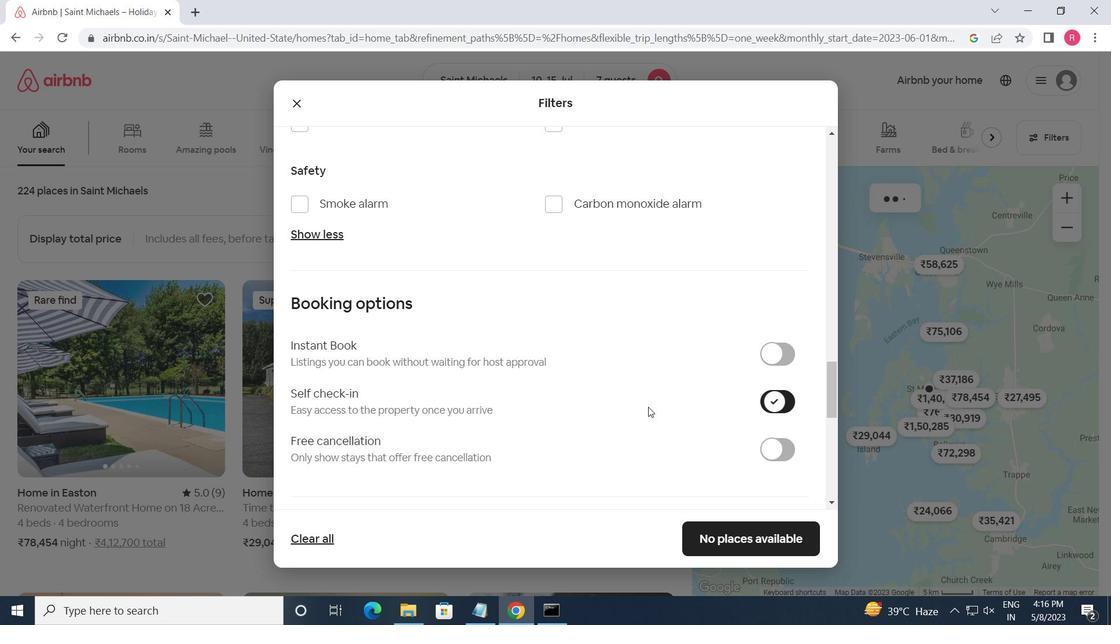 
Action: Mouse scrolled (583, 422) with delta (0, 0)
Screenshot: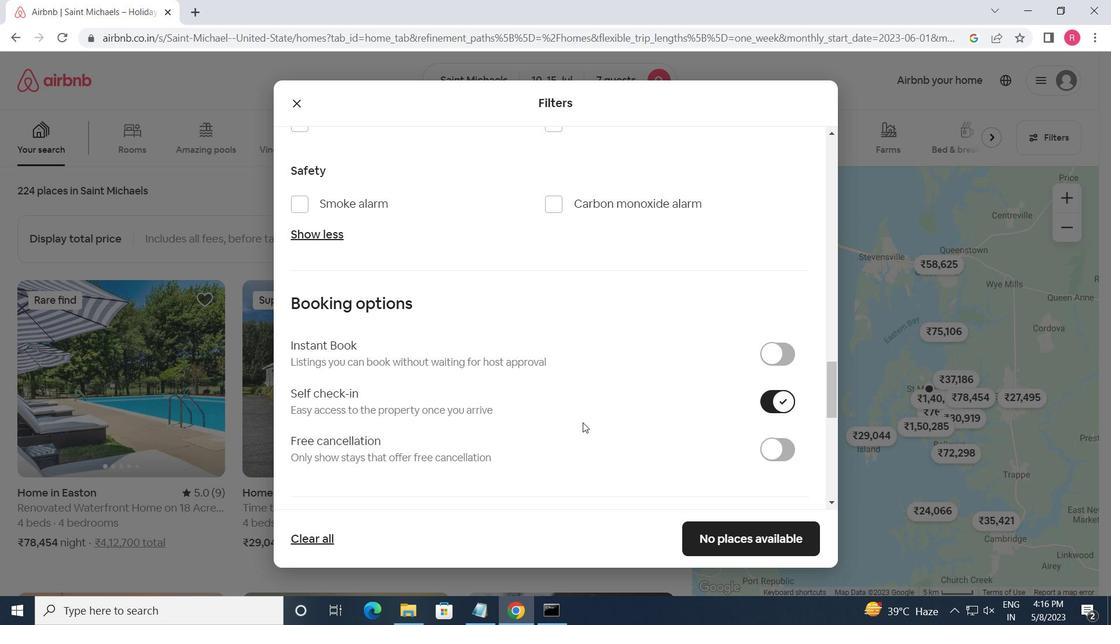 
Action: Mouse scrolled (583, 422) with delta (0, 0)
Screenshot: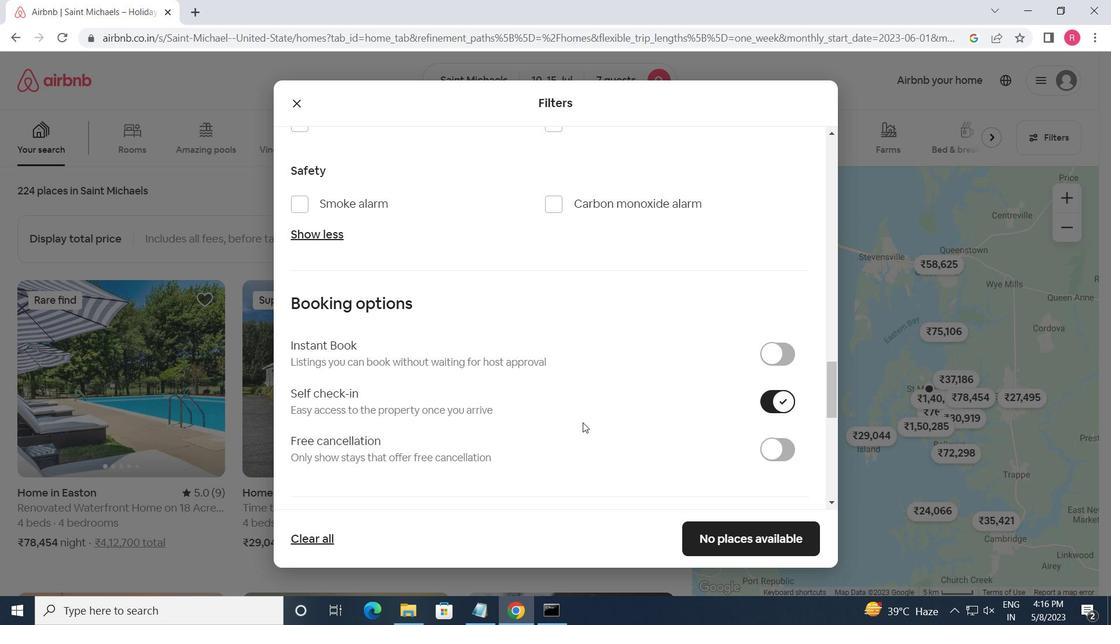 
Action: Mouse scrolled (583, 422) with delta (0, 0)
Screenshot: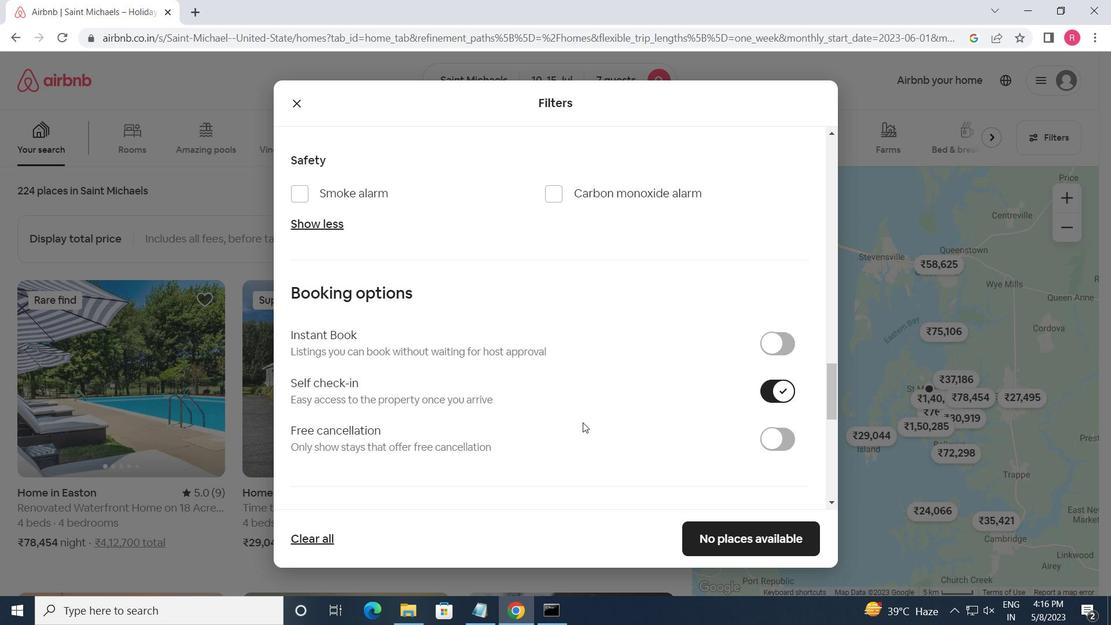 
Action: Mouse moved to (567, 430)
Screenshot: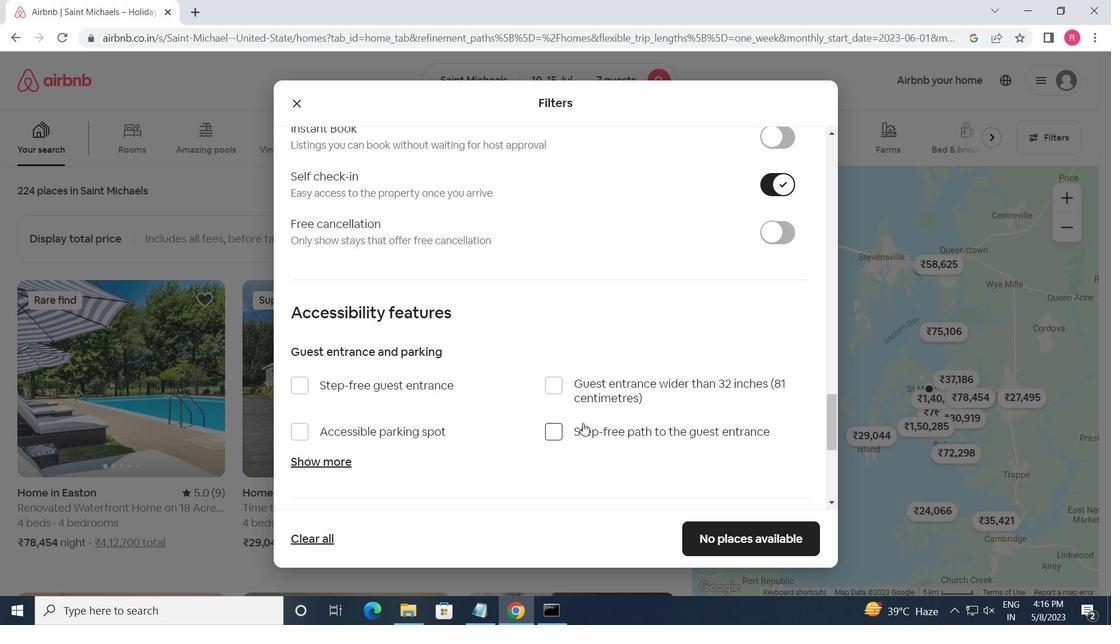 
Action: Mouse scrolled (567, 429) with delta (0, 0)
Screenshot: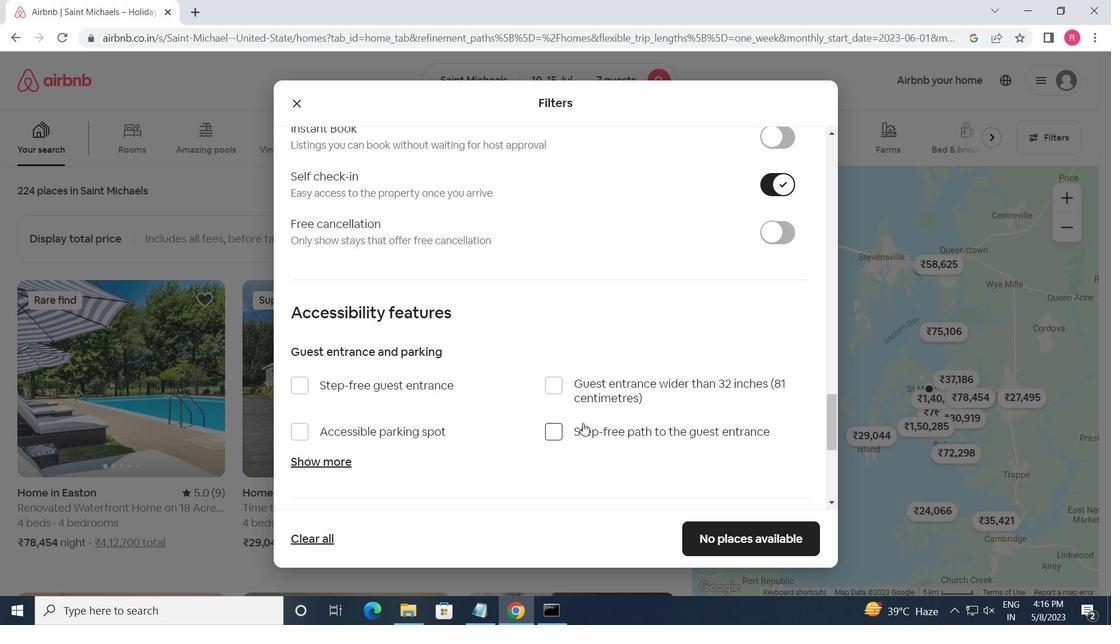 
Action: Mouse moved to (562, 432)
Screenshot: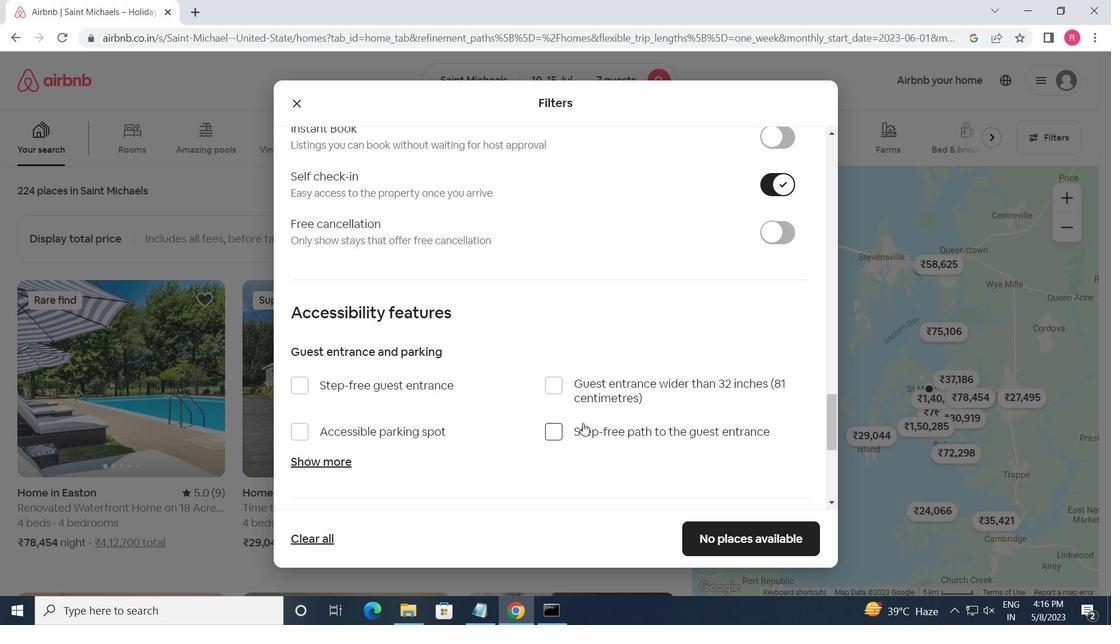 
Action: Mouse scrolled (562, 431) with delta (0, 0)
Screenshot: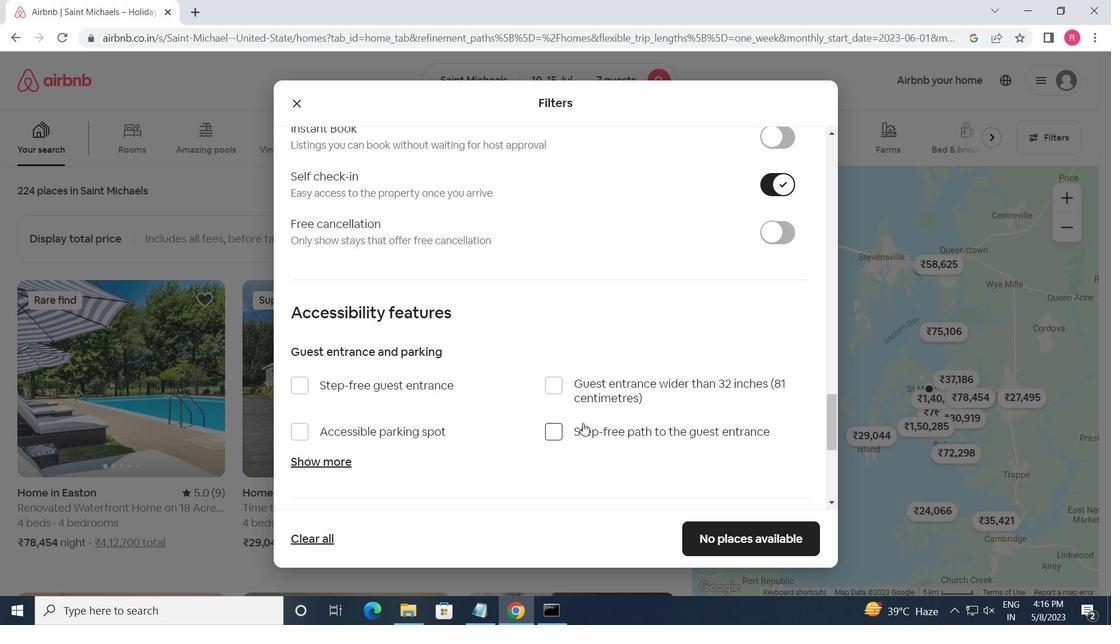 
Action: Mouse scrolled (562, 431) with delta (0, 0)
Screenshot: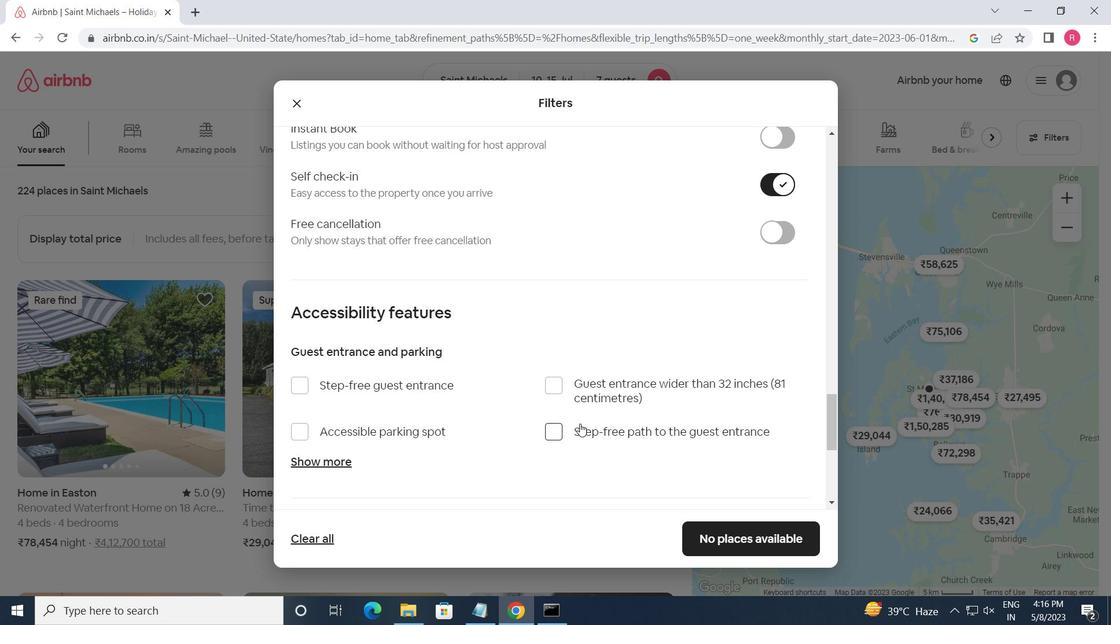 
Action: Mouse moved to (562, 432)
Screenshot: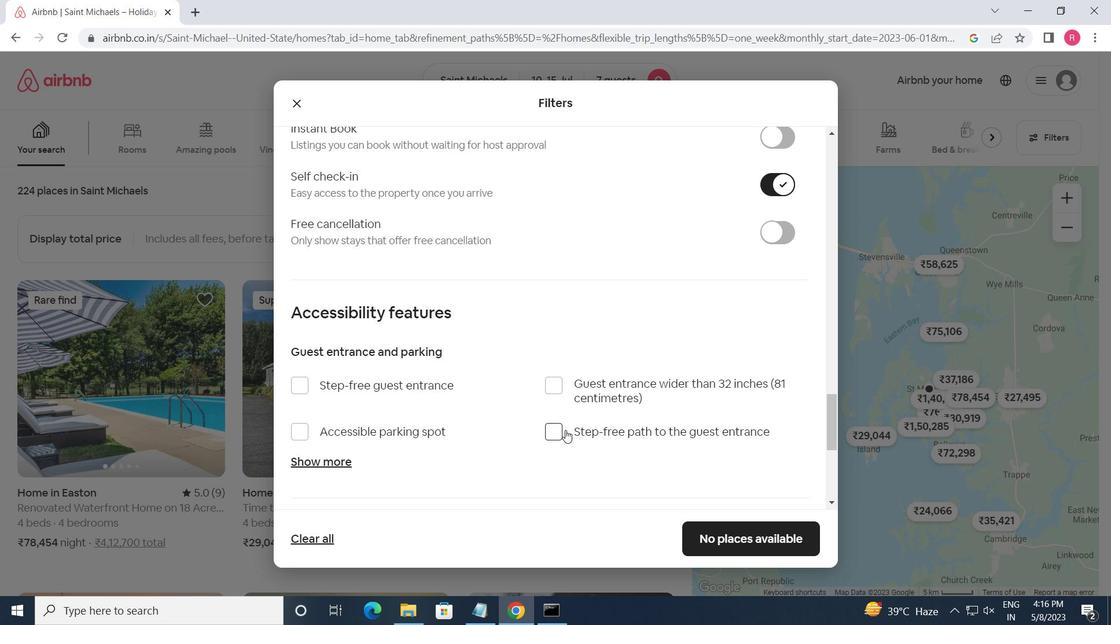 
Action: Mouse scrolled (562, 431) with delta (0, 0)
Screenshot: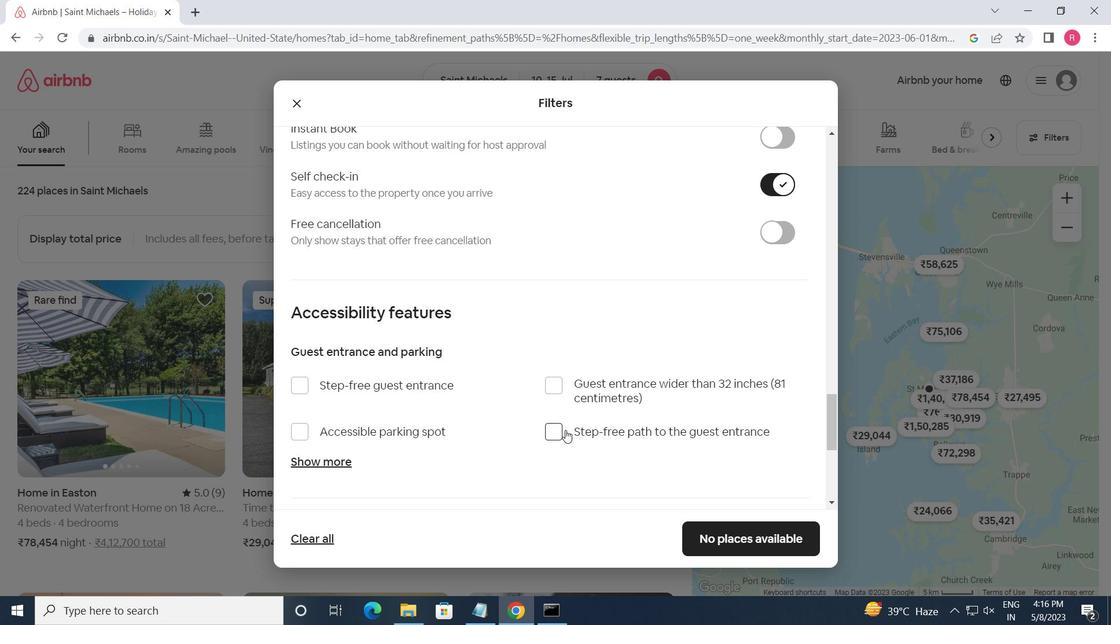 
Action: Mouse moved to (304, 437)
Screenshot: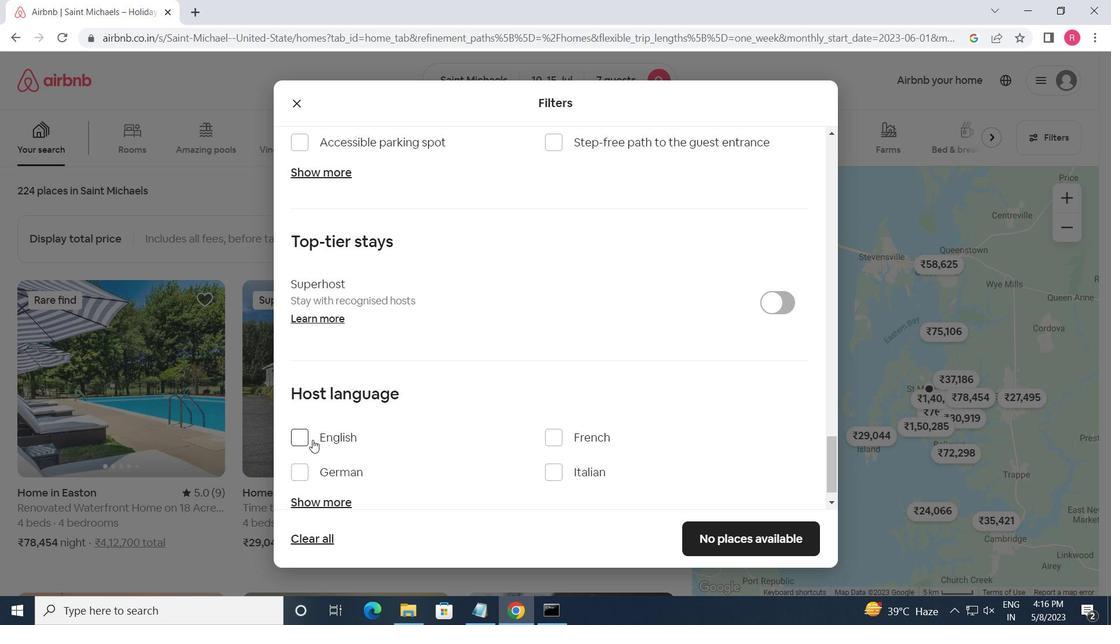 
Action: Mouse pressed left at (304, 437)
Screenshot: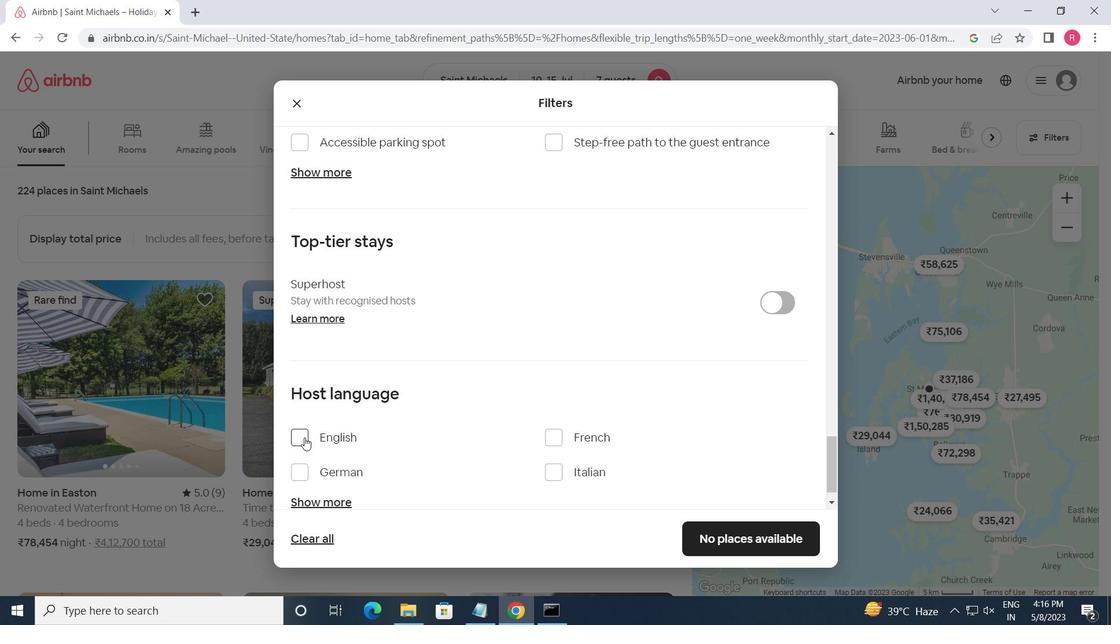 
Action: Mouse moved to (707, 532)
Screenshot: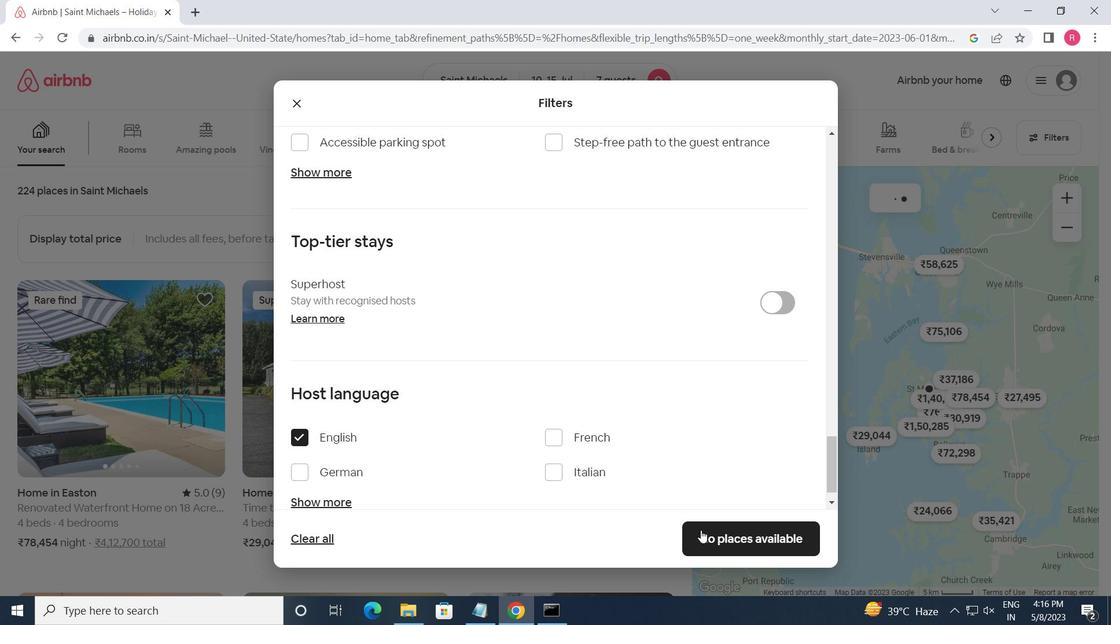 
Action: Mouse pressed left at (707, 532)
Screenshot: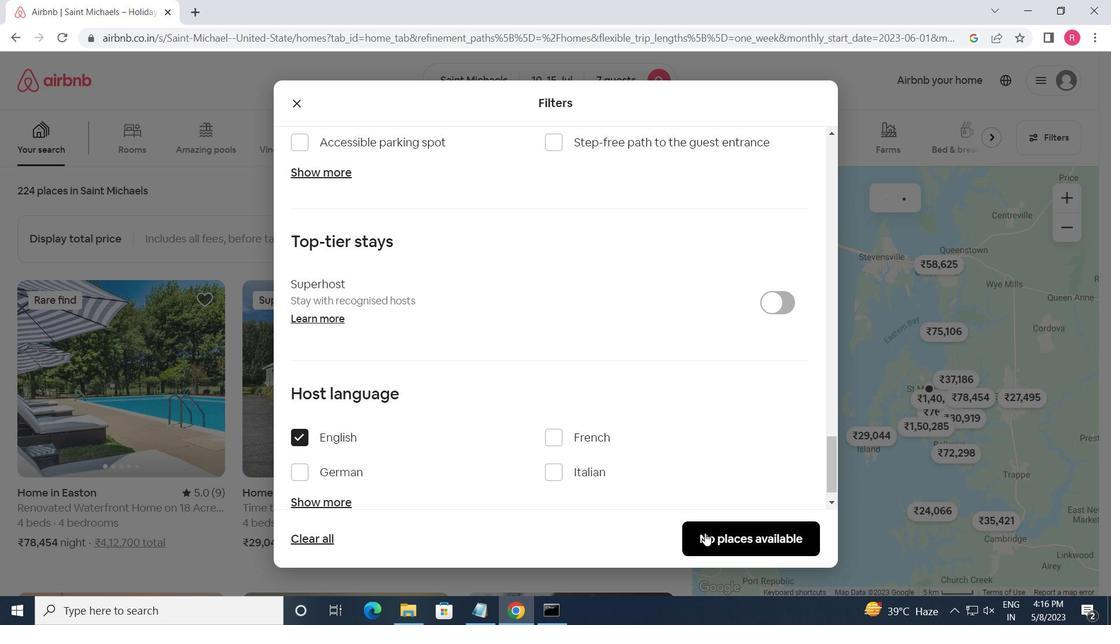 
Action: Mouse moved to (707, 530)
Screenshot: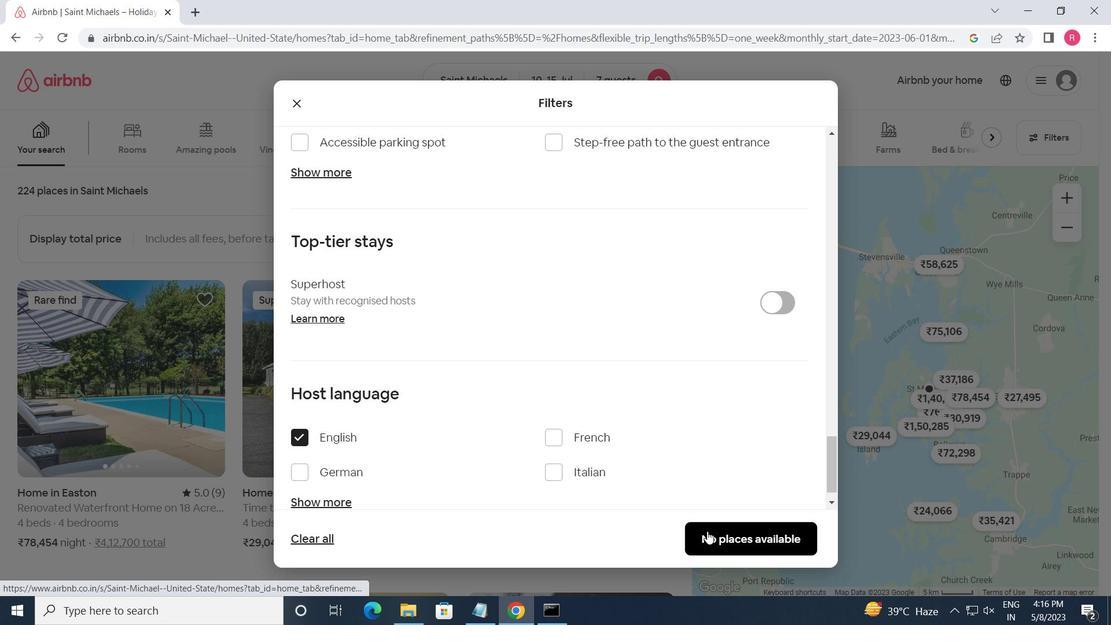 
